 Task: Look for space in Saint Joseph, United States from 12th July, 2023 to 16th July, 2023 for 8 adults in price range Rs.10000 to Rs.16000. Place can be private room with 8 bedrooms having 8 beds and 8 bathrooms. Property type can be house, flat, guest house, hotel. Amenities needed are: wifi, TV, free parkinig on premises, gym, breakfast. Booking option can be shelf check-in. Required host language is English.
Action: Mouse moved to (615, 147)
Screenshot: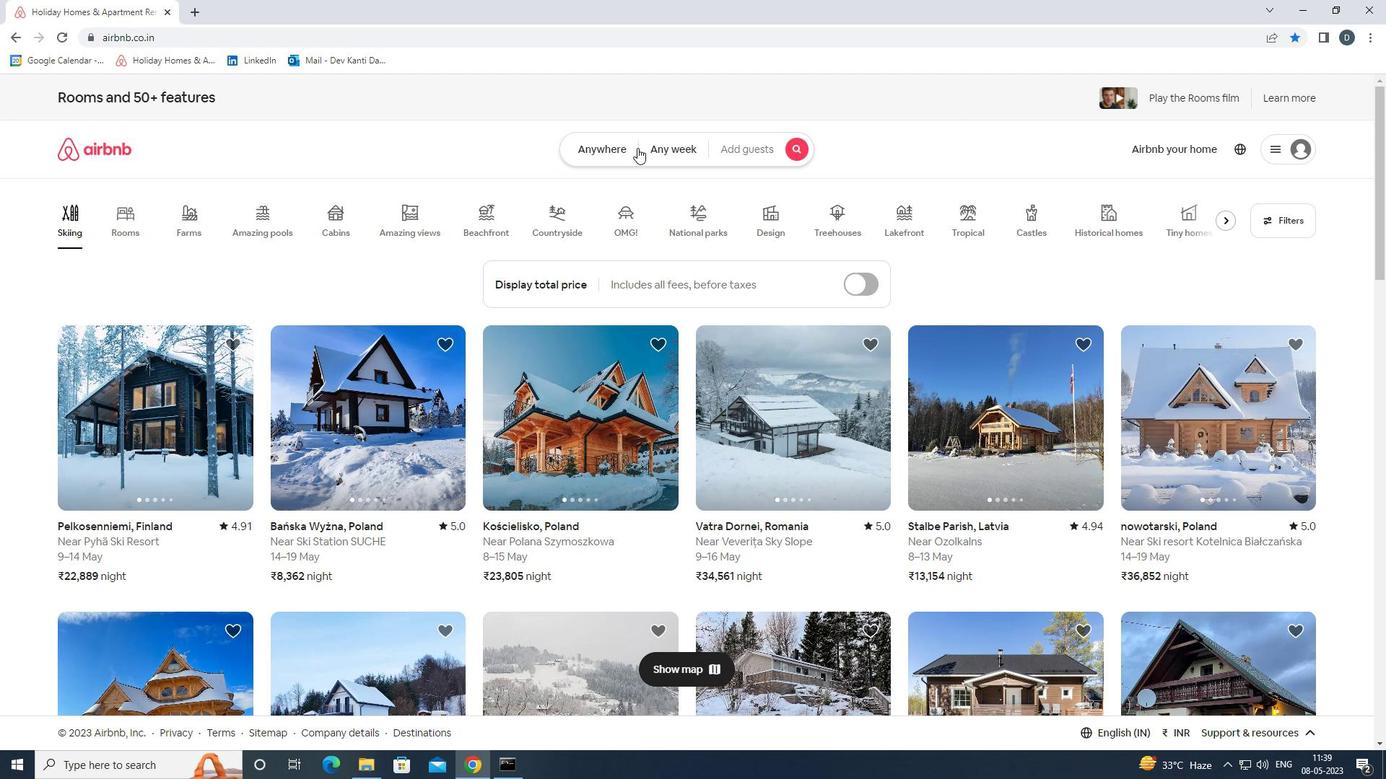 
Action: Mouse pressed left at (615, 147)
Screenshot: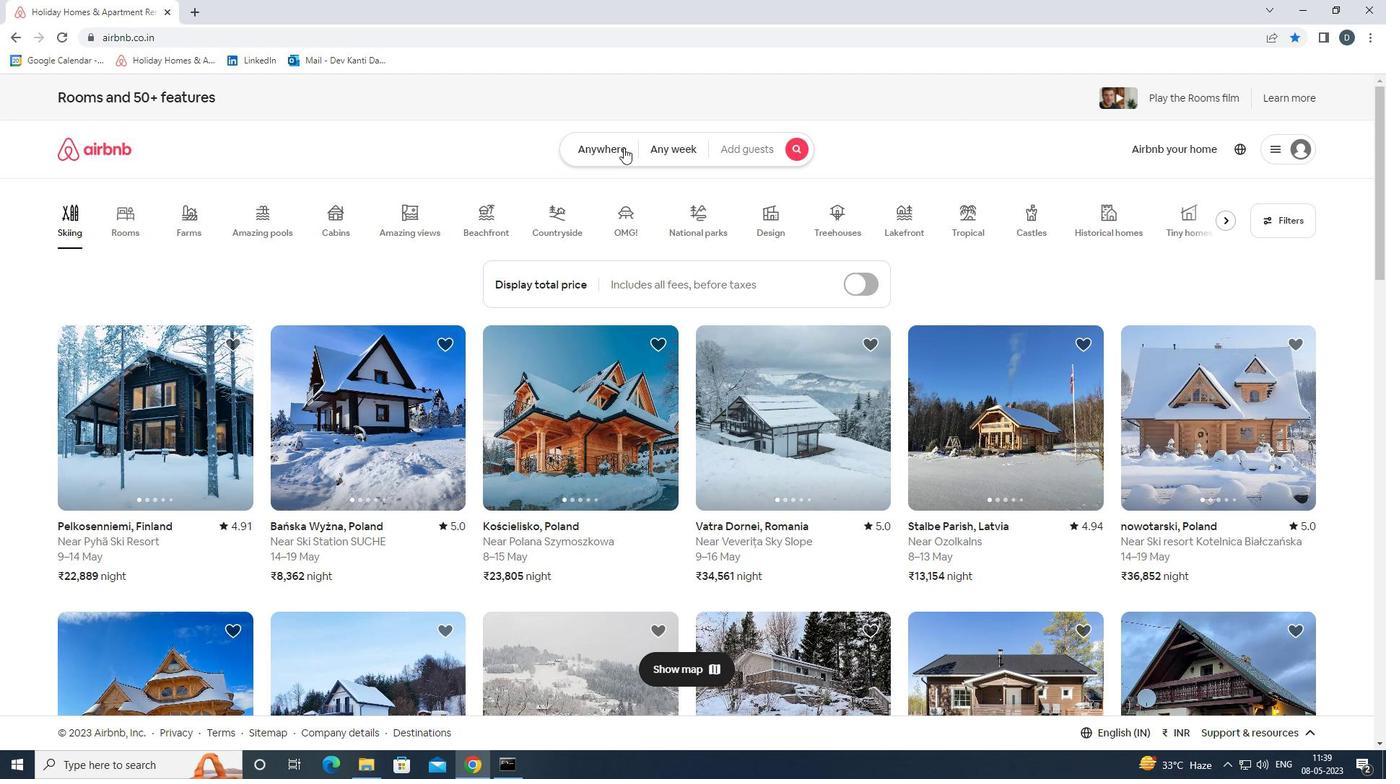
Action: Mouse moved to (560, 208)
Screenshot: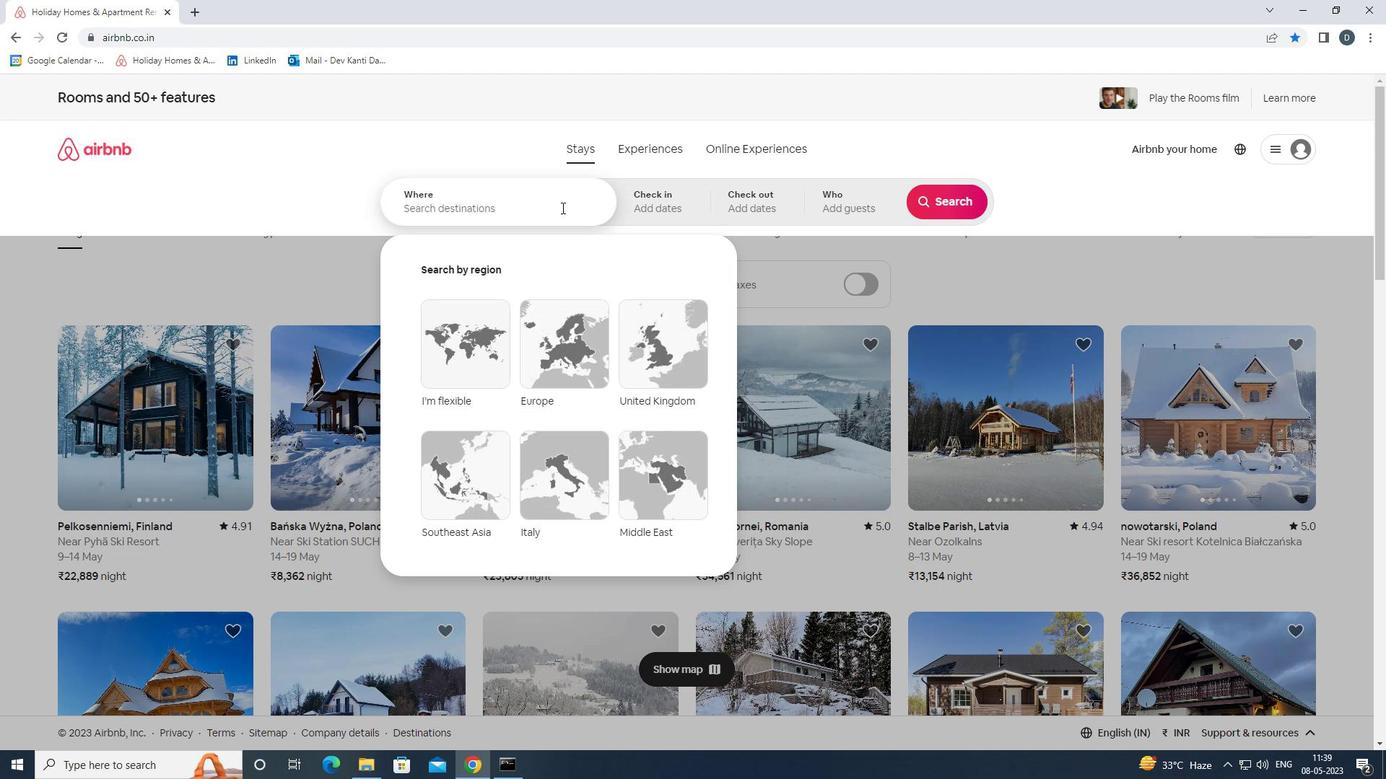 
Action: Mouse pressed left at (560, 208)
Screenshot: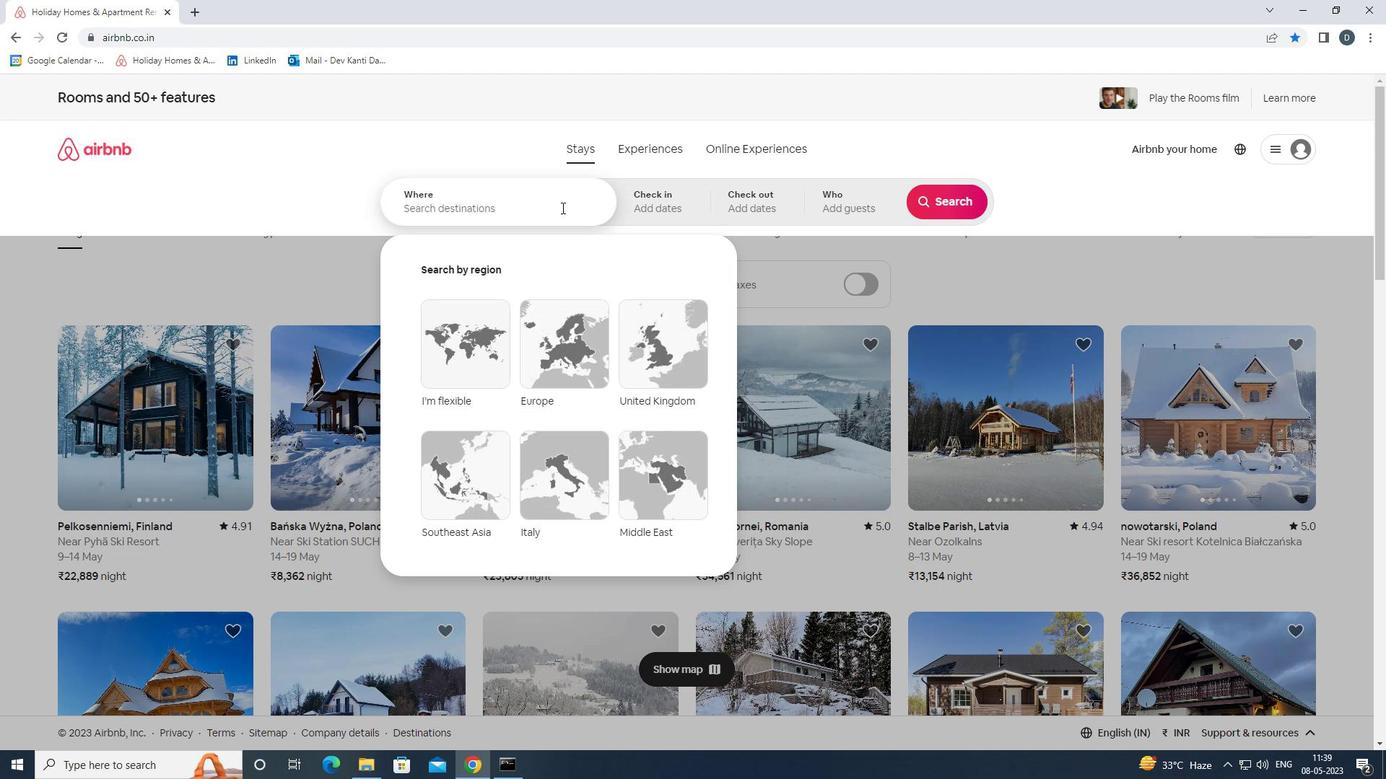 
Action: Mouse moved to (552, 210)
Screenshot: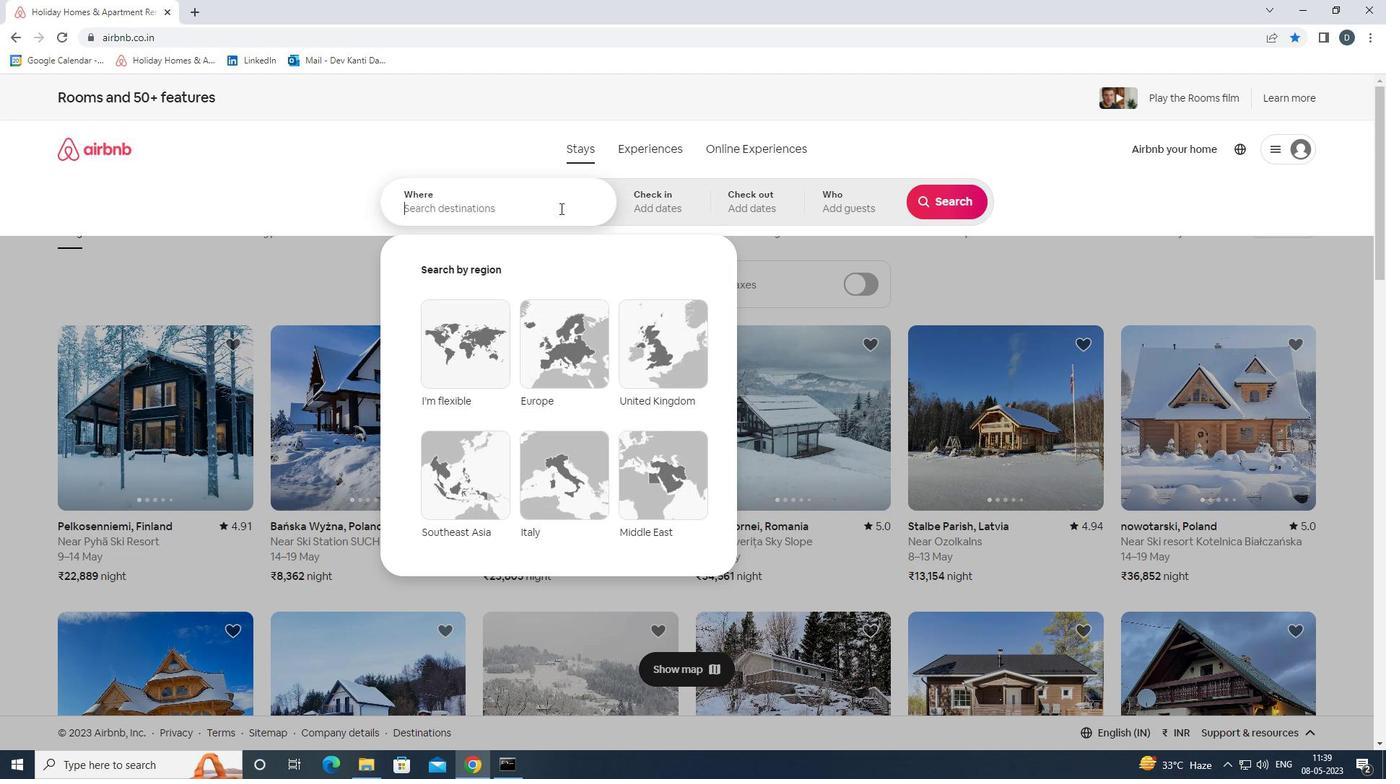 
Action: Key pressed <Key.shift>SAINT<Key.space><Key.shift>JOSEPH,<Key.shift><Key.shift><Key.shift><Key.shift><Key.shift><Key.shift>UNITED<Key.space><Key.shift>STATES<Key.enter>
Screenshot: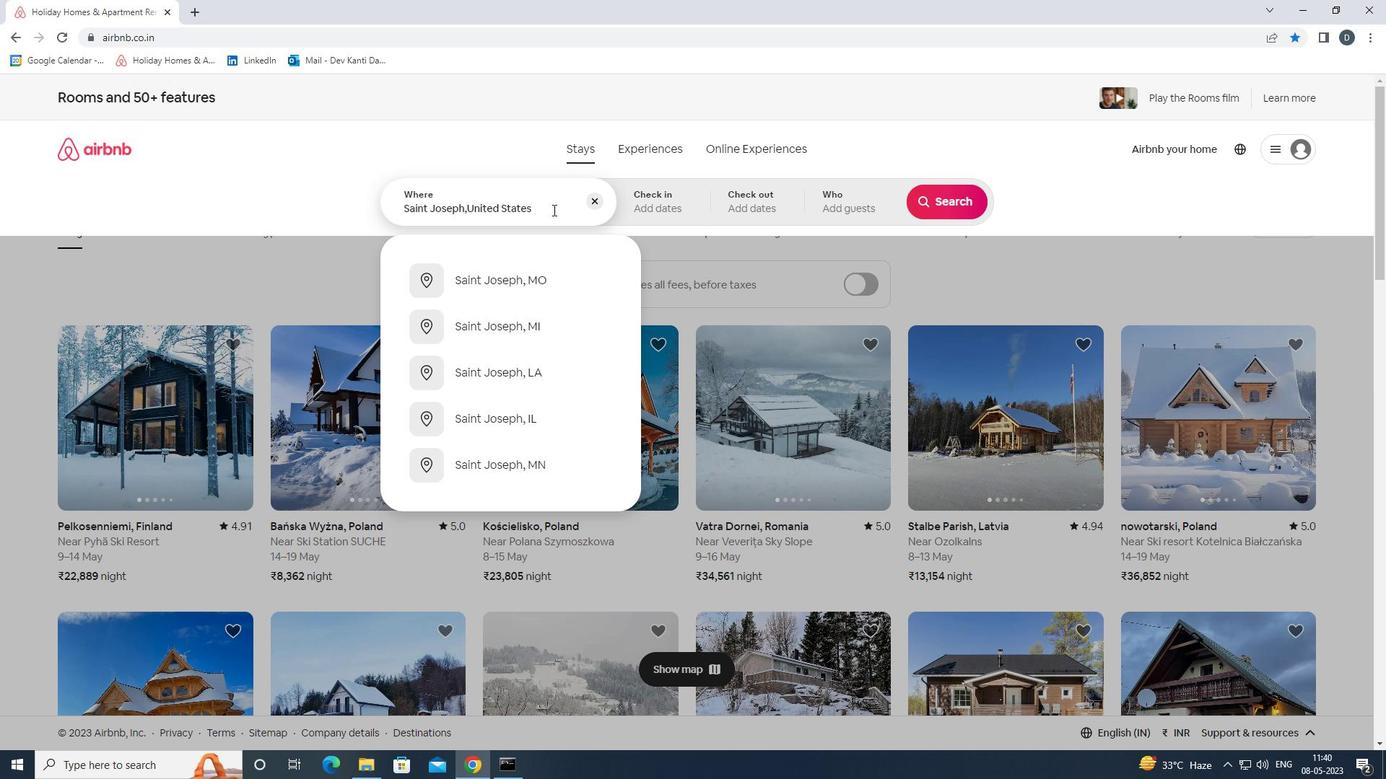 
Action: Mouse moved to (939, 318)
Screenshot: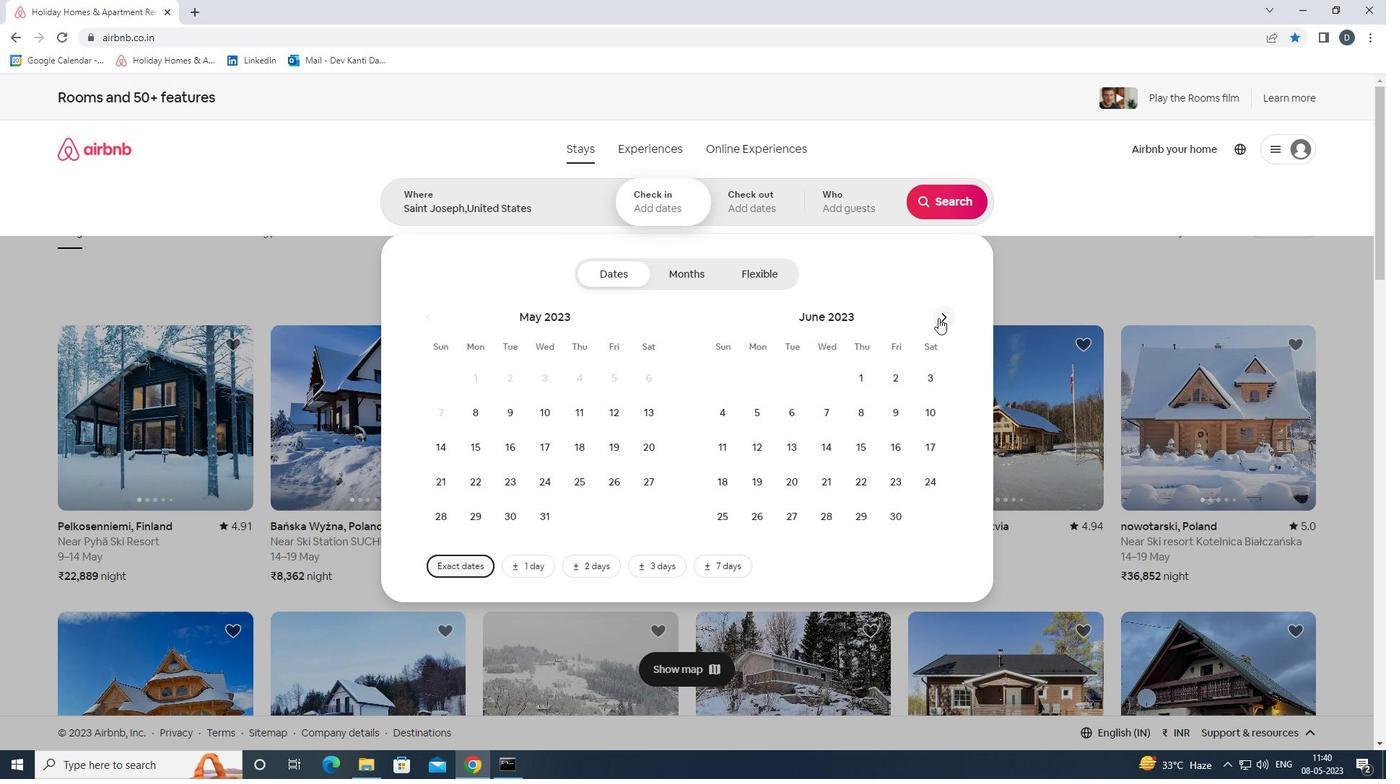 
Action: Mouse pressed left at (939, 318)
Screenshot: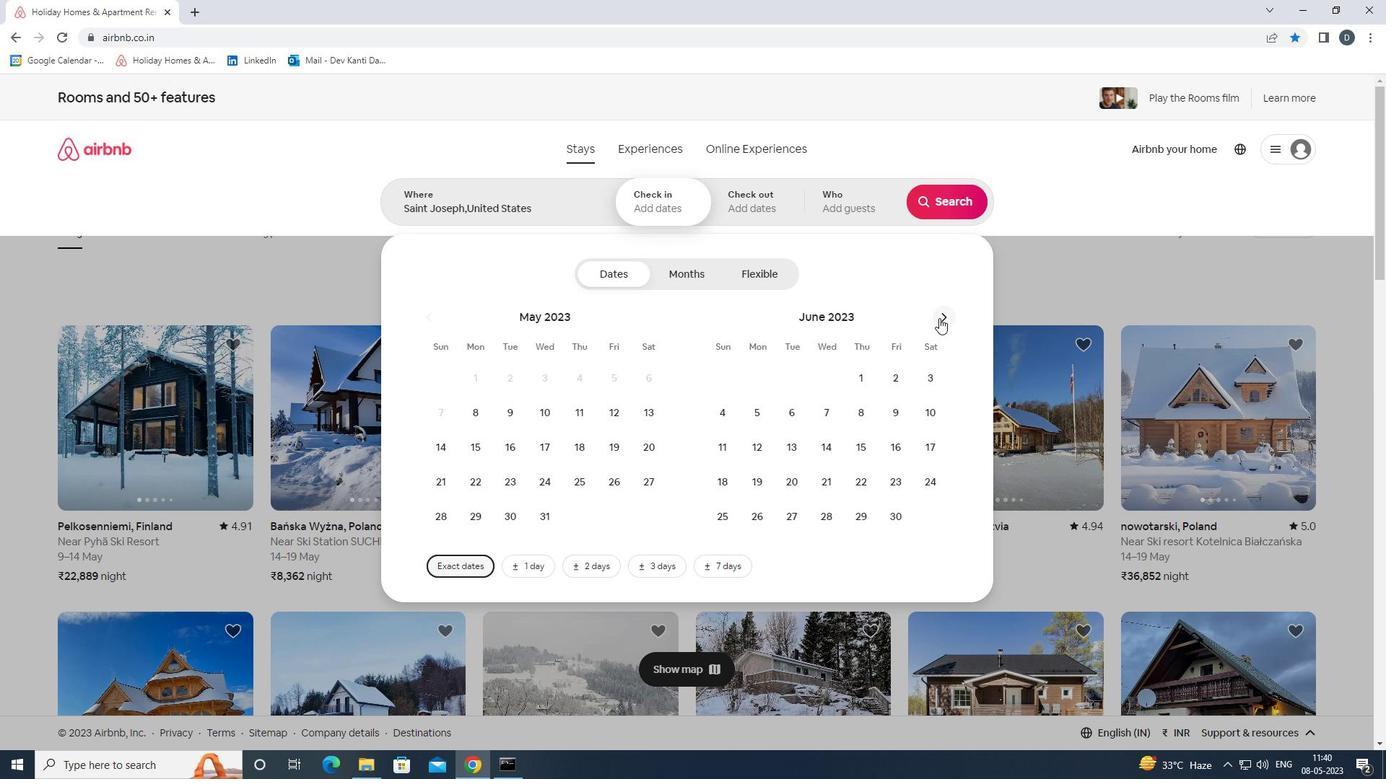 
Action: Mouse moved to (833, 446)
Screenshot: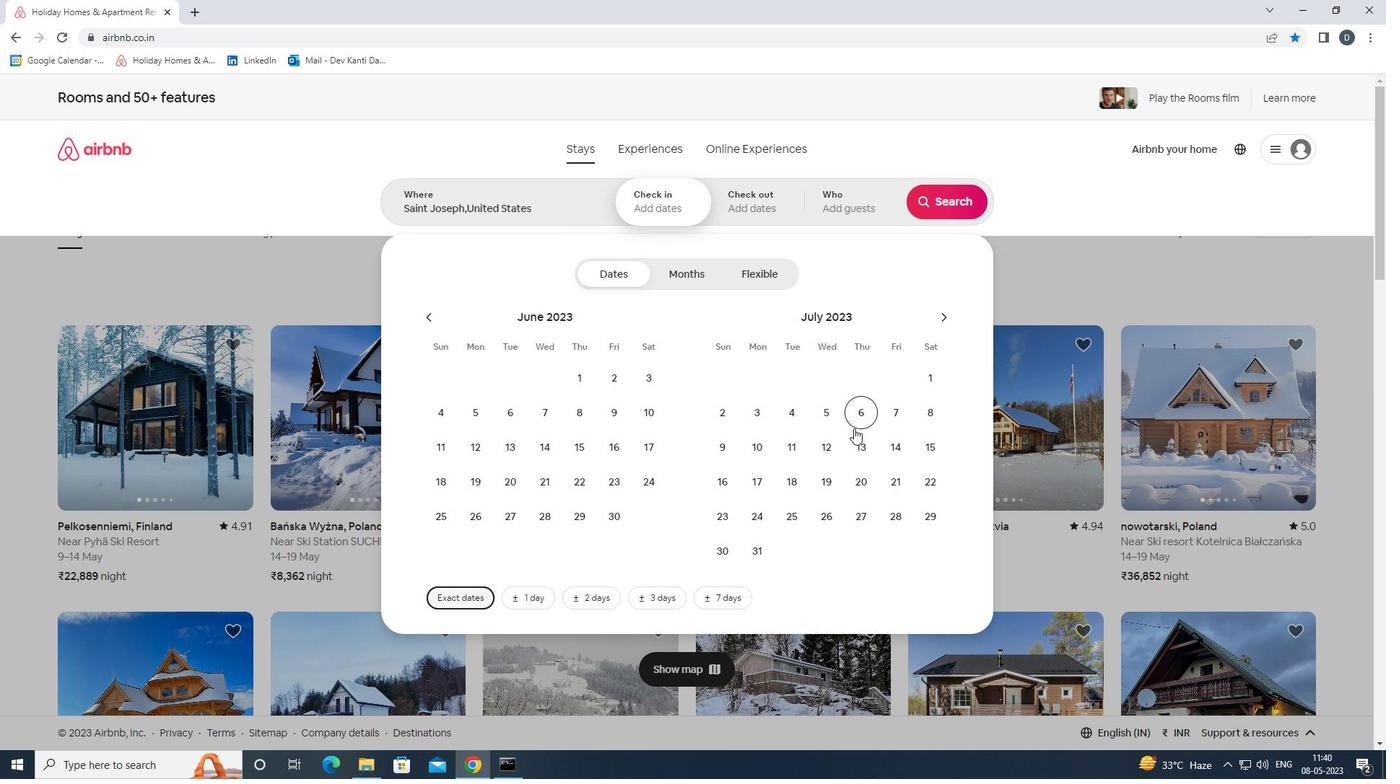 
Action: Mouse pressed left at (833, 446)
Screenshot: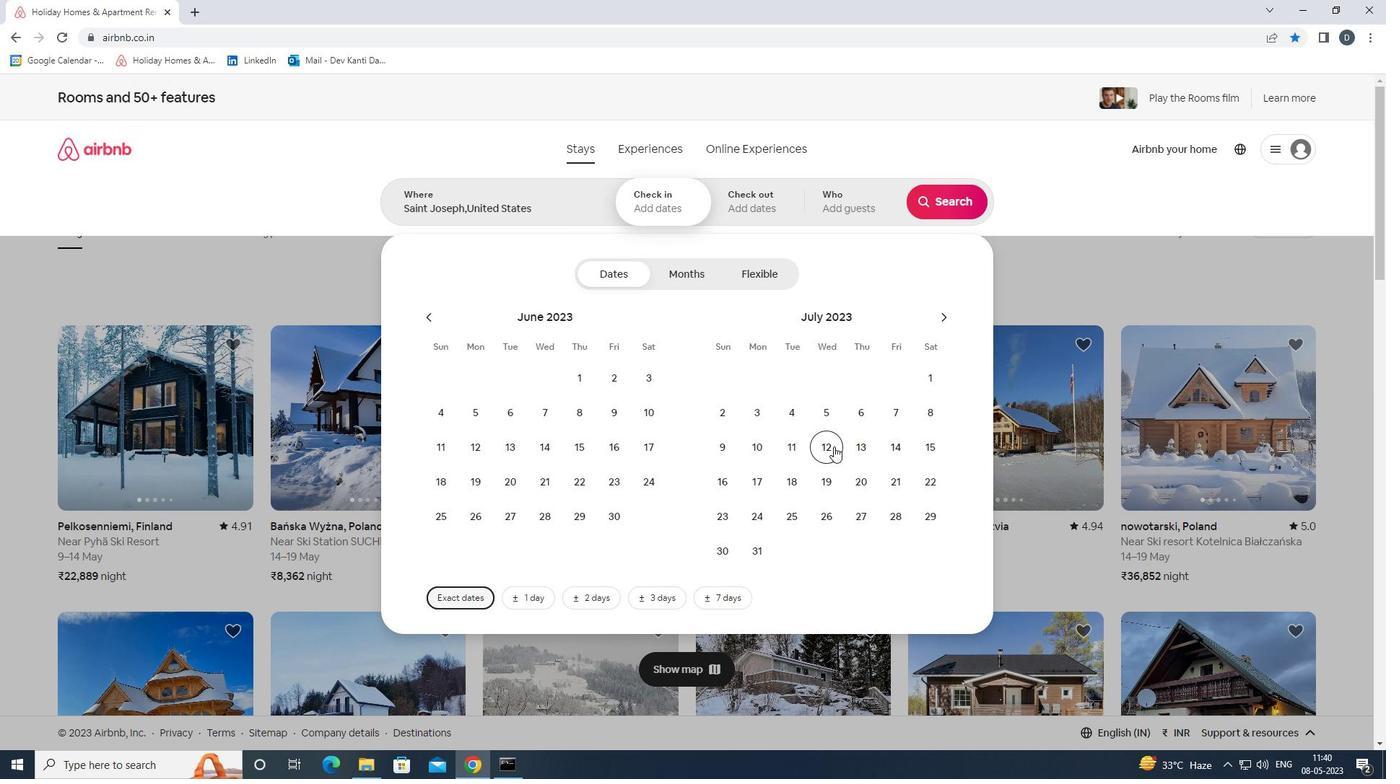 
Action: Mouse moved to (732, 480)
Screenshot: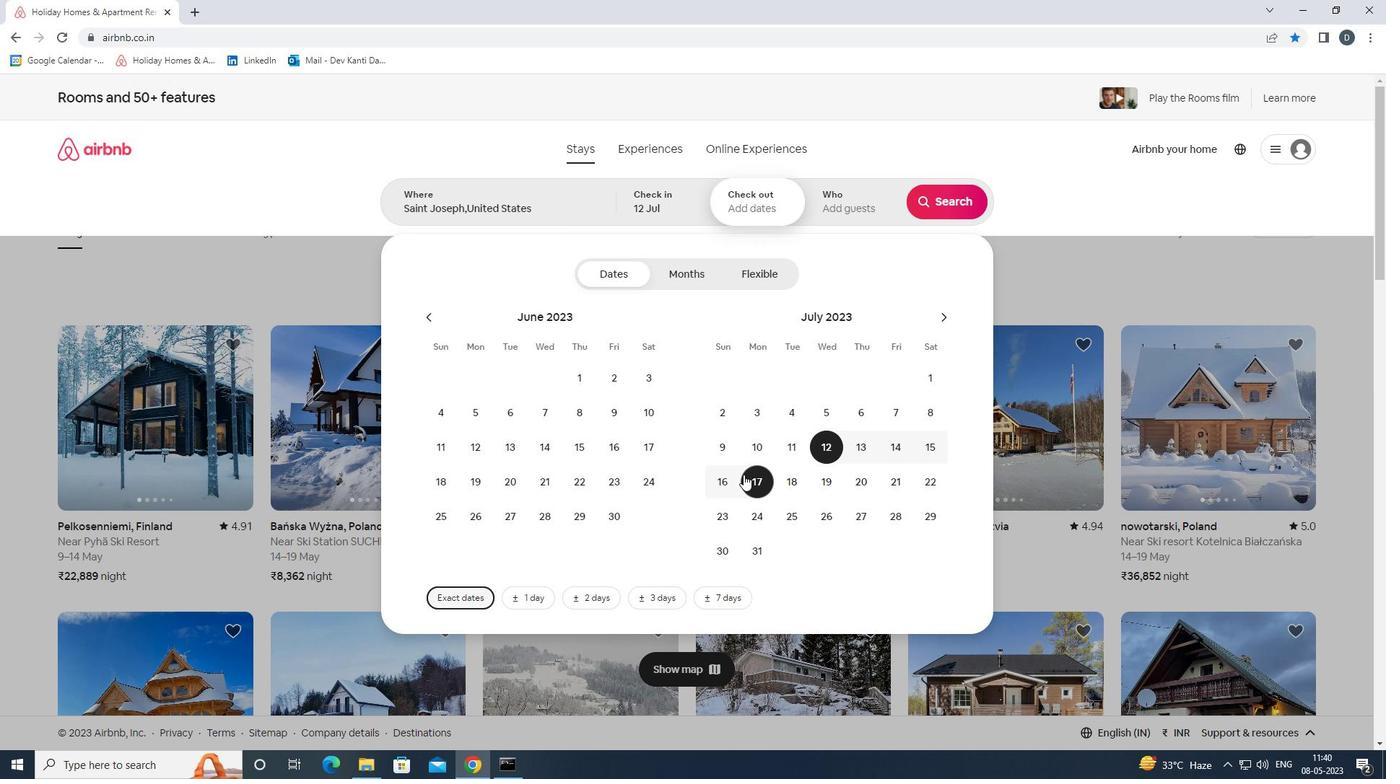 
Action: Mouse pressed left at (732, 480)
Screenshot: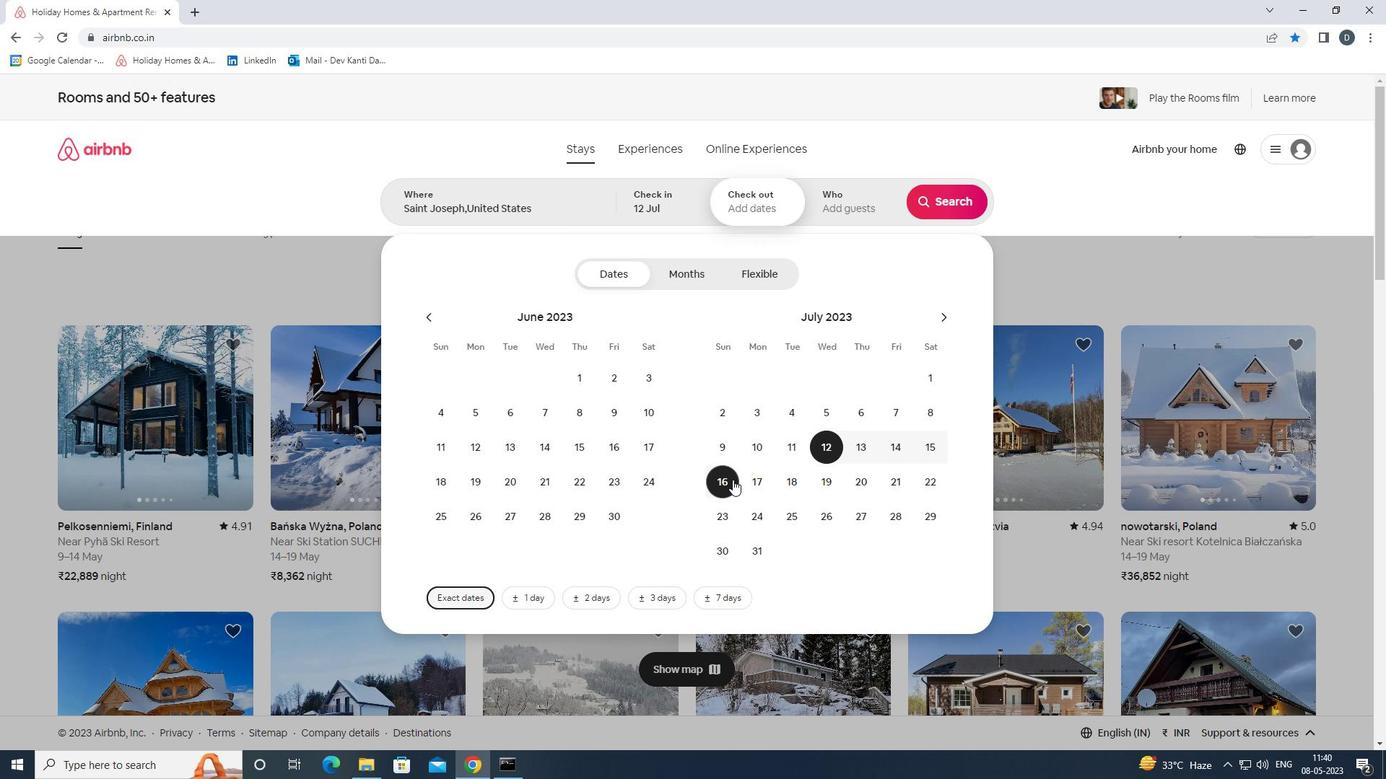 
Action: Mouse moved to (843, 205)
Screenshot: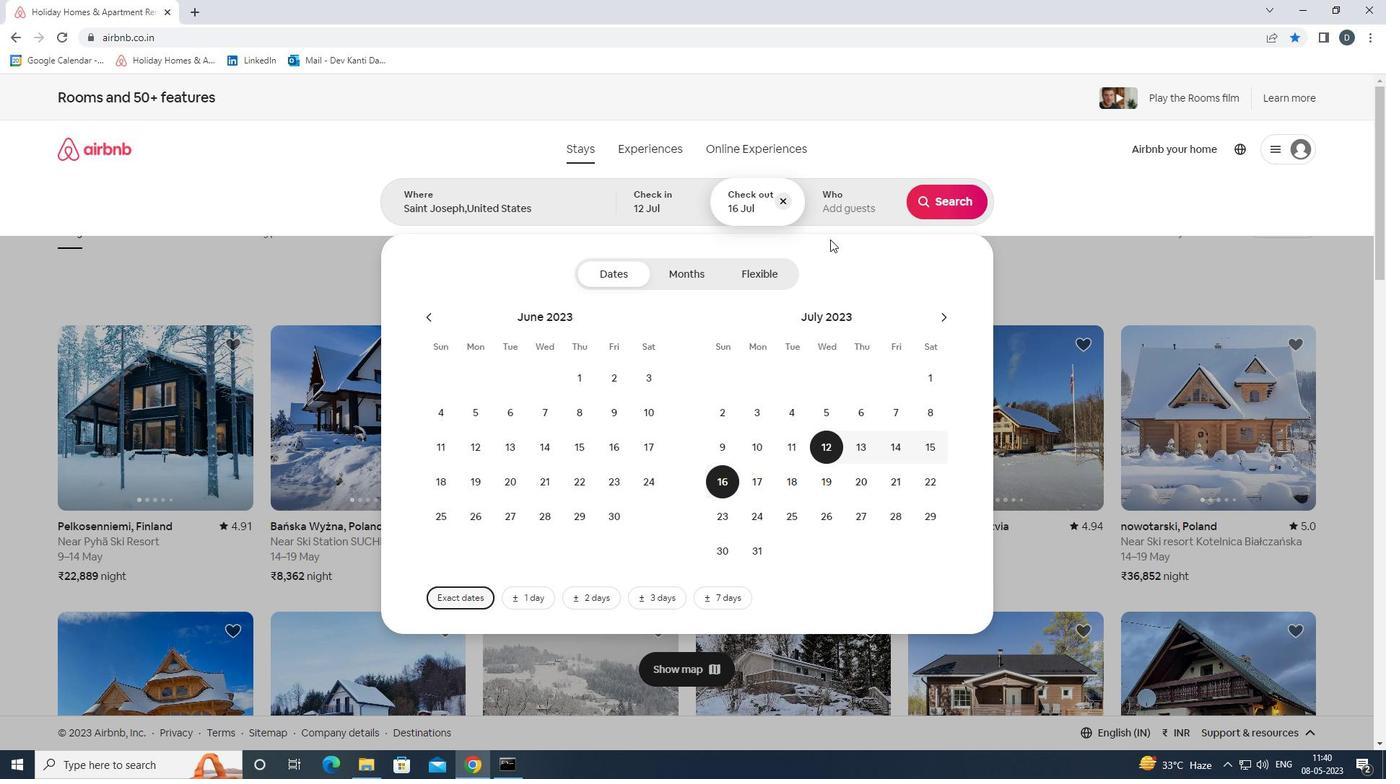 
Action: Mouse pressed left at (843, 205)
Screenshot: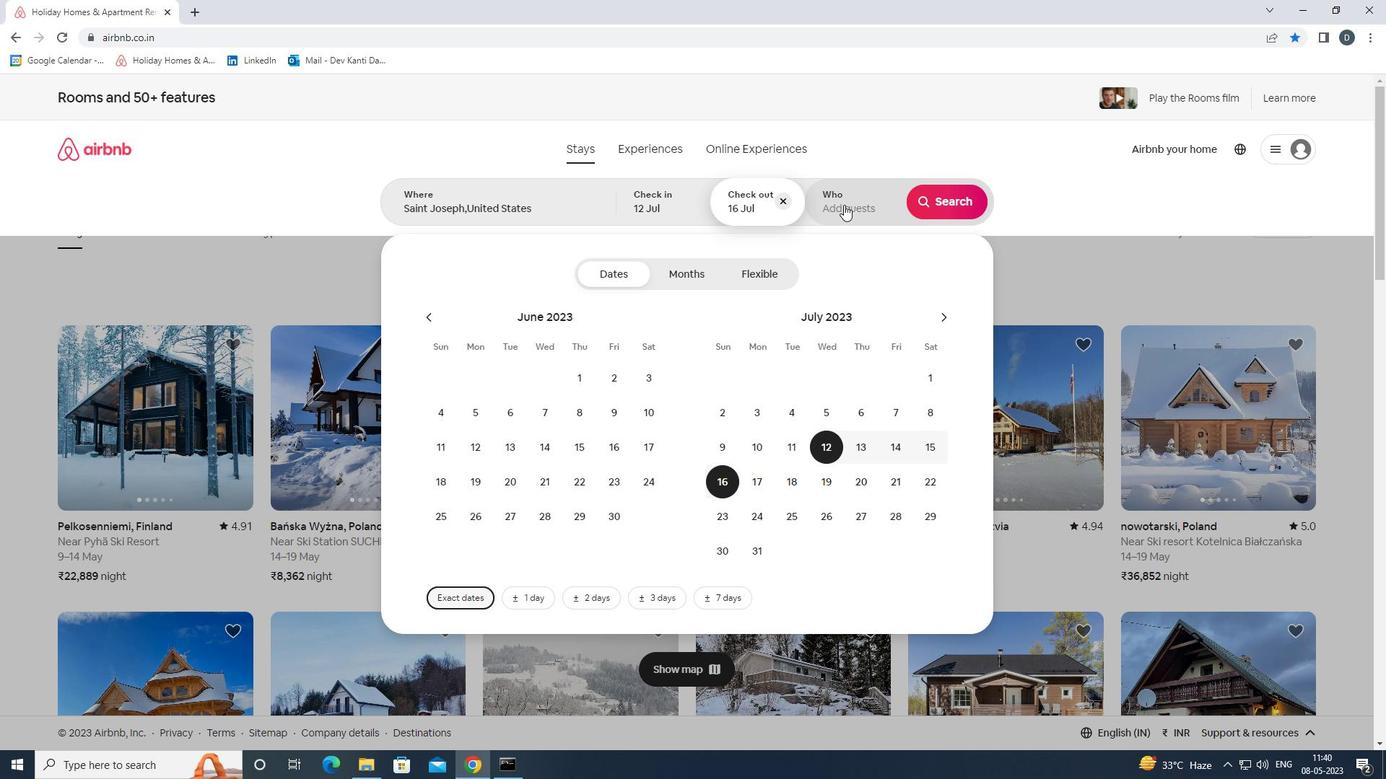 
Action: Mouse moved to (950, 280)
Screenshot: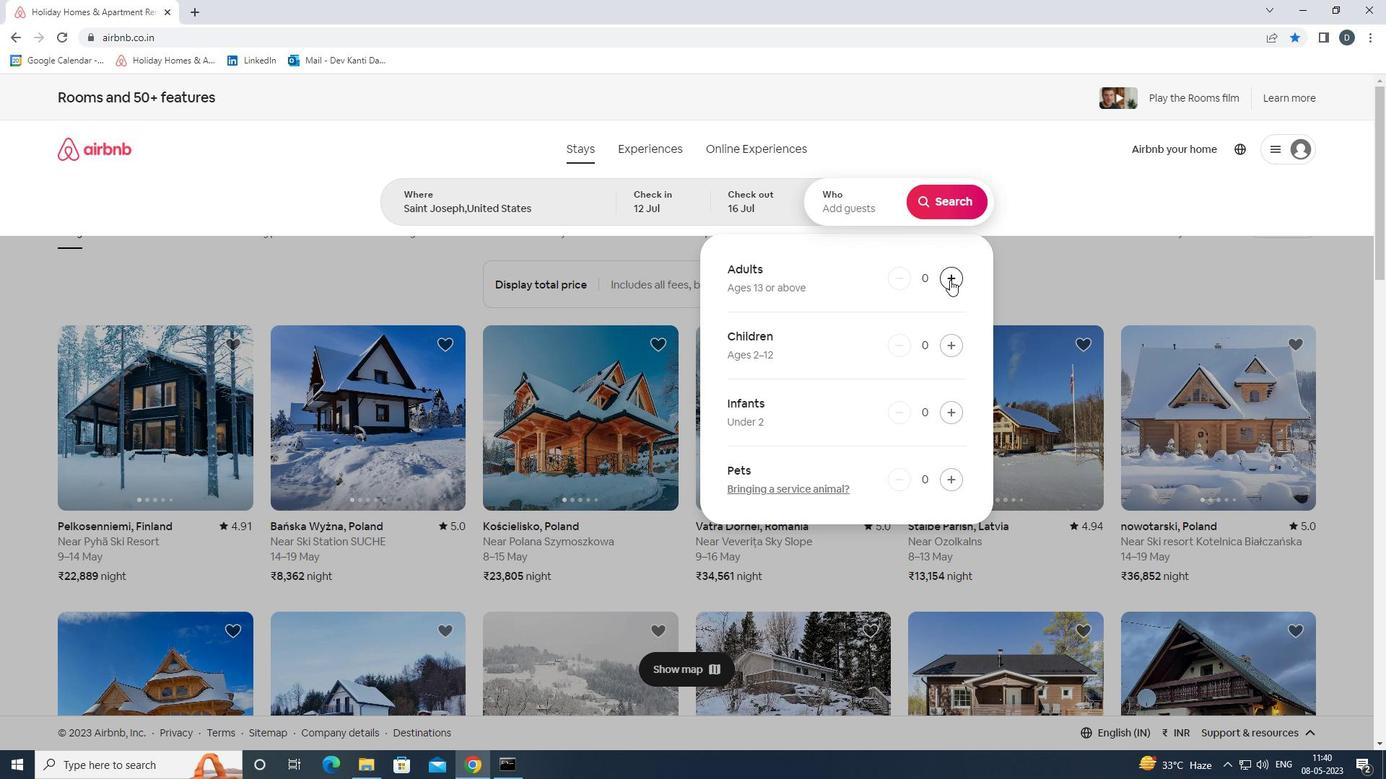 
Action: Mouse pressed left at (950, 280)
Screenshot: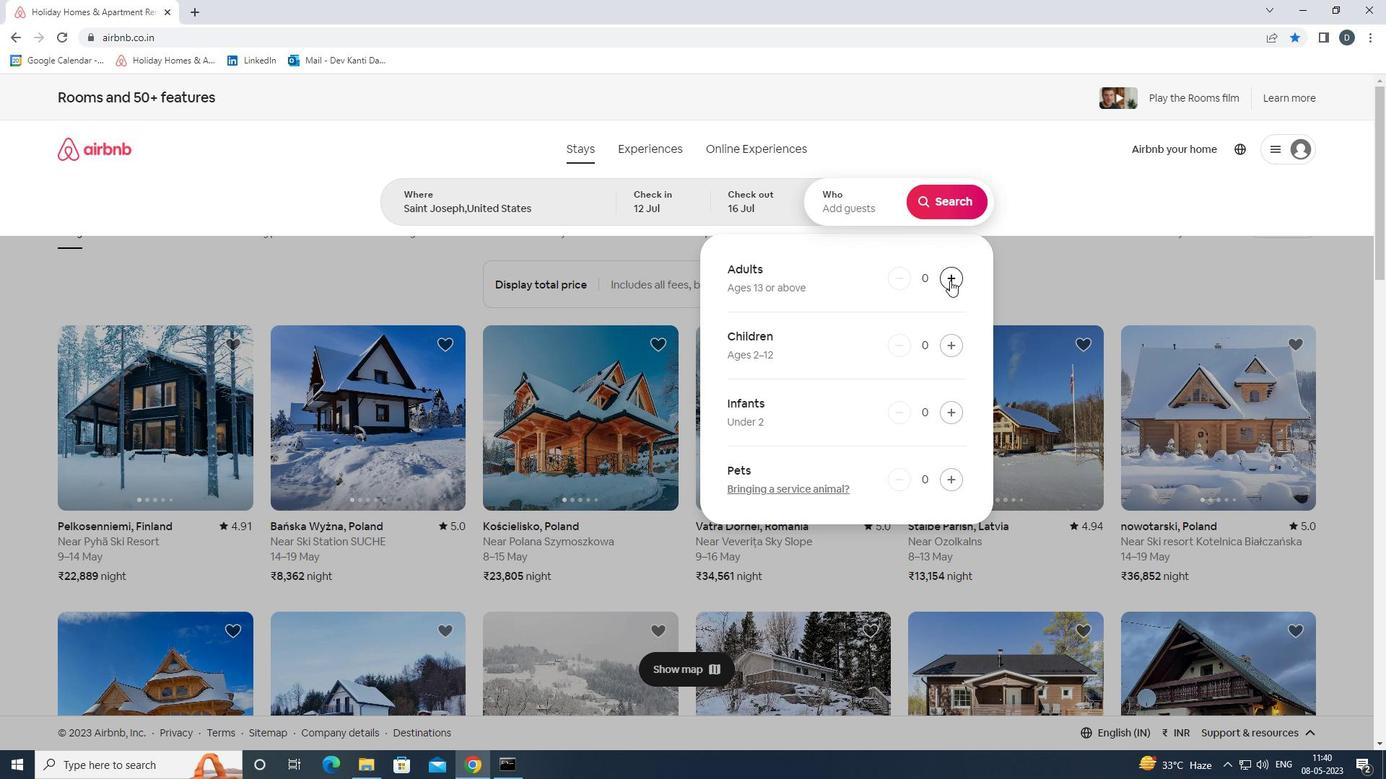 
Action: Mouse pressed left at (950, 280)
Screenshot: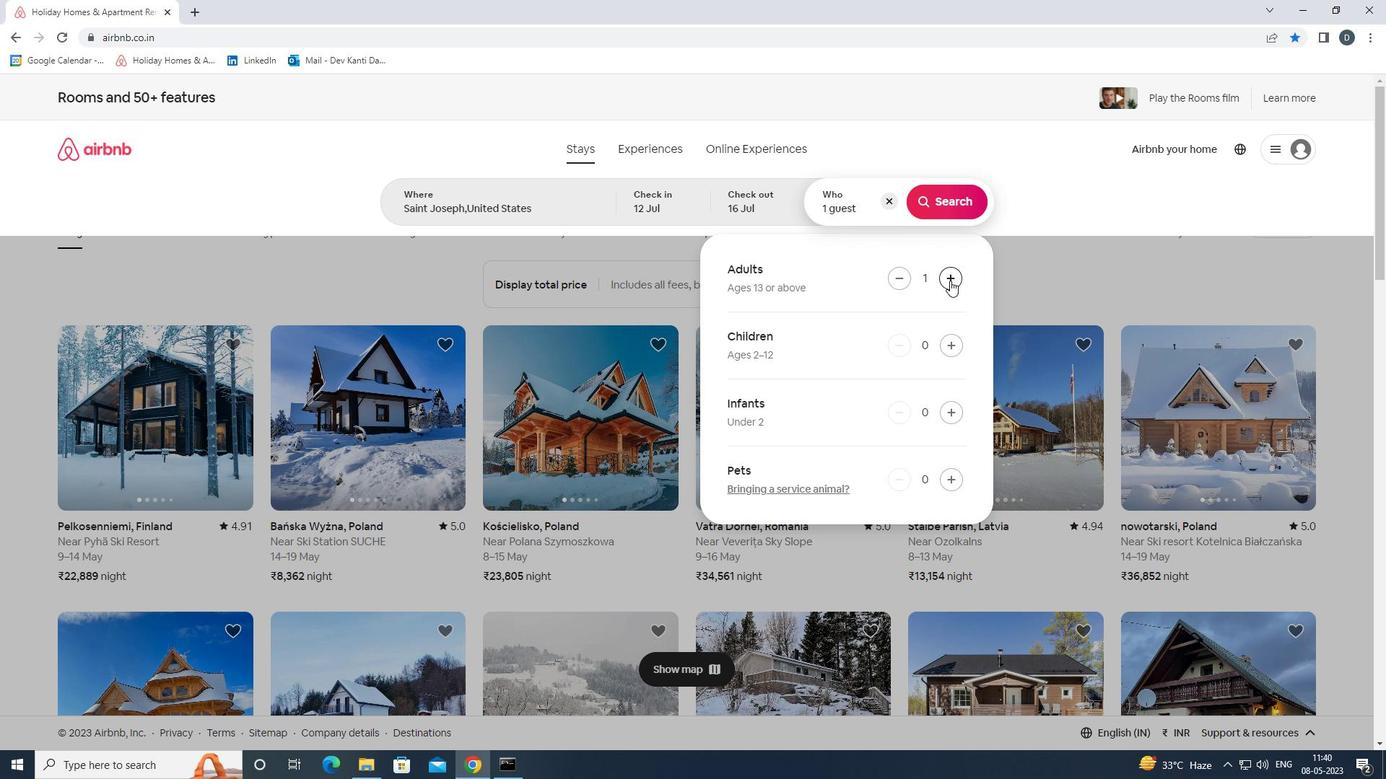
Action: Mouse pressed left at (950, 280)
Screenshot: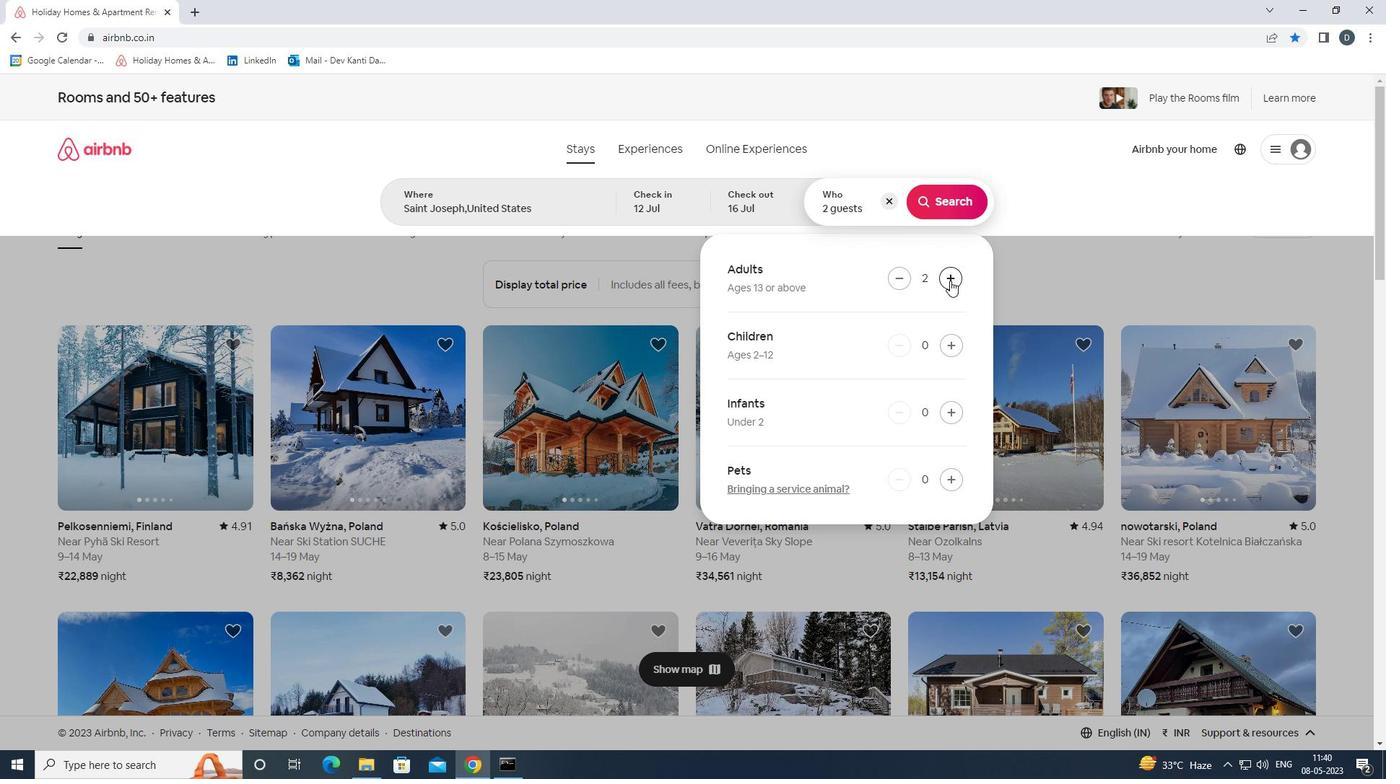 
Action: Mouse moved to (952, 281)
Screenshot: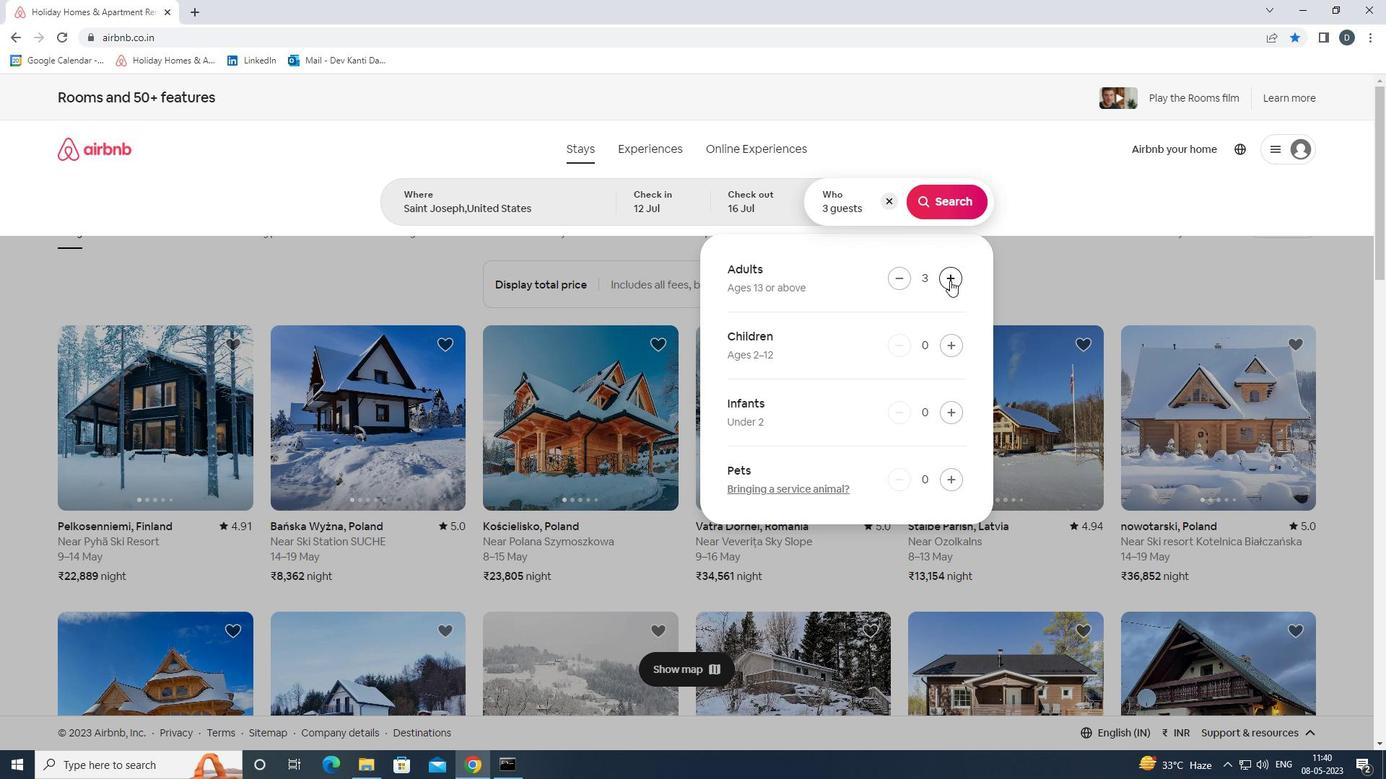 
Action: Mouse pressed left at (952, 281)
Screenshot: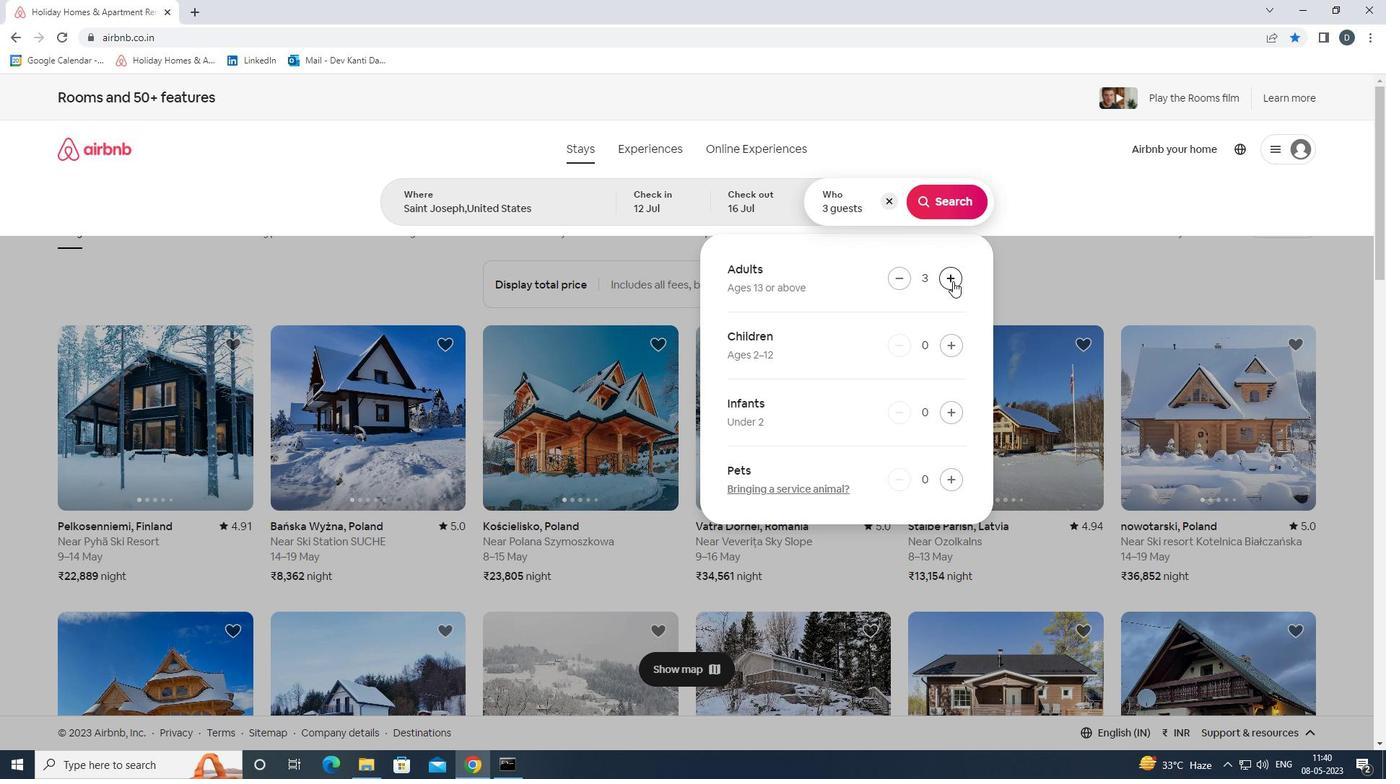 
Action: Mouse moved to (952, 281)
Screenshot: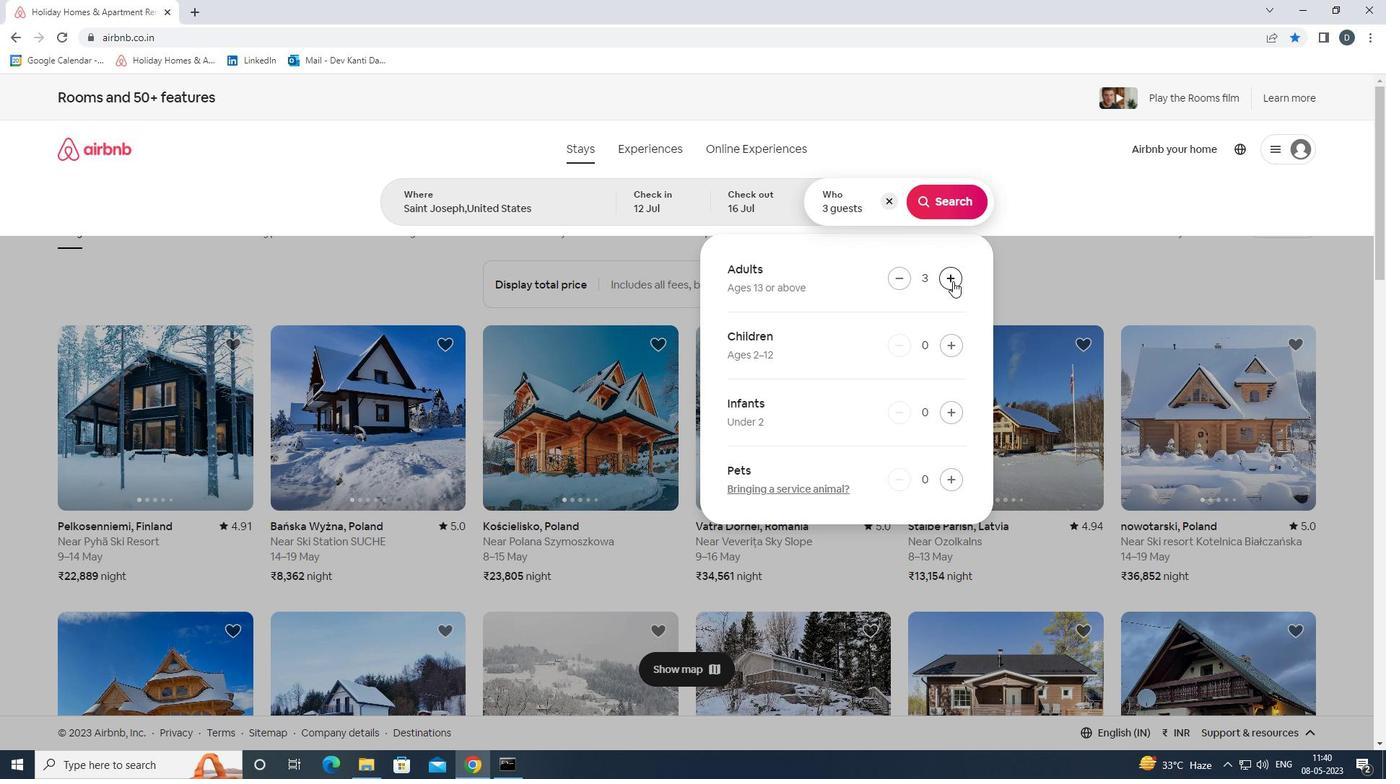 
Action: Mouse pressed left at (952, 281)
Screenshot: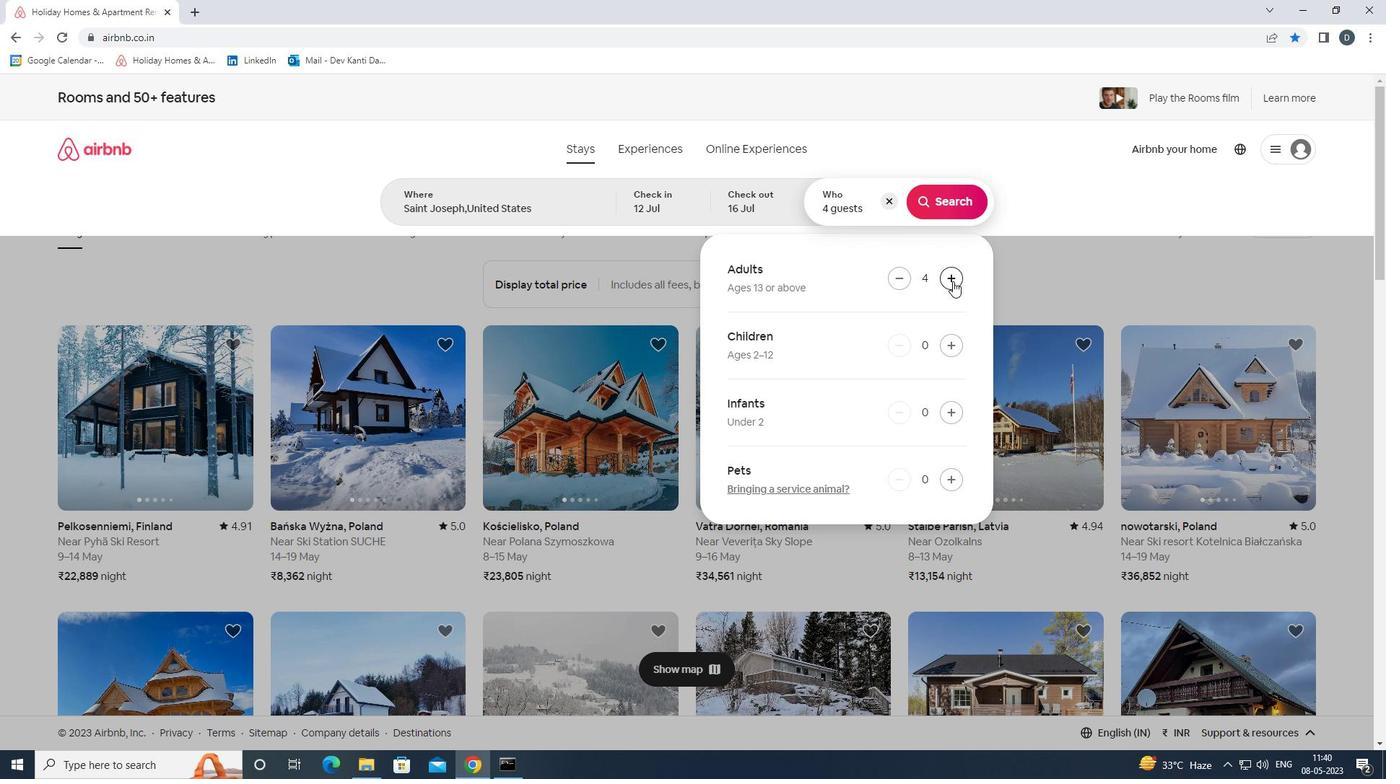 
Action: Mouse pressed left at (952, 281)
Screenshot: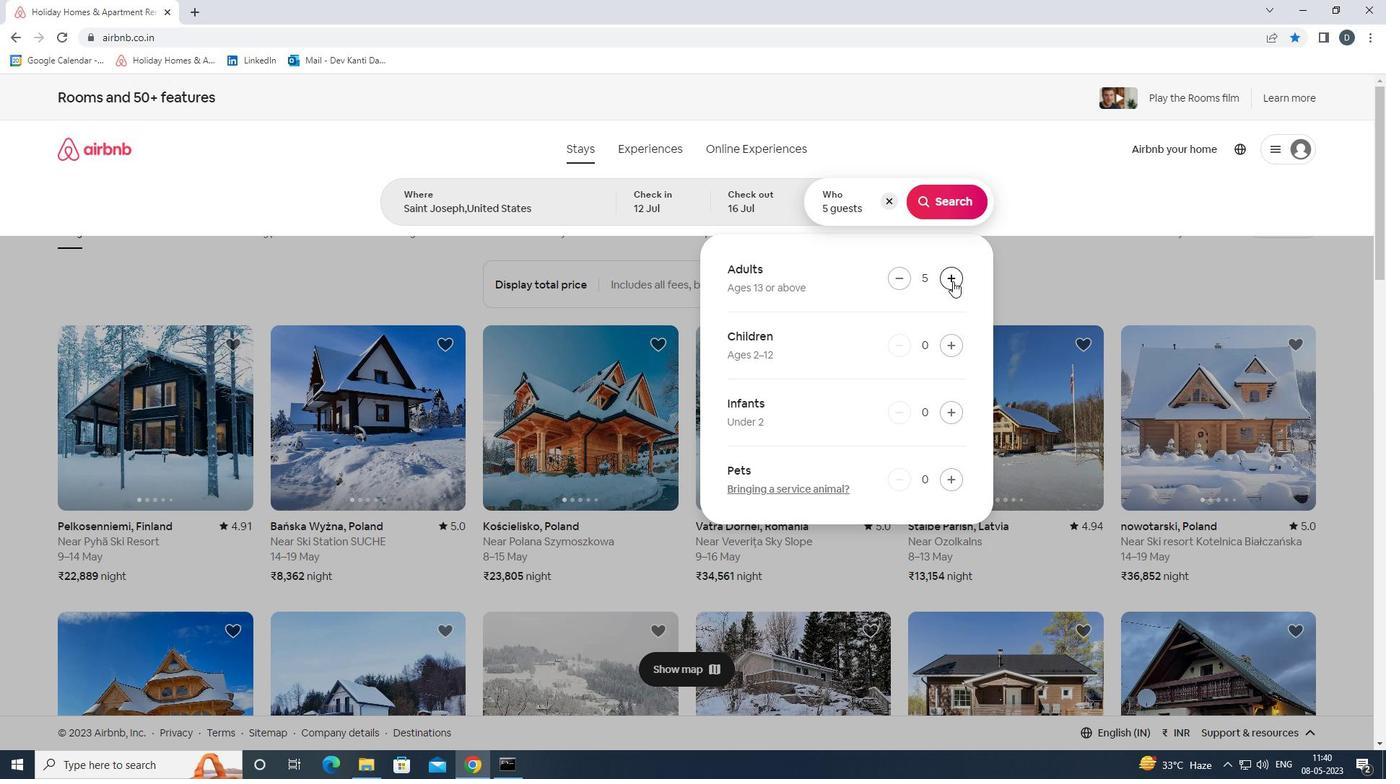 
Action: Mouse pressed left at (952, 281)
Screenshot: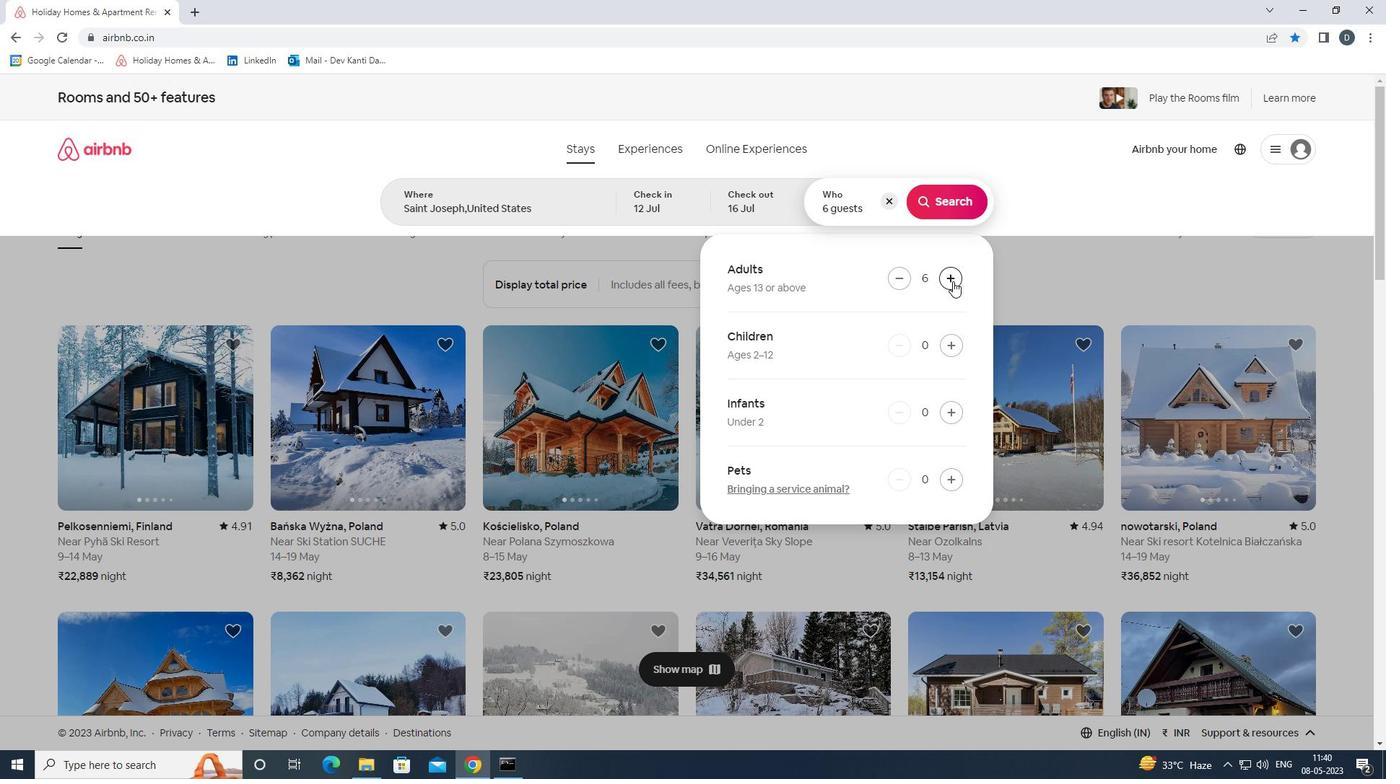 
Action: Mouse pressed left at (952, 281)
Screenshot: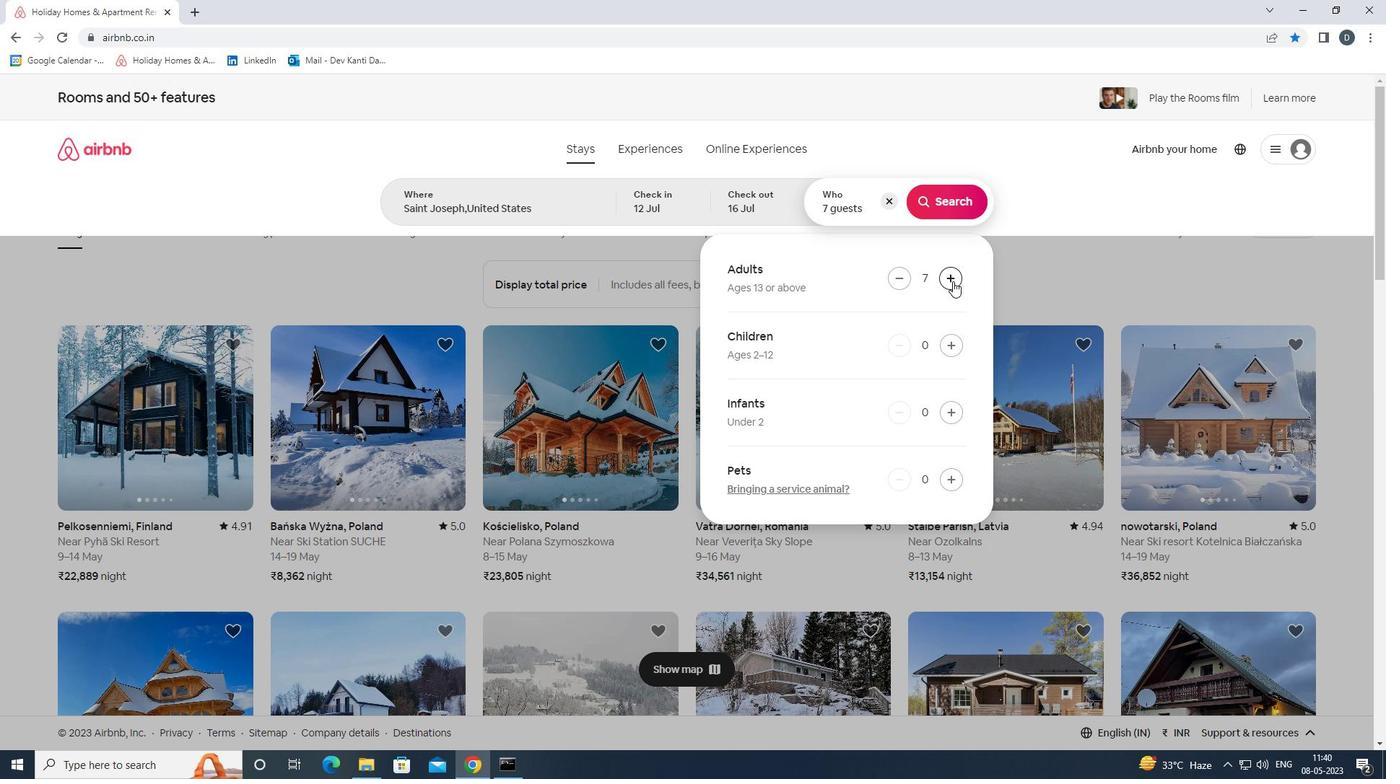 
Action: Mouse moved to (947, 212)
Screenshot: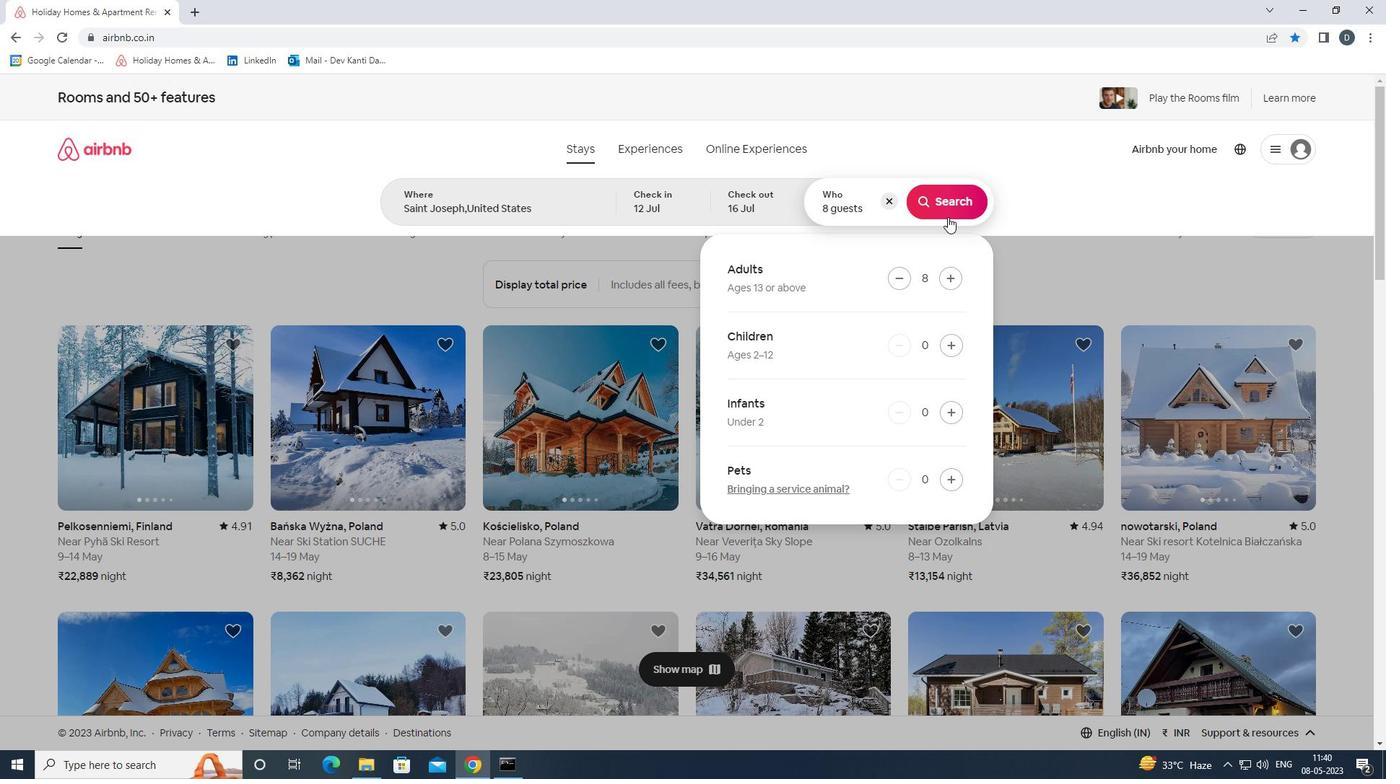 
Action: Mouse pressed left at (947, 212)
Screenshot: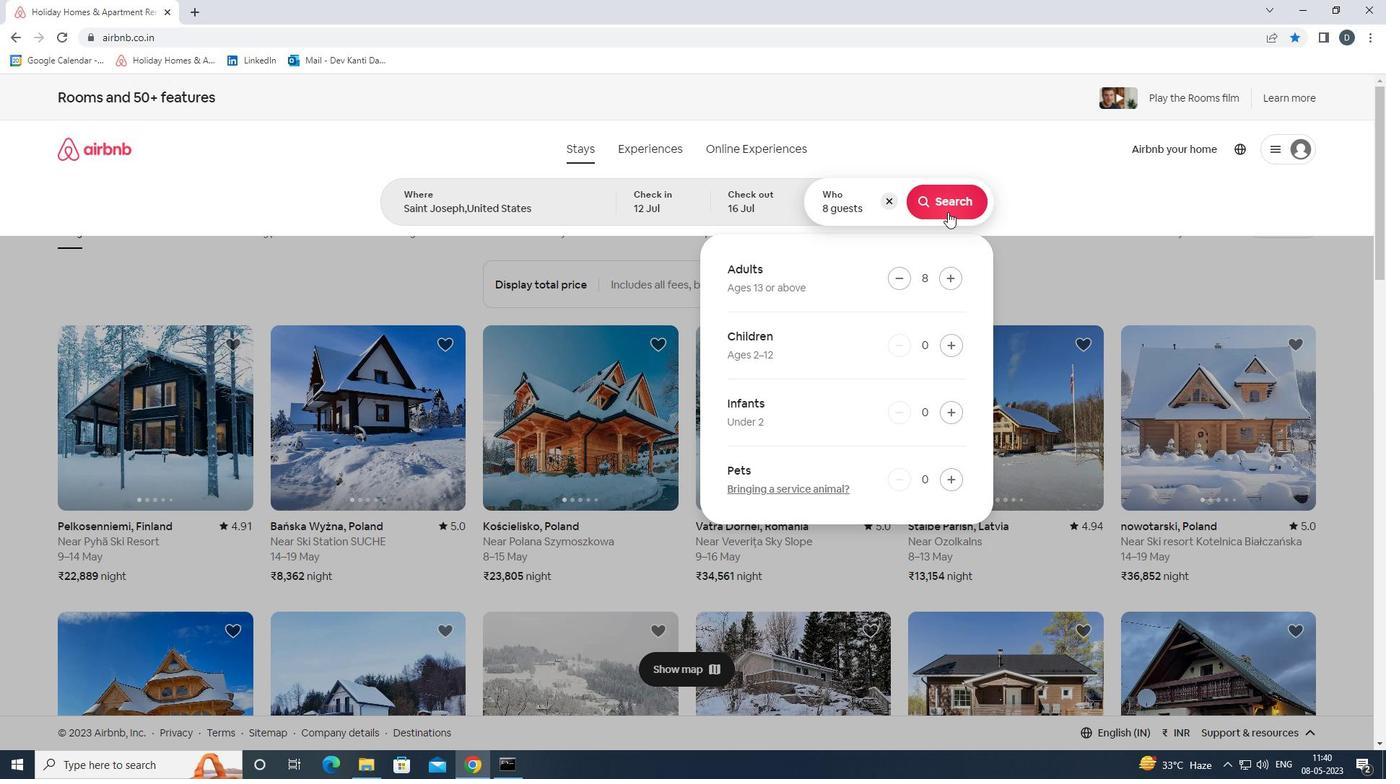 
Action: Mouse moved to (1324, 166)
Screenshot: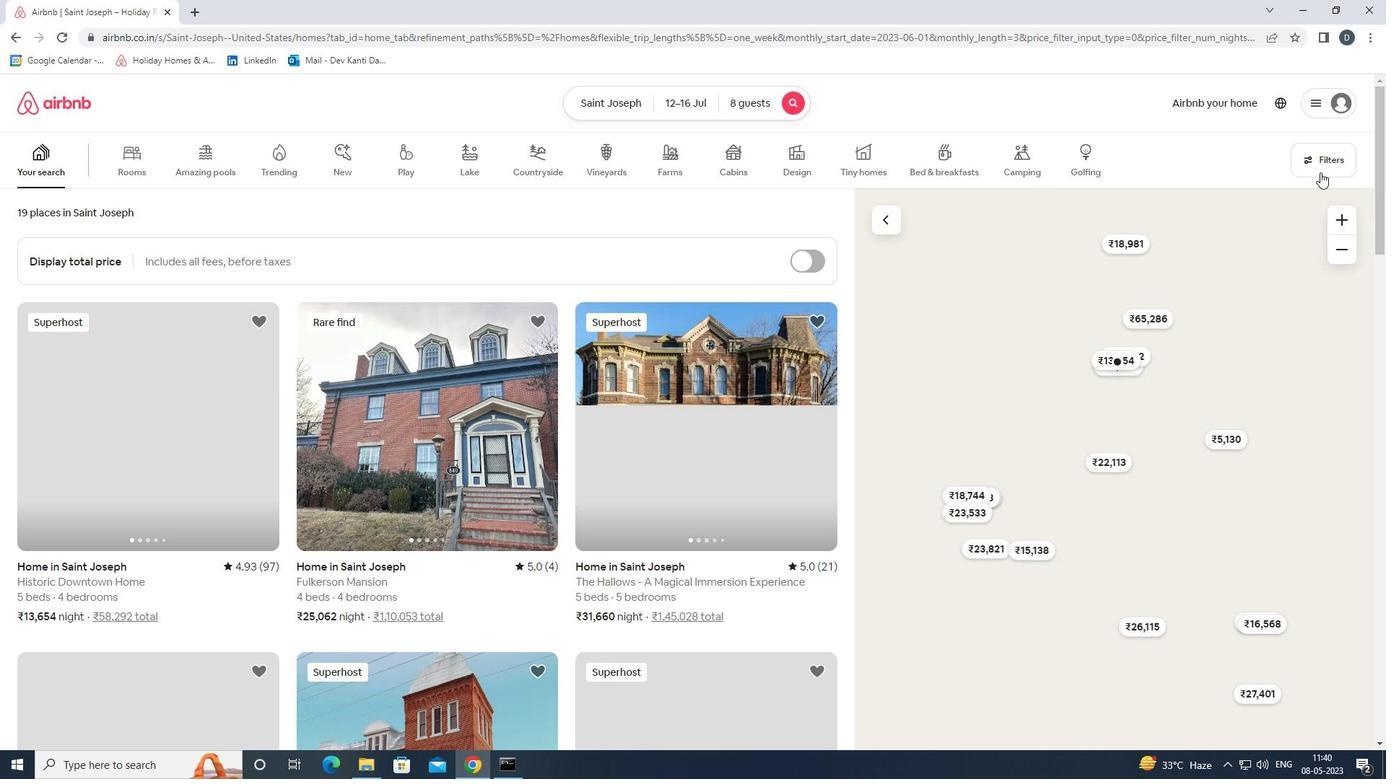
Action: Mouse pressed left at (1324, 166)
Screenshot: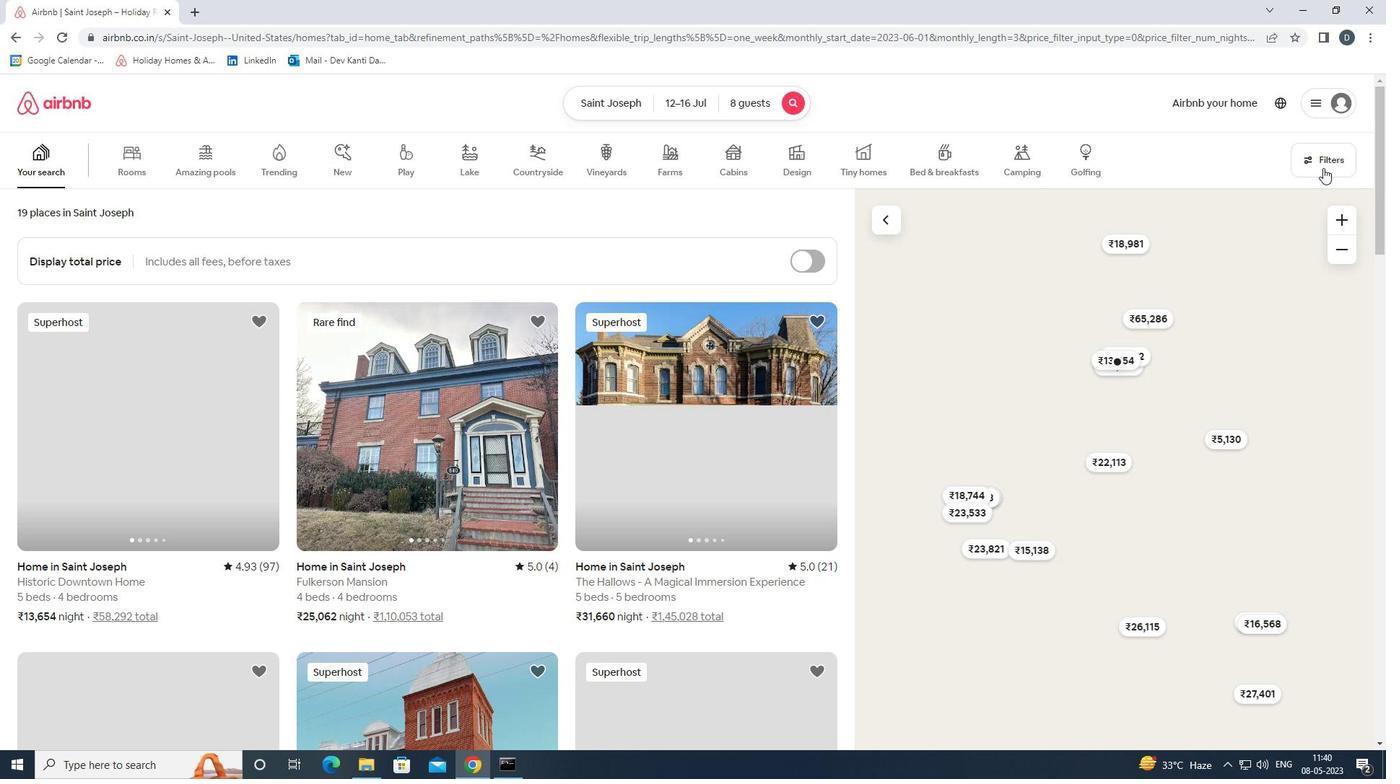 
Action: Mouse moved to (643, 507)
Screenshot: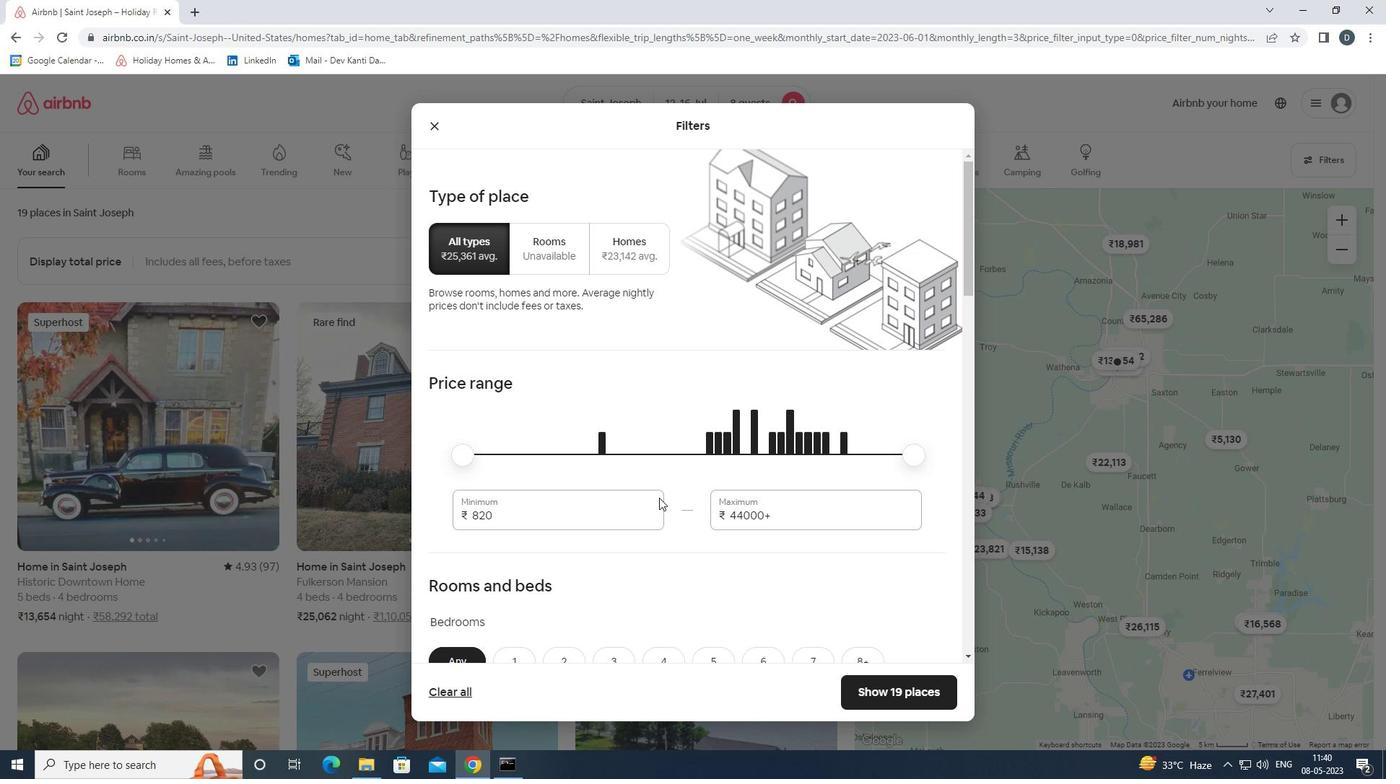
Action: Mouse pressed left at (643, 507)
Screenshot: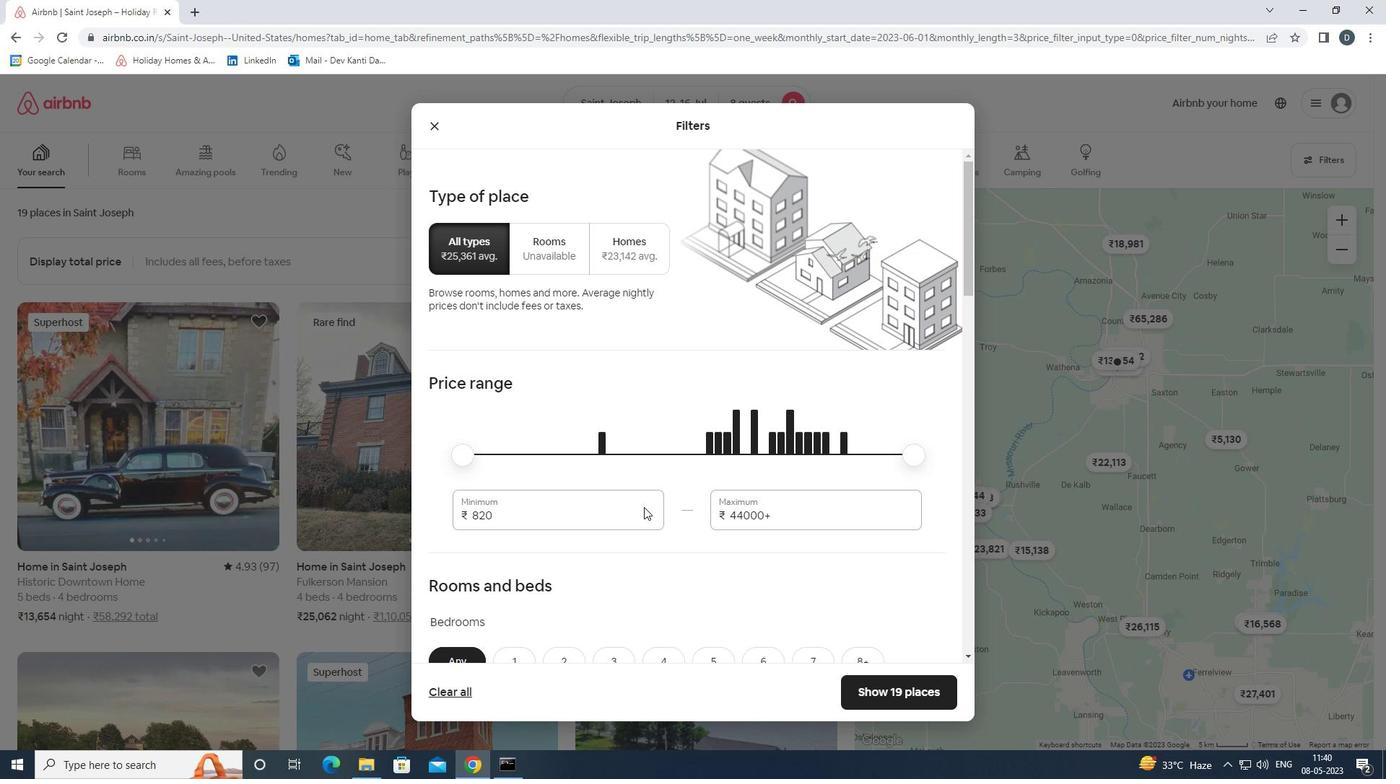 
Action: Mouse pressed left at (643, 507)
Screenshot: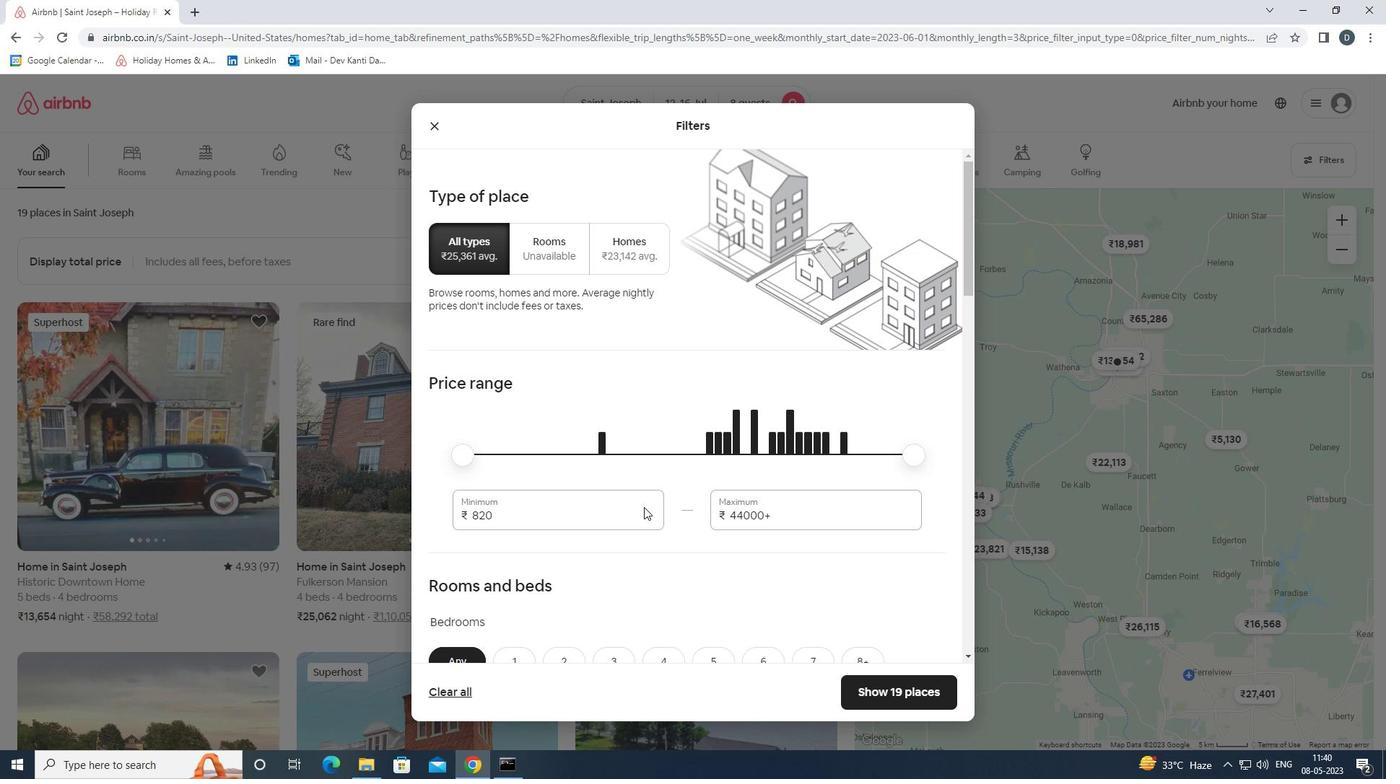 
Action: Mouse moved to (643, 516)
Screenshot: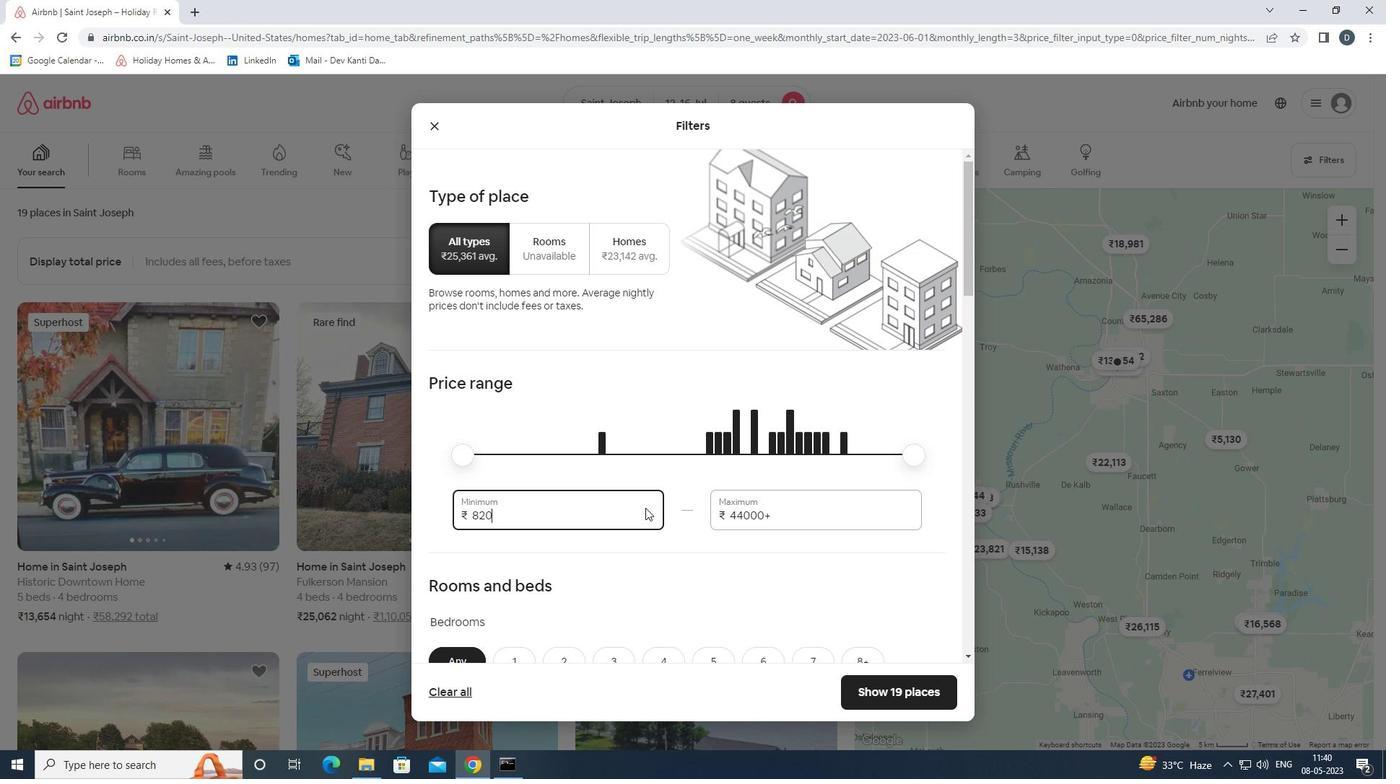
Action: Mouse pressed left at (643, 516)
Screenshot: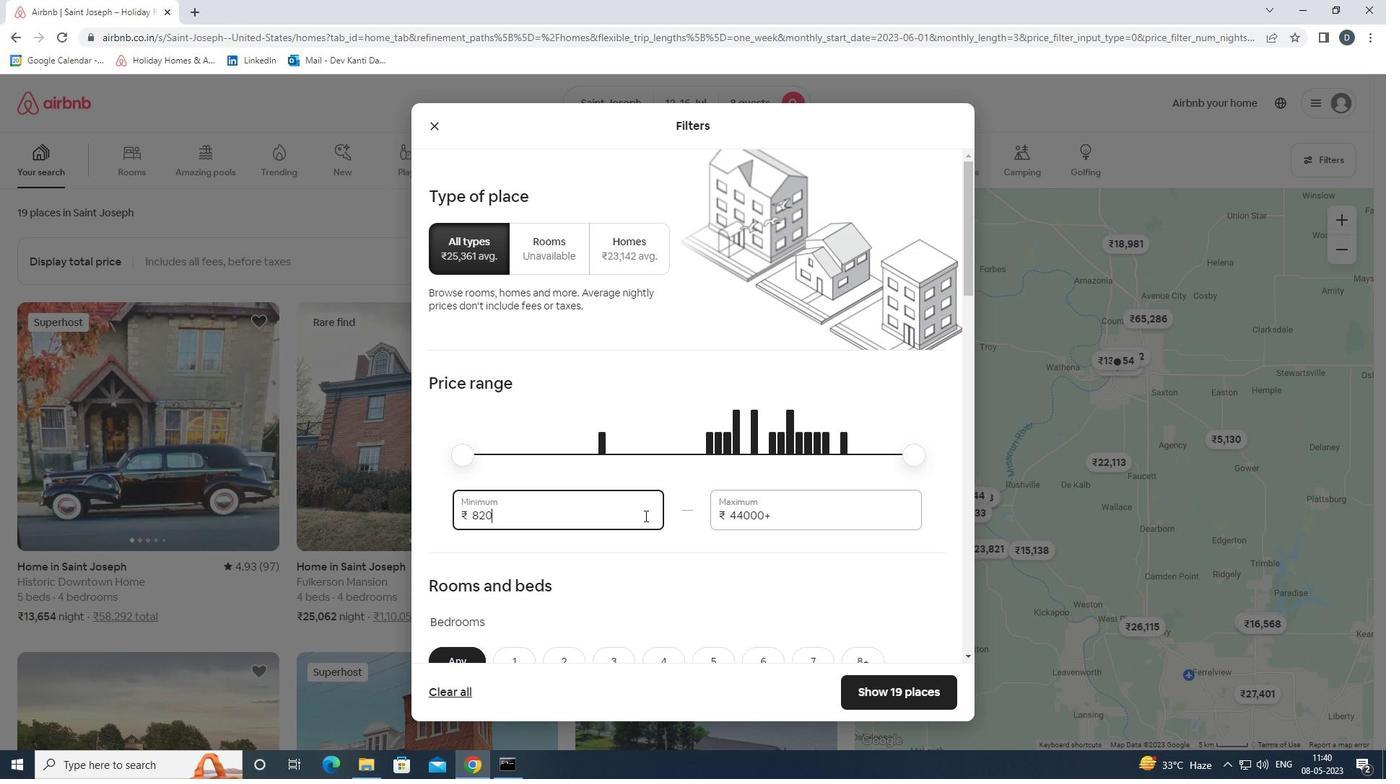 
Action: Mouse pressed left at (643, 516)
Screenshot: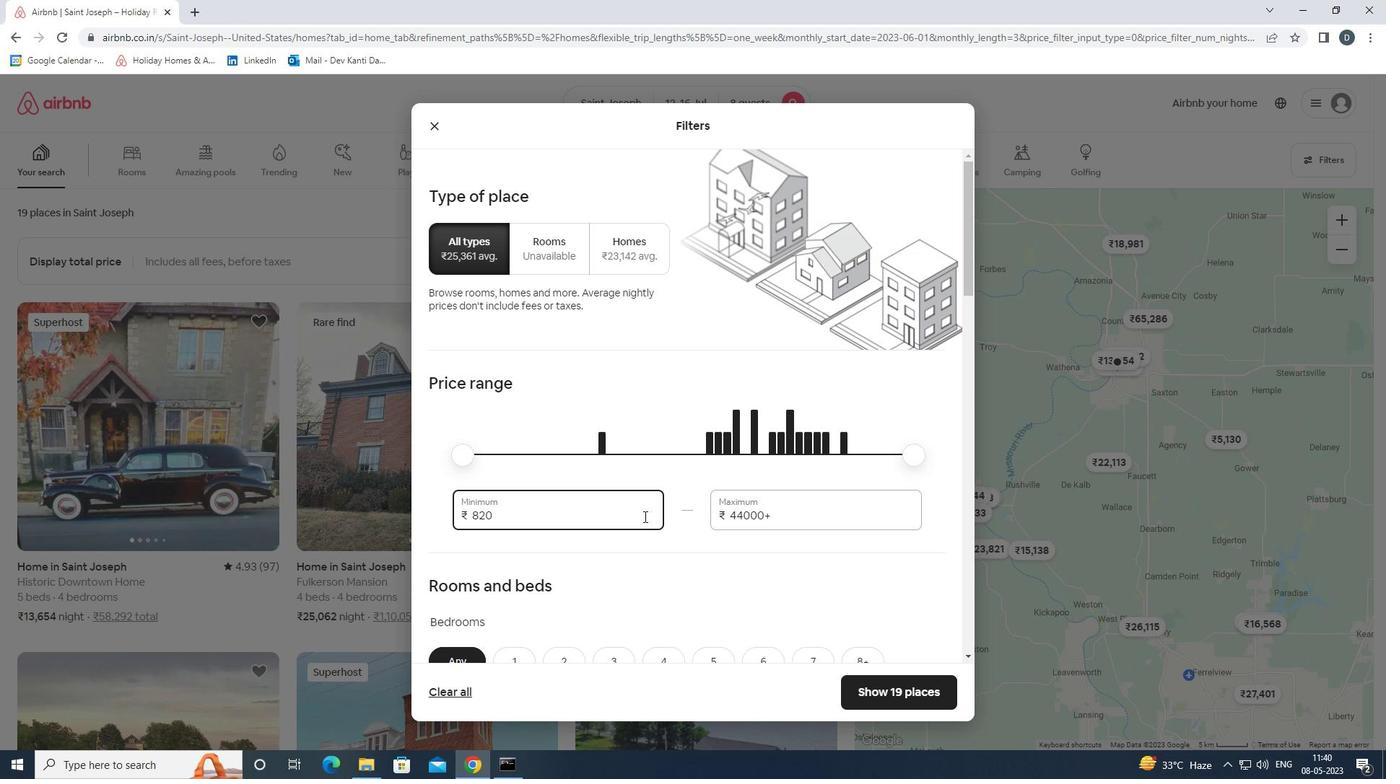 
Action: Mouse moved to (656, 513)
Screenshot: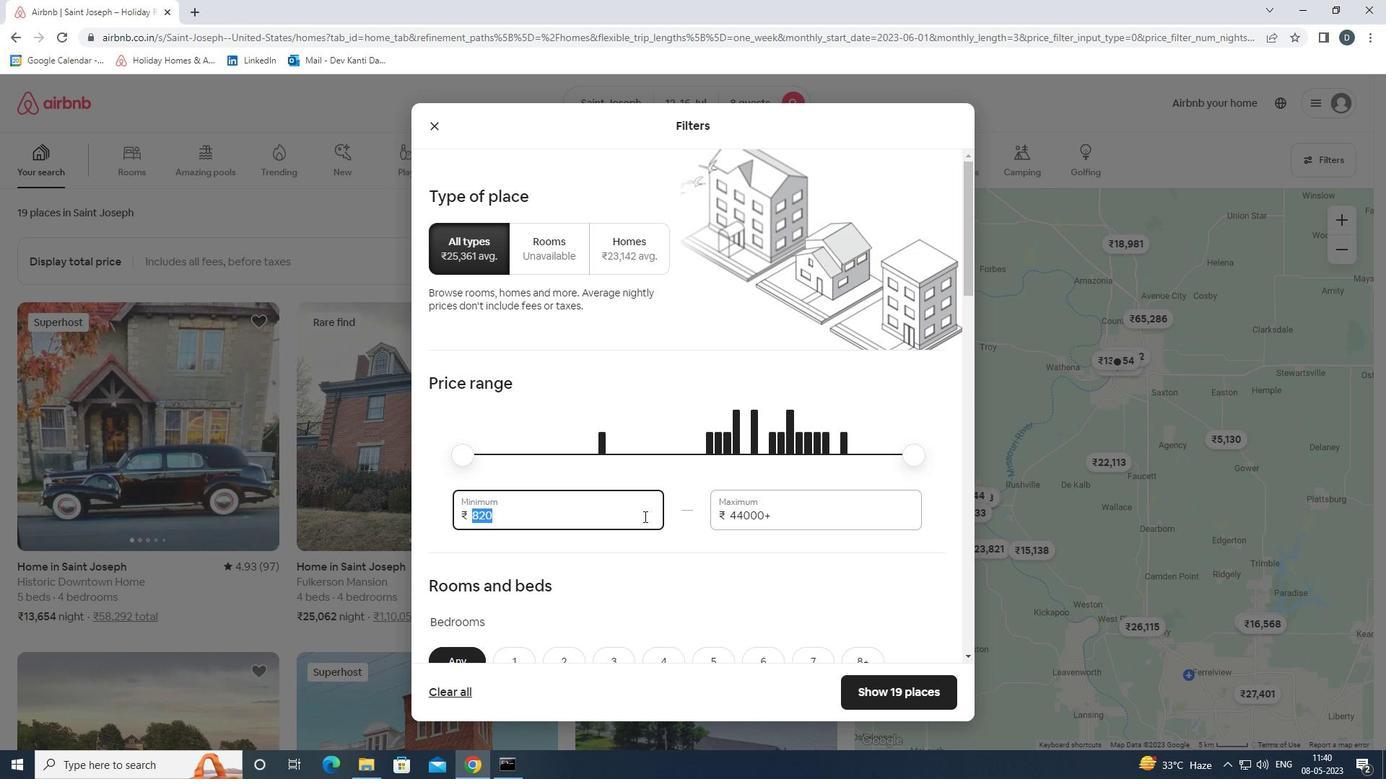 
Action: Key pressed 10000<Key.tab>16000
Screenshot: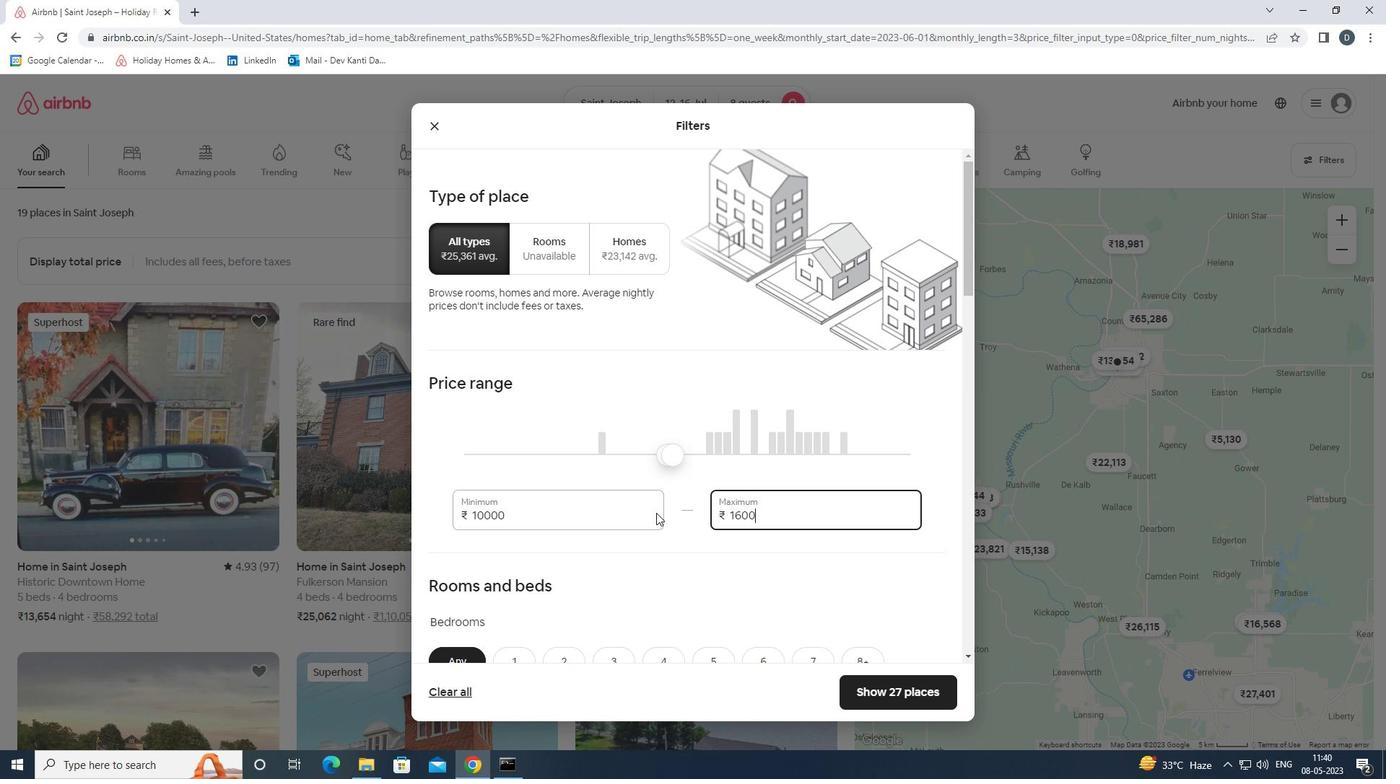 
Action: Mouse scrolled (656, 512) with delta (0, 0)
Screenshot: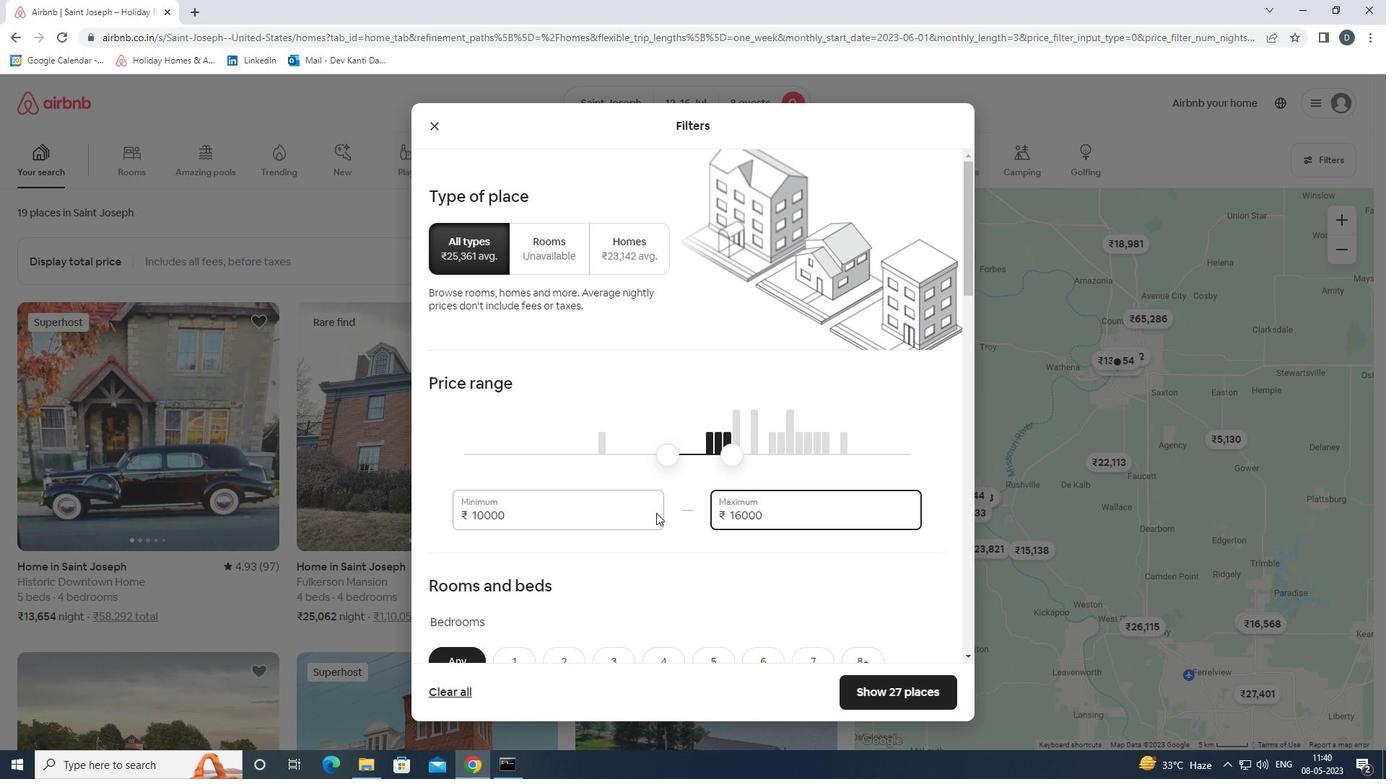 
Action: Mouse scrolled (656, 512) with delta (0, 0)
Screenshot: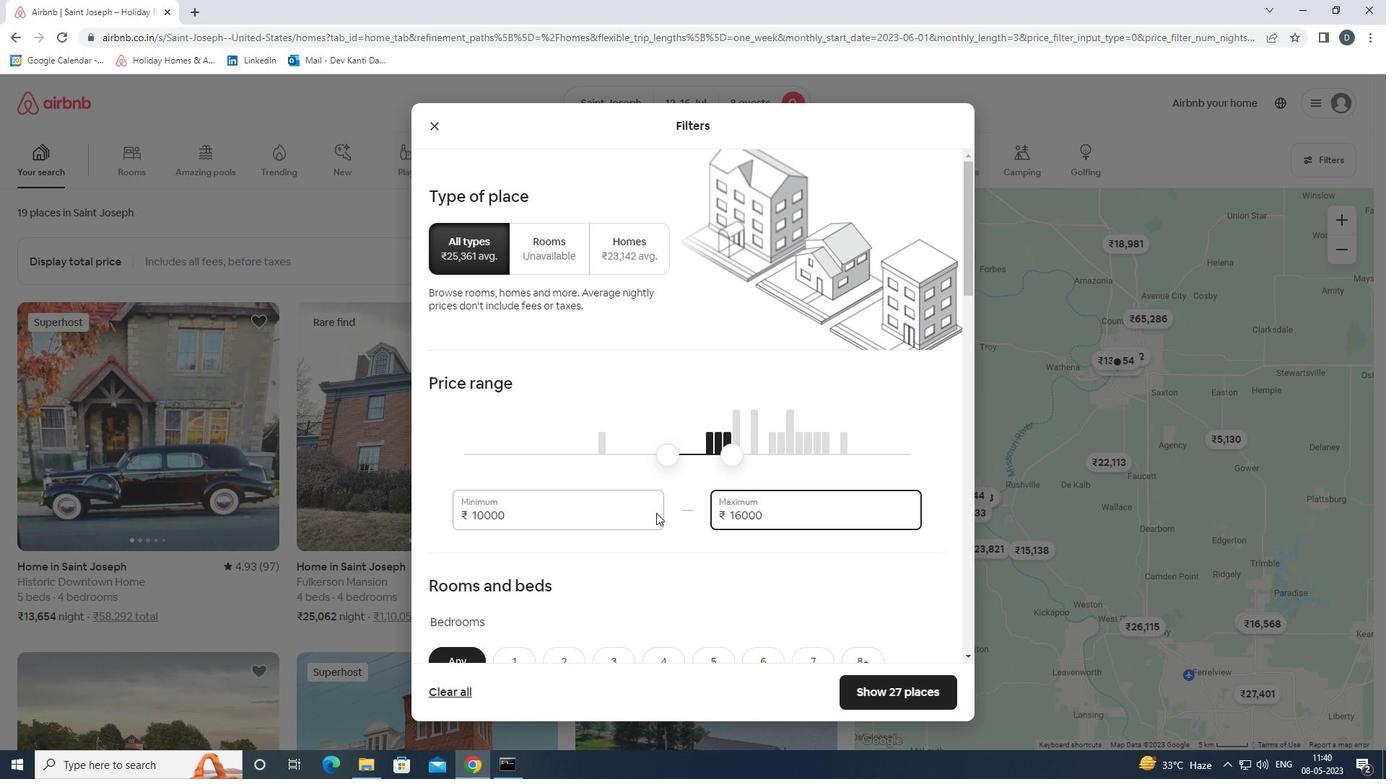 
Action: Mouse scrolled (656, 512) with delta (0, 0)
Screenshot: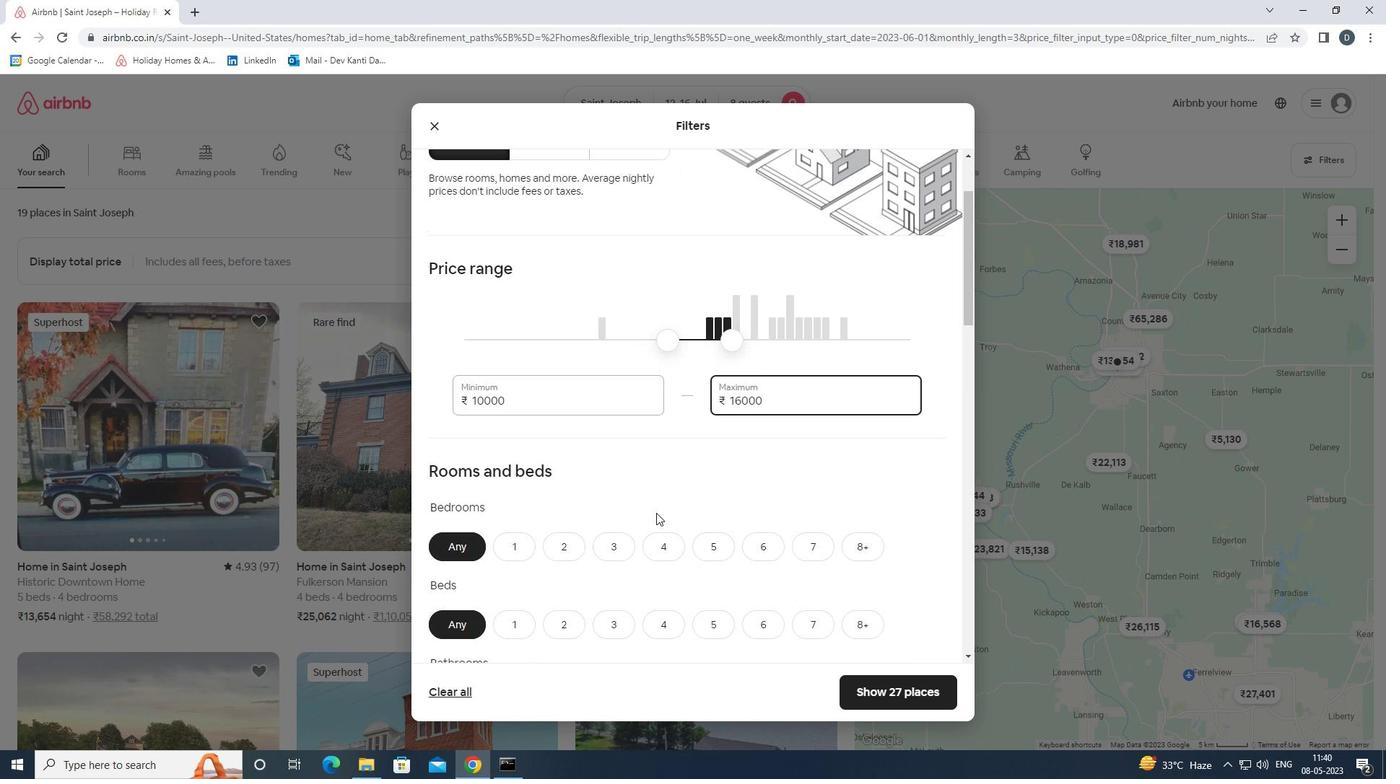
Action: Mouse moved to (866, 446)
Screenshot: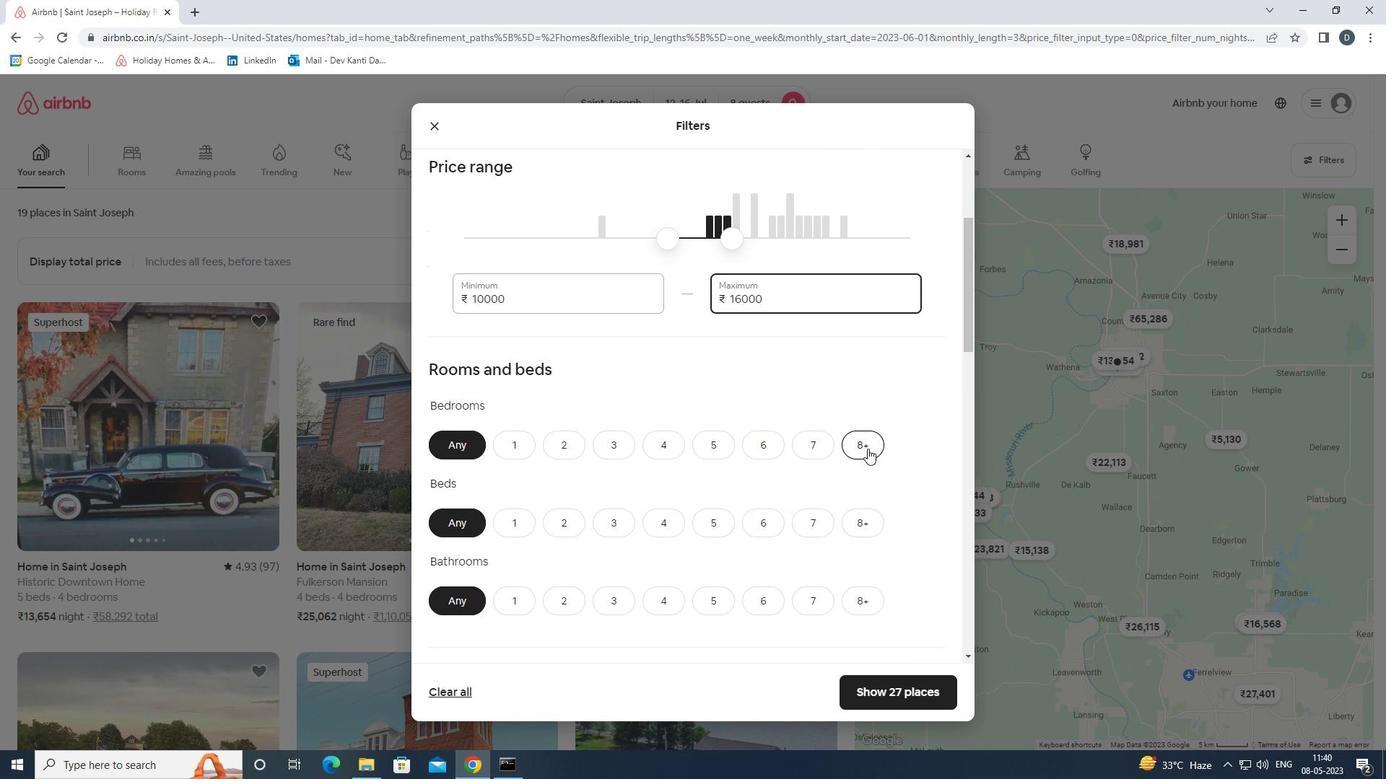
Action: Mouse pressed left at (866, 446)
Screenshot: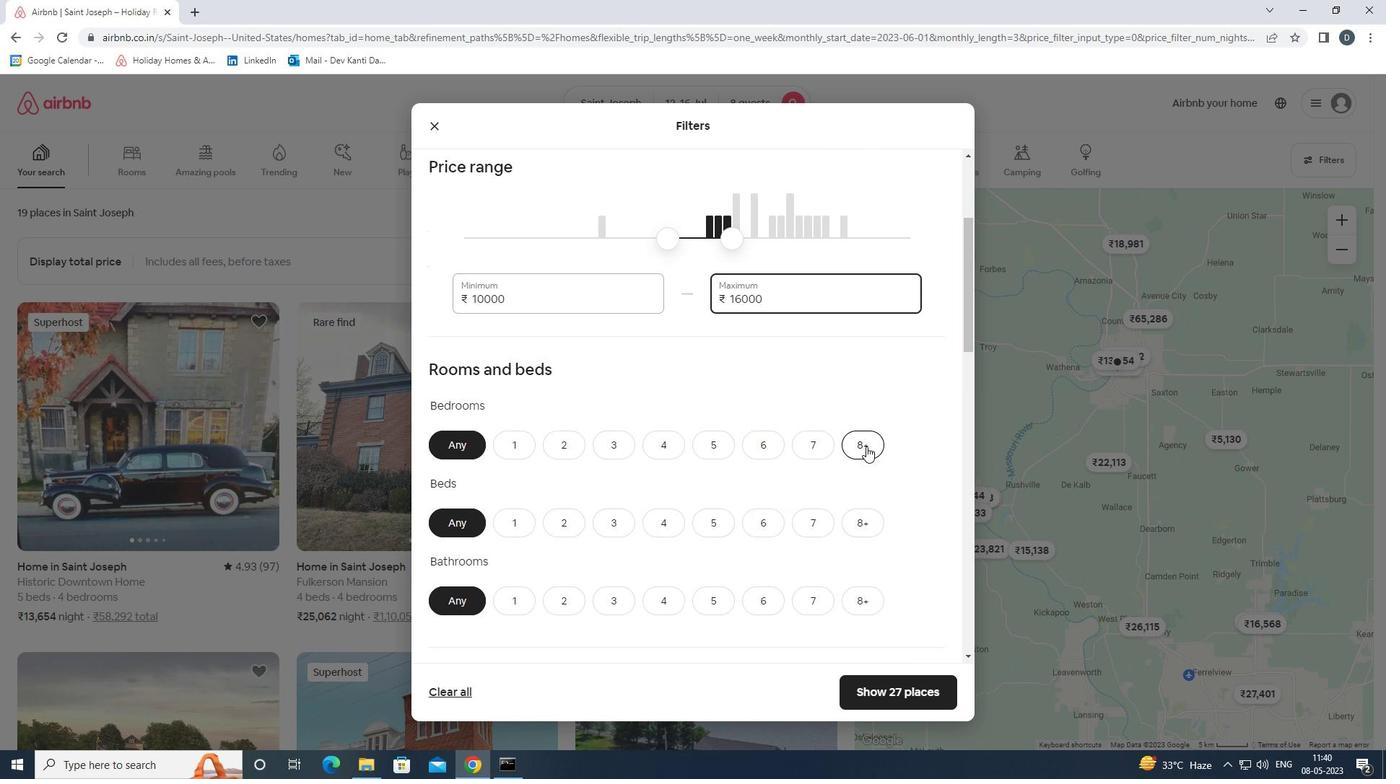 
Action: Mouse moved to (866, 516)
Screenshot: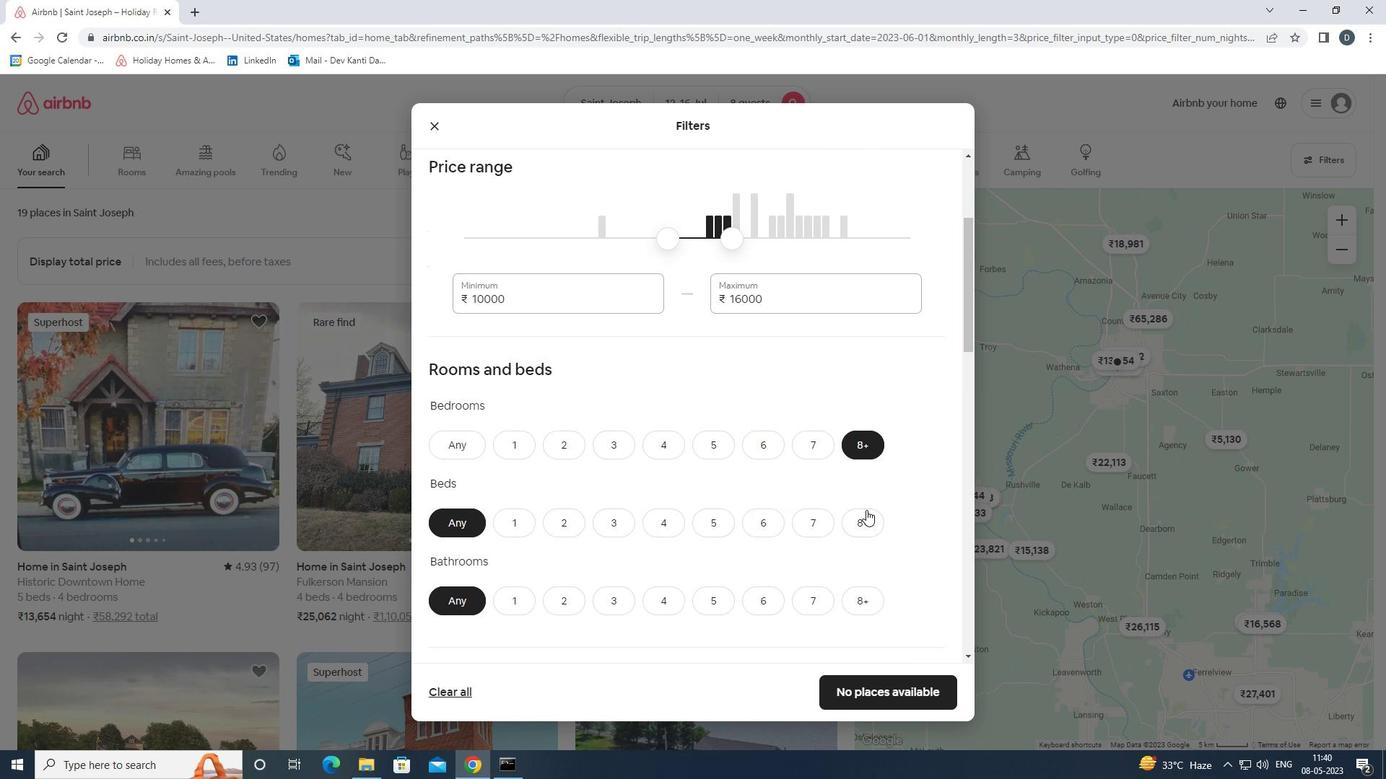 
Action: Mouse pressed left at (866, 516)
Screenshot: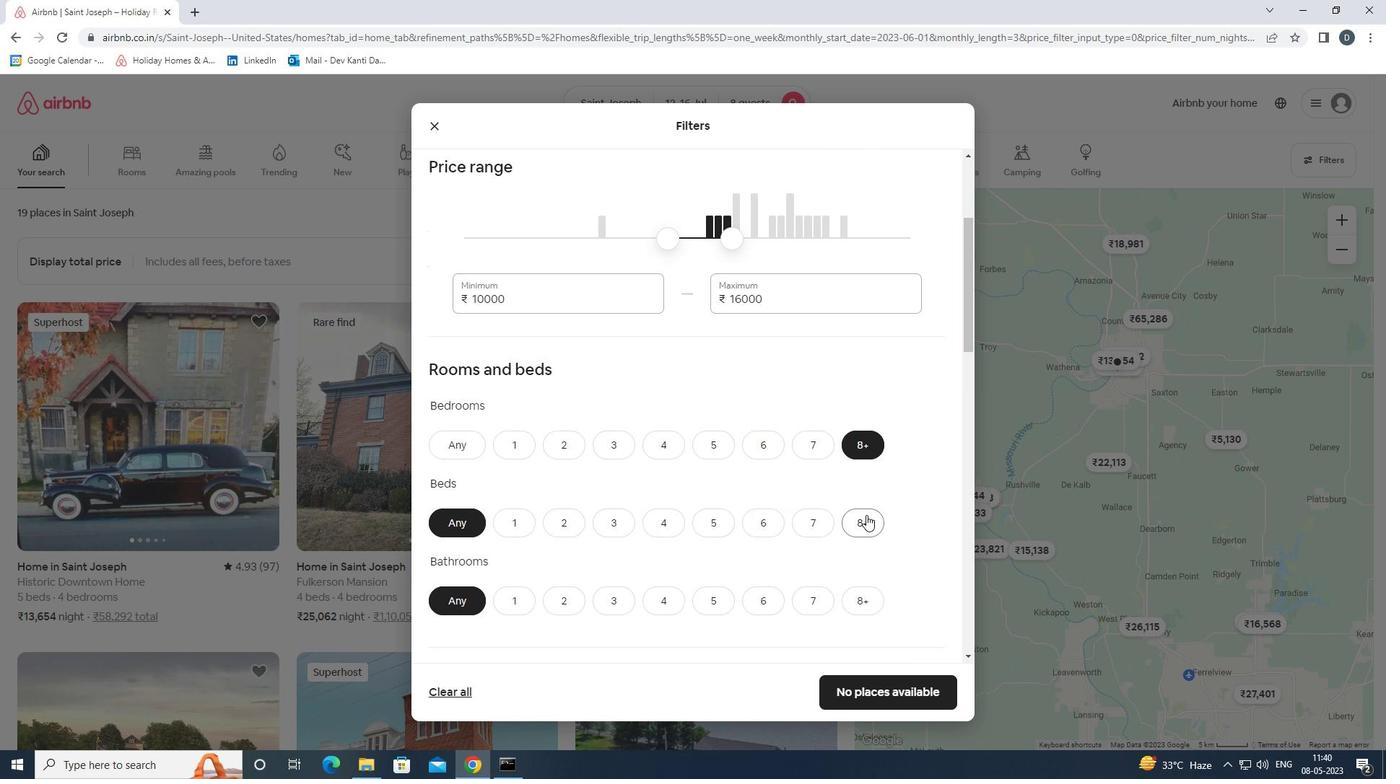 
Action: Mouse moved to (860, 604)
Screenshot: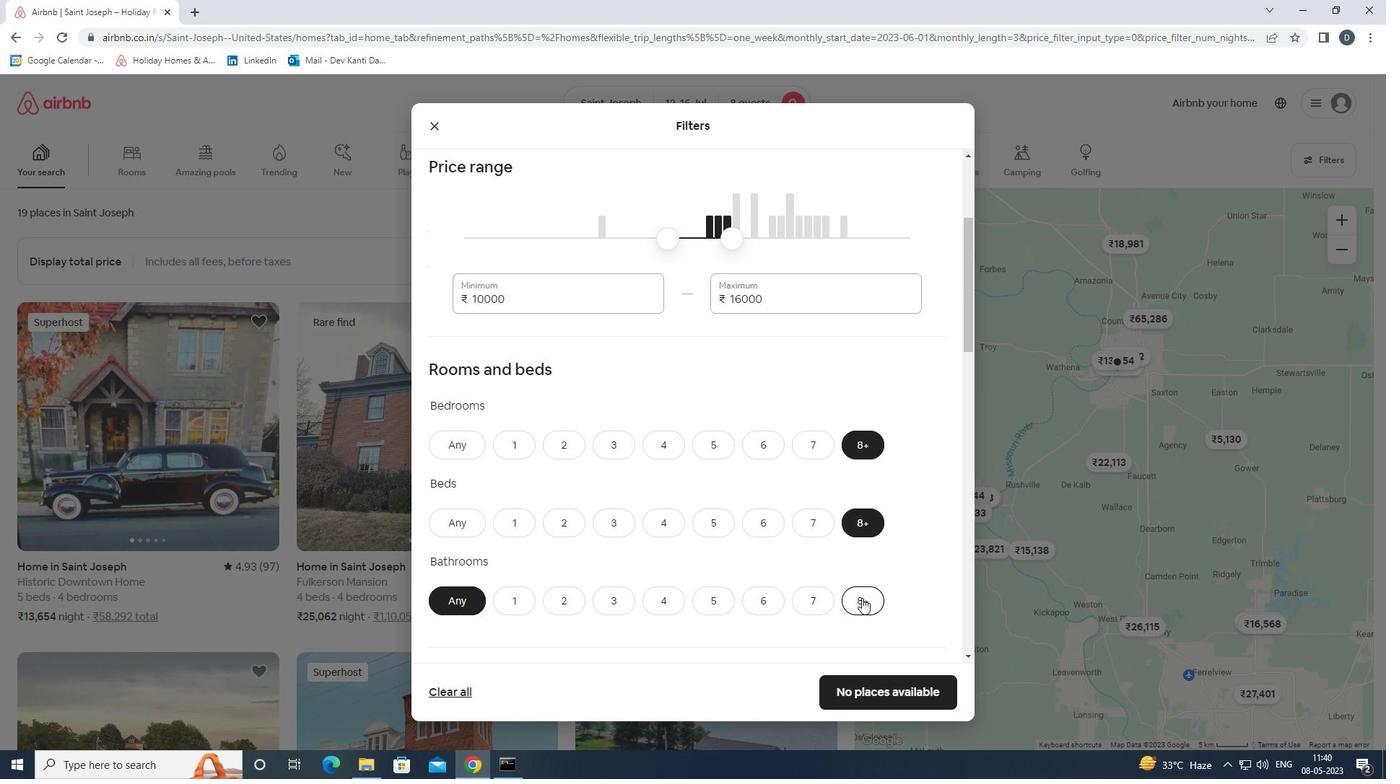 
Action: Mouse pressed left at (860, 604)
Screenshot: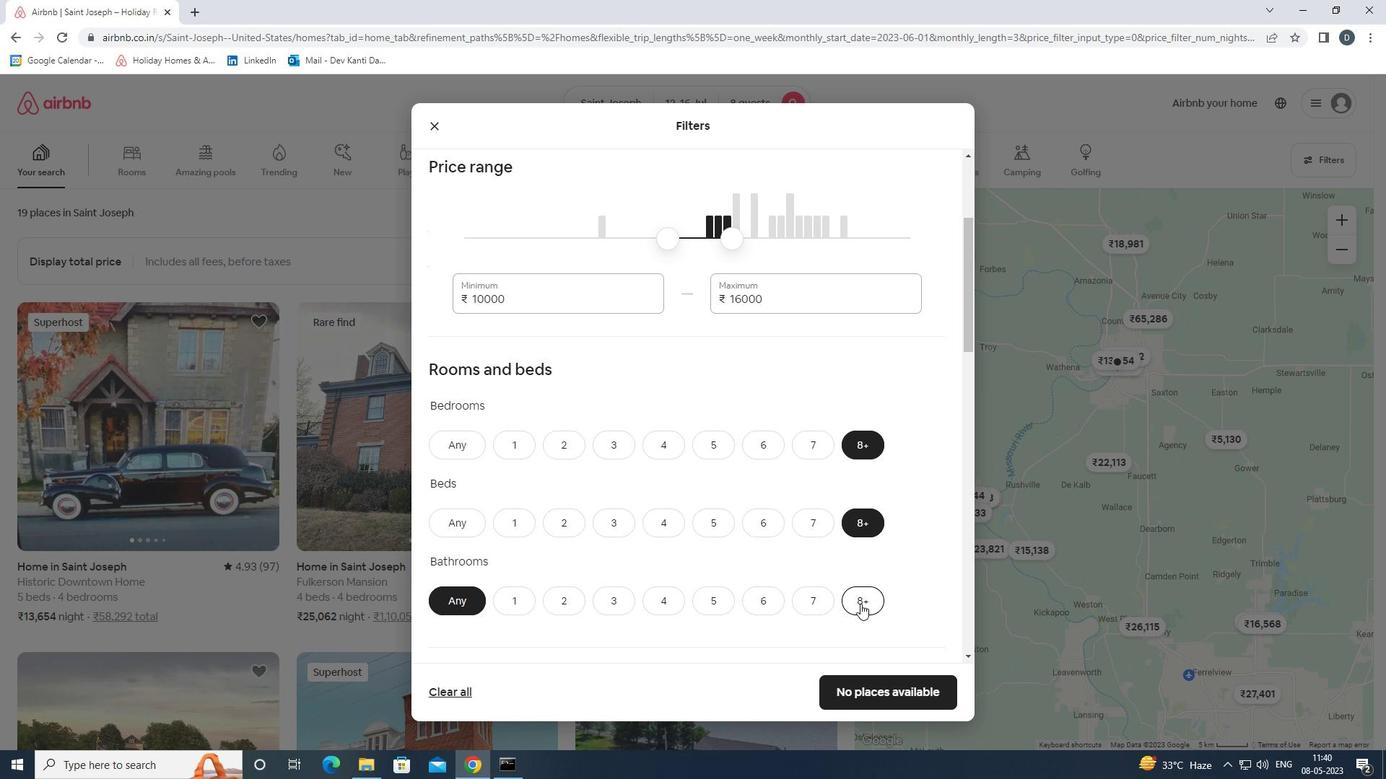 
Action: Mouse moved to (868, 558)
Screenshot: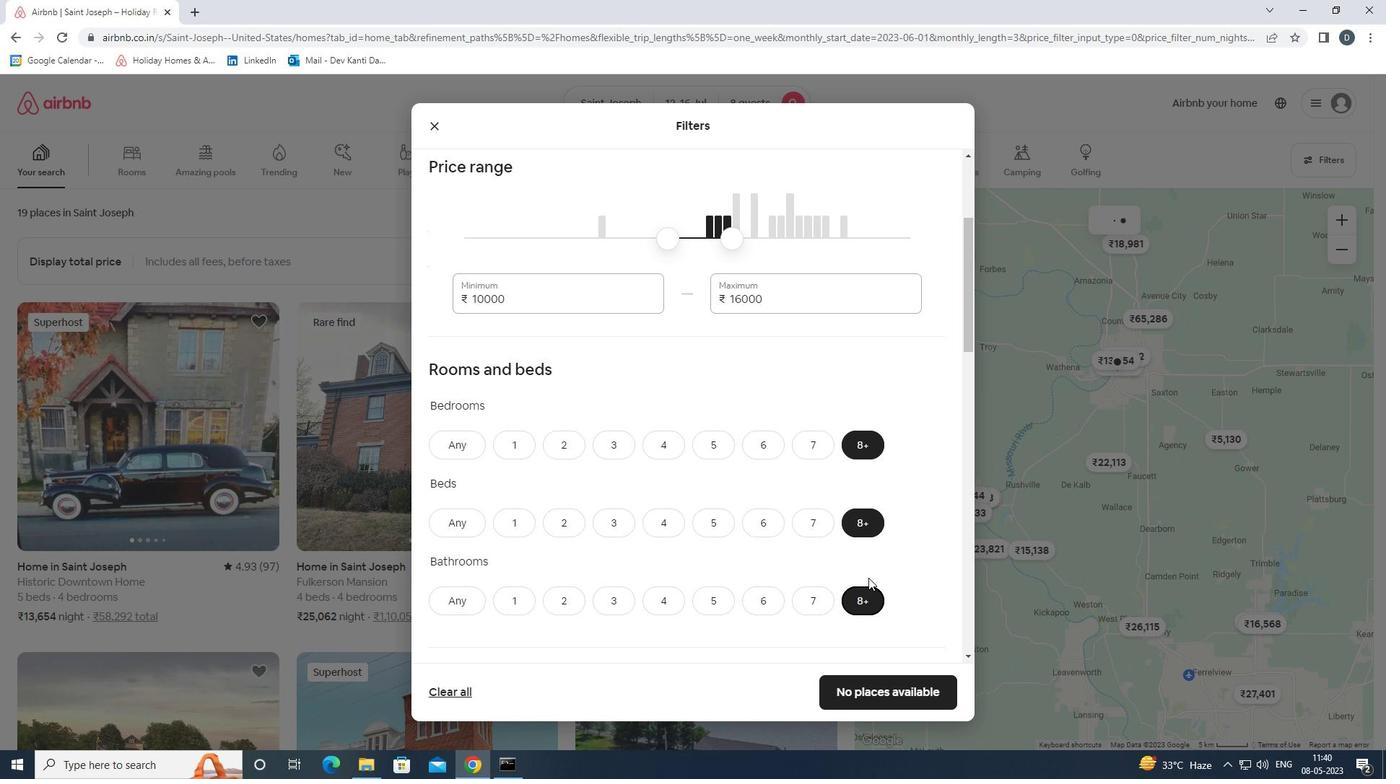 
Action: Mouse scrolled (868, 557) with delta (0, 0)
Screenshot: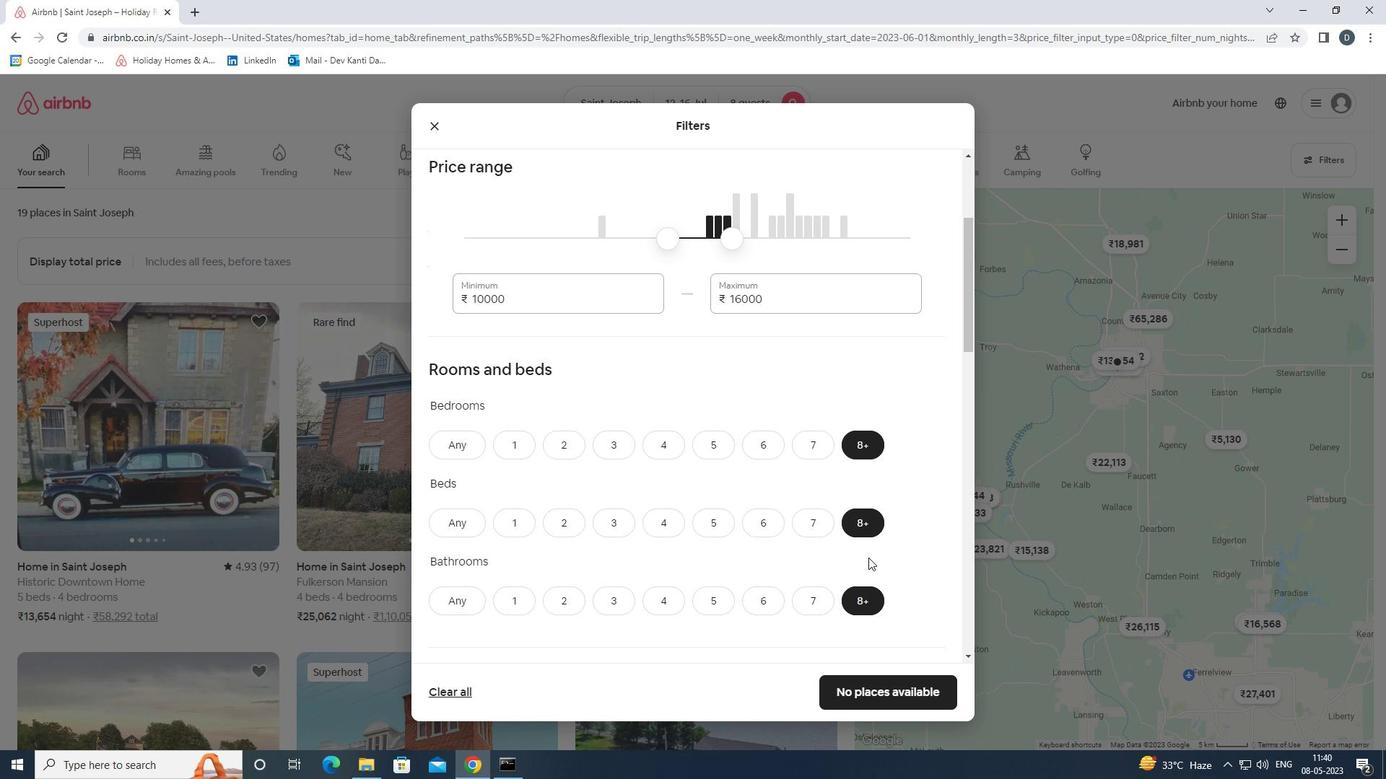 
Action: Mouse moved to (866, 558)
Screenshot: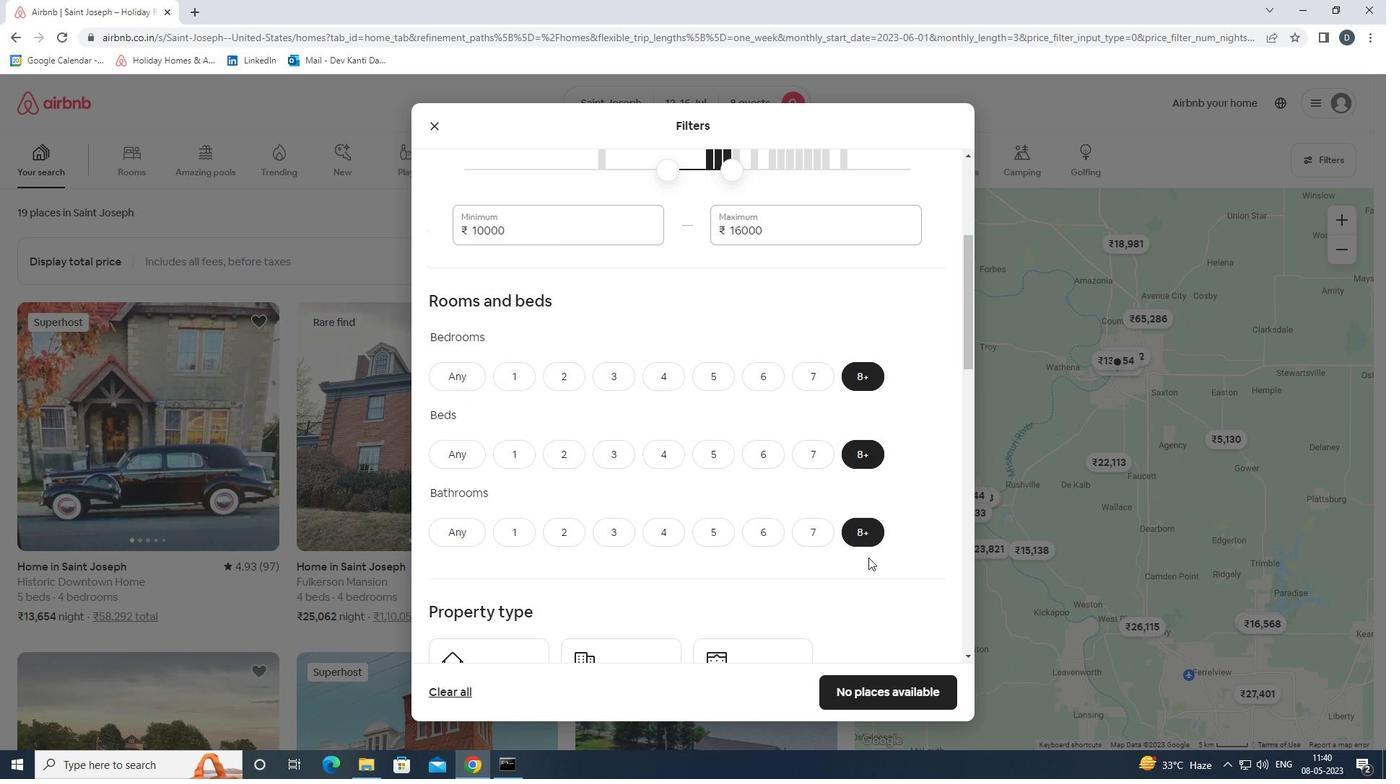 
Action: Mouse scrolled (866, 558) with delta (0, 0)
Screenshot: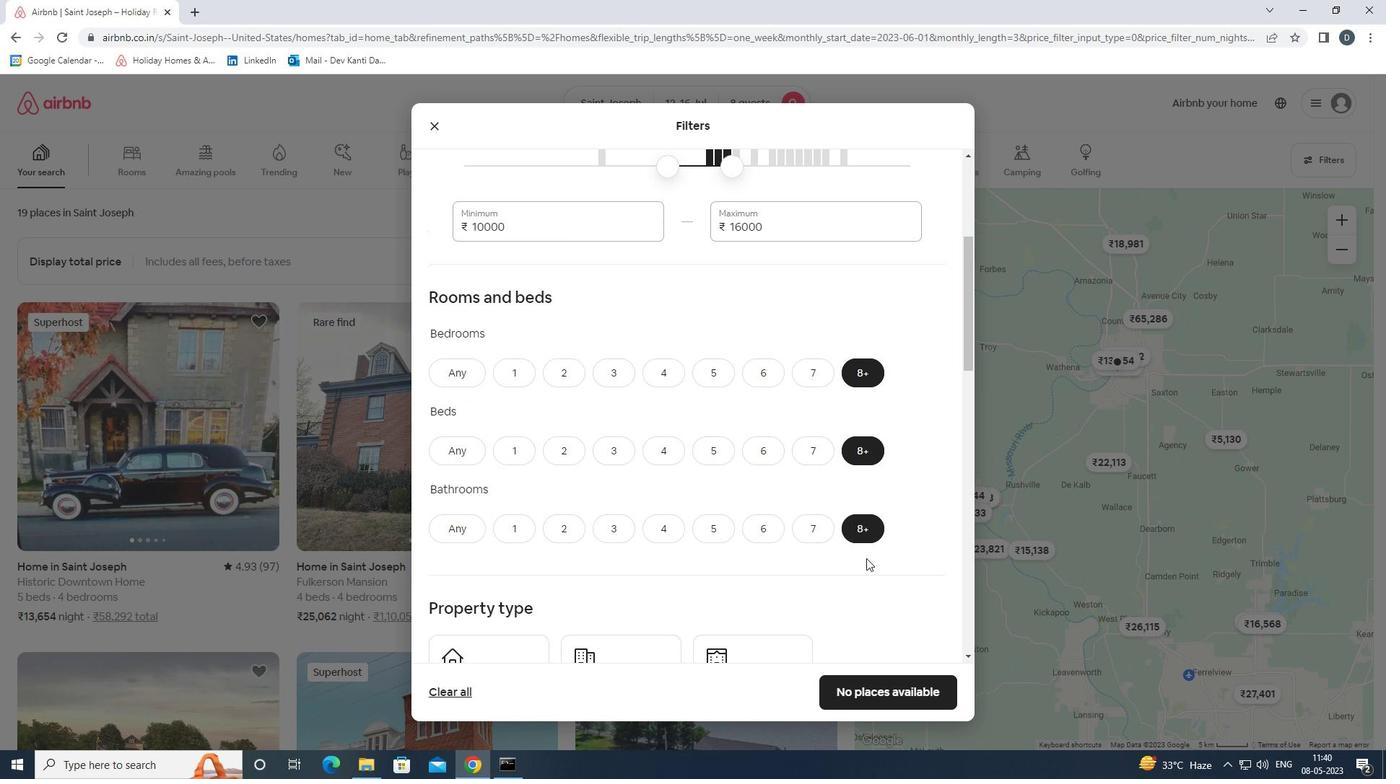 
Action: Mouse scrolled (866, 558) with delta (0, 0)
Screenshot: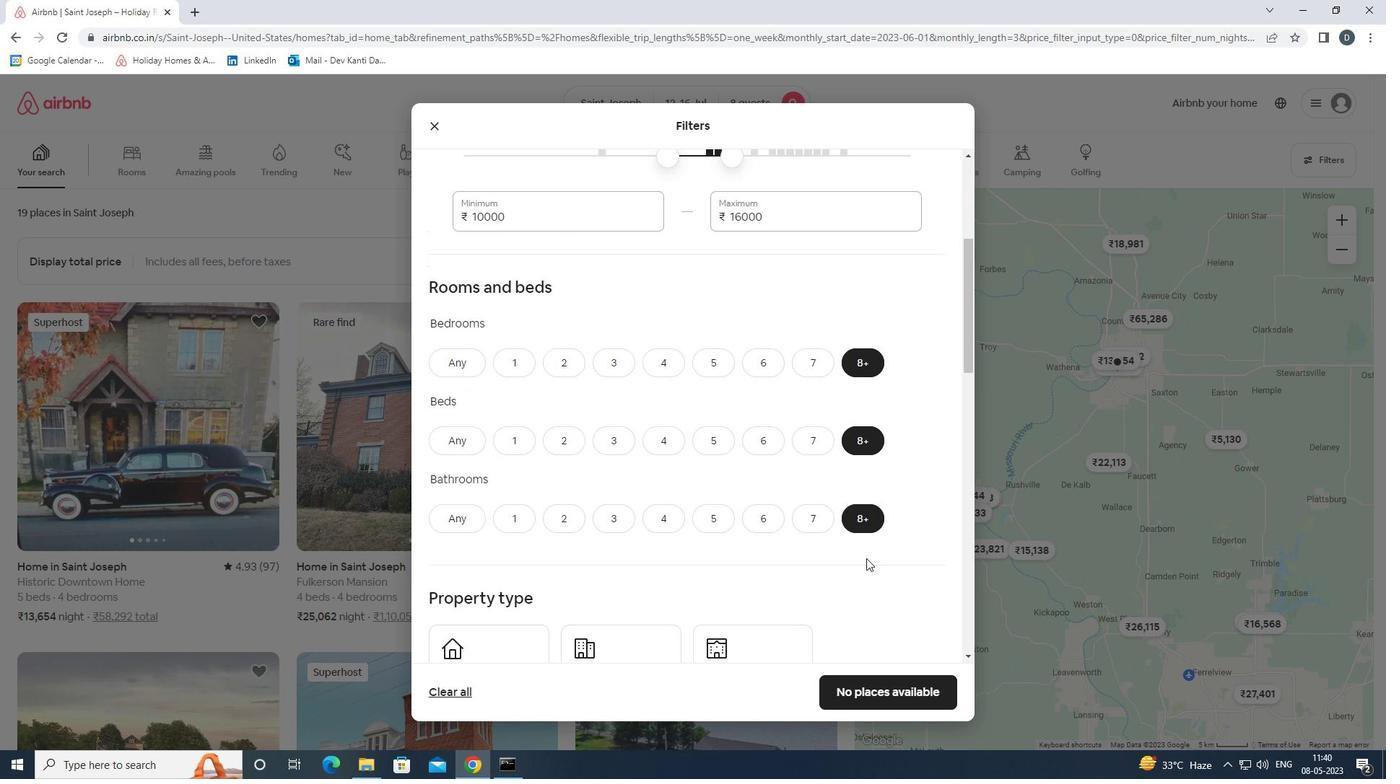
Action: Mouse moved to (866, 558)
Screenshot: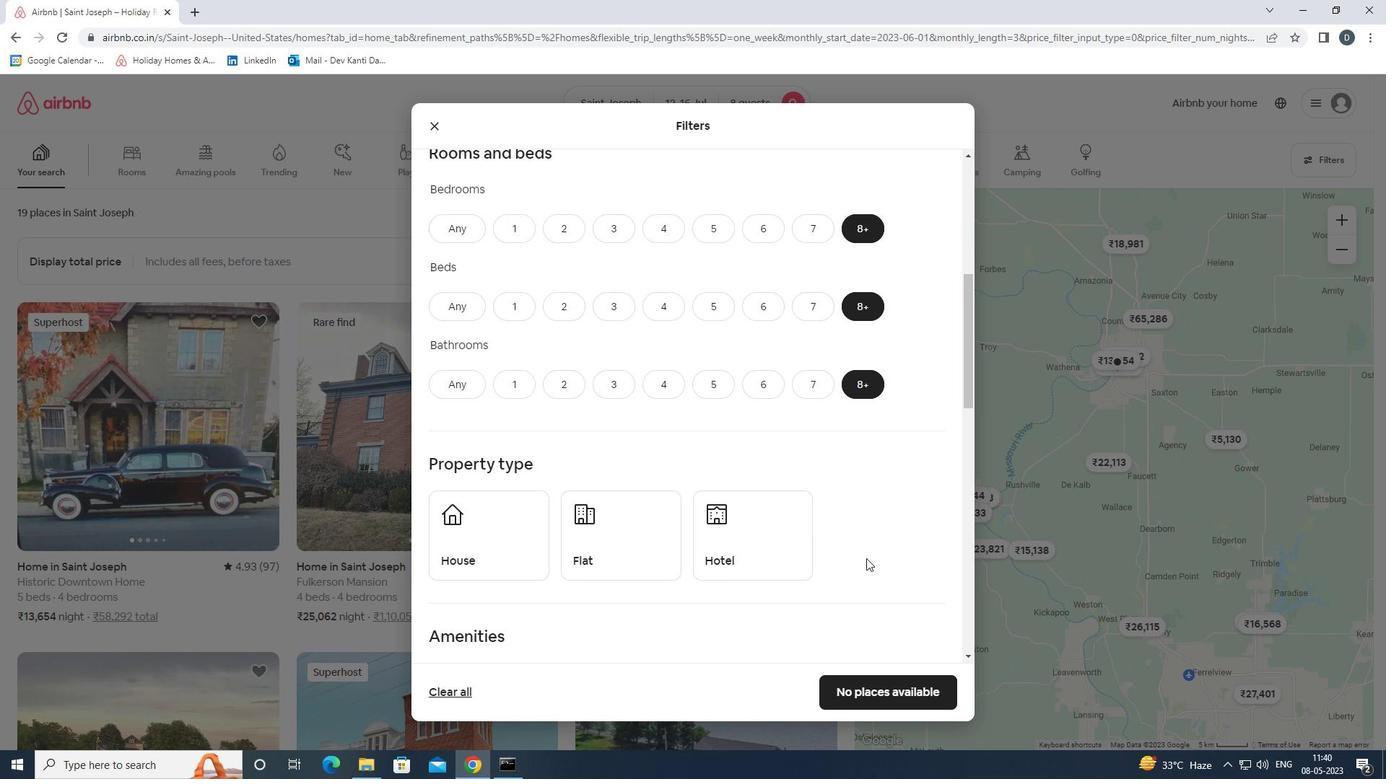 
Action: Mouse scrolled (866, 558) with delta (0, 0)
Screenshot: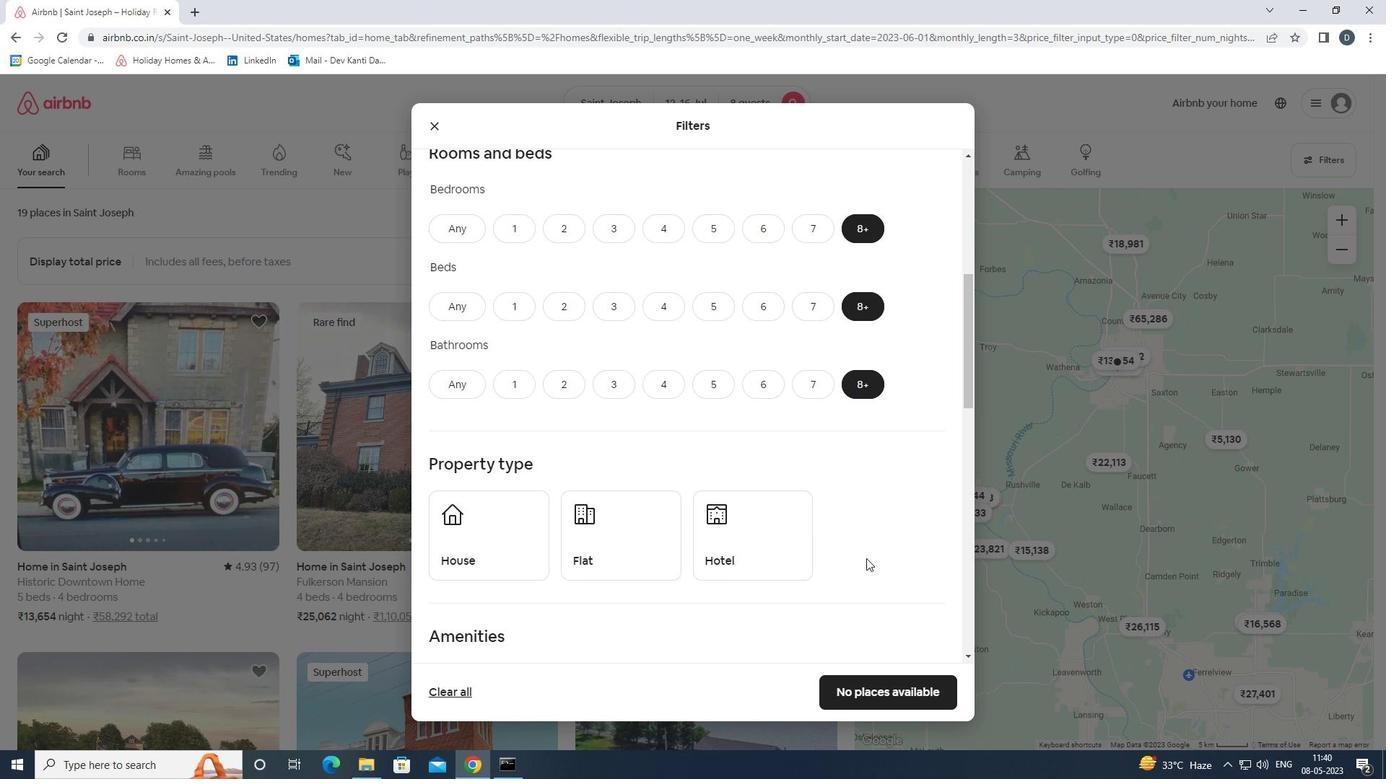 
Action: Mouse moved to (501, 487)
Screenshot: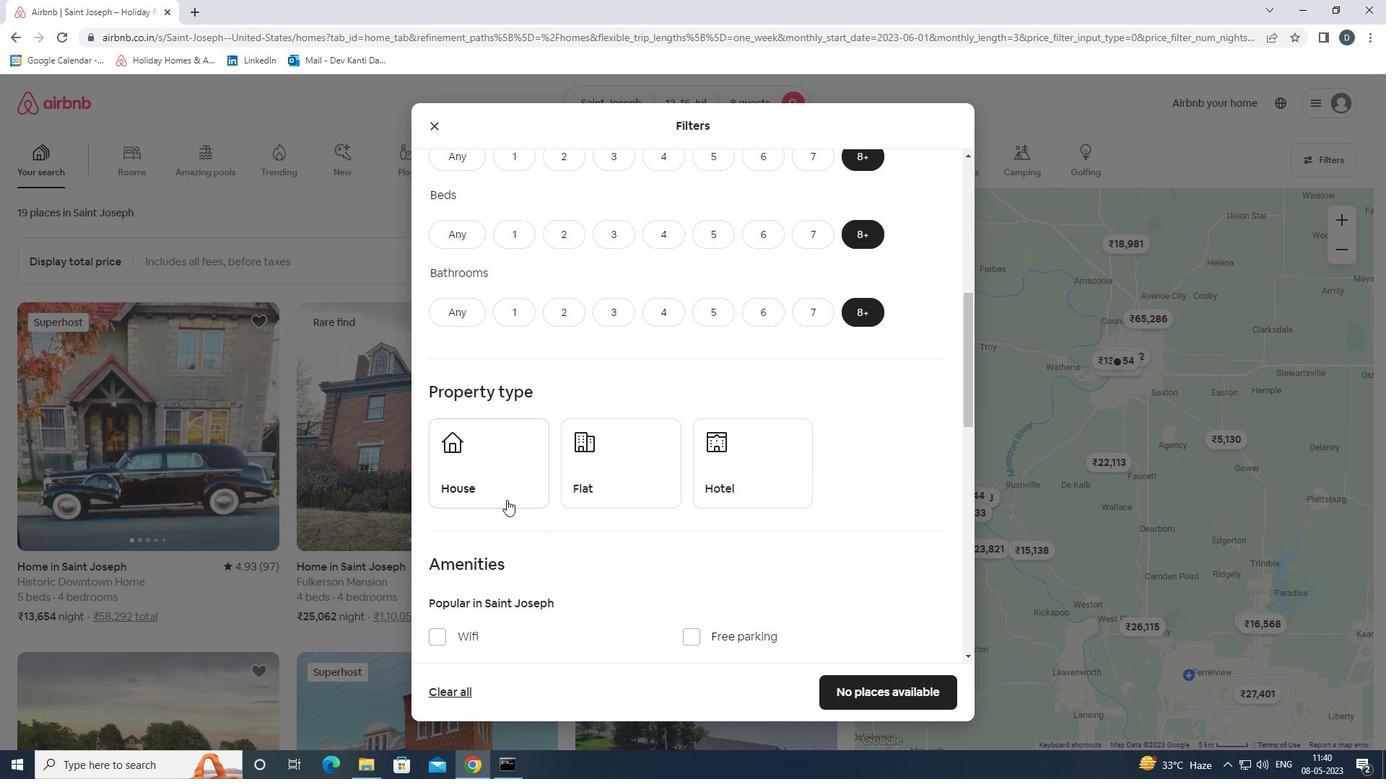 
Action: Mouse pressed left at (501, 487)
Screenshot: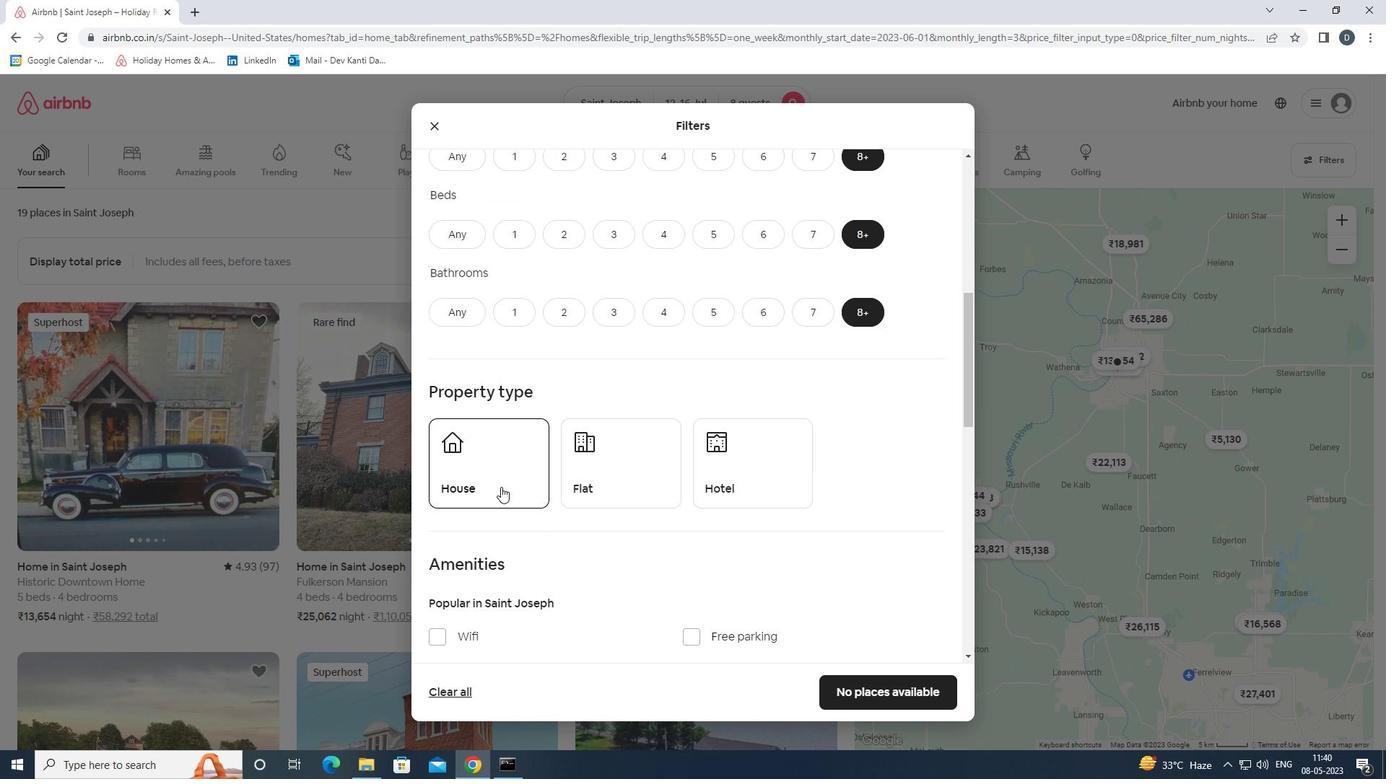 
Action: Mouse moved to (601, 477)
Screenshot: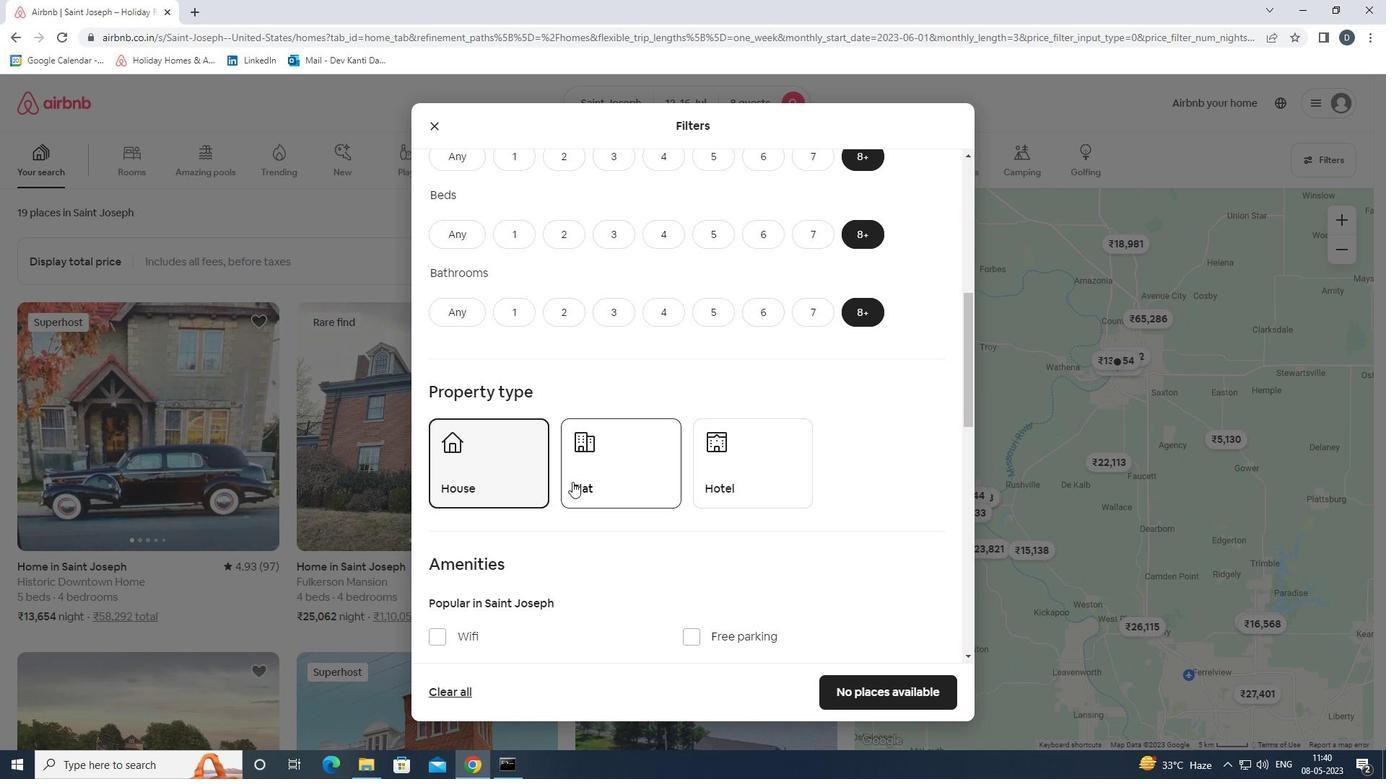 
Action: Mouse pressed left at (601, 477)
Screenshot: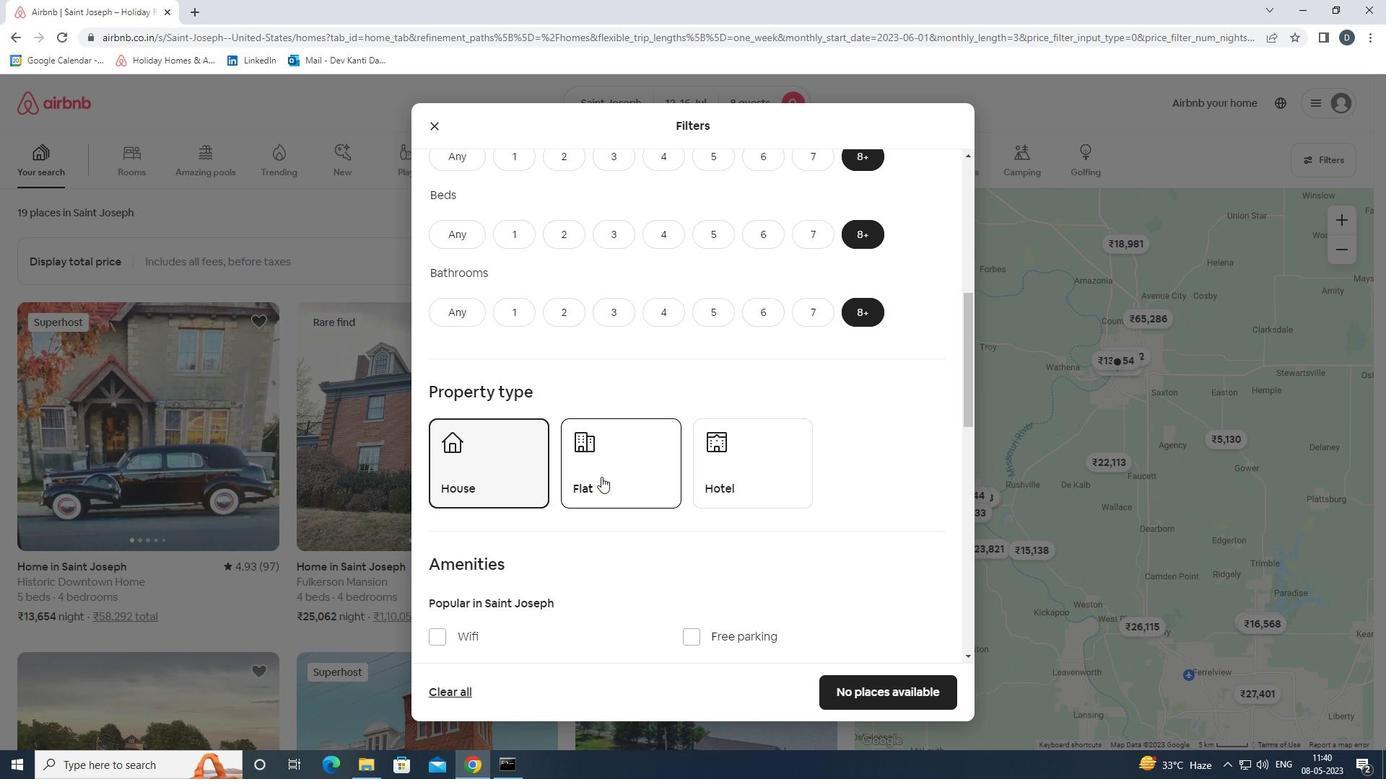 
Action: Mouse moved to (740, 468)
Screenshot: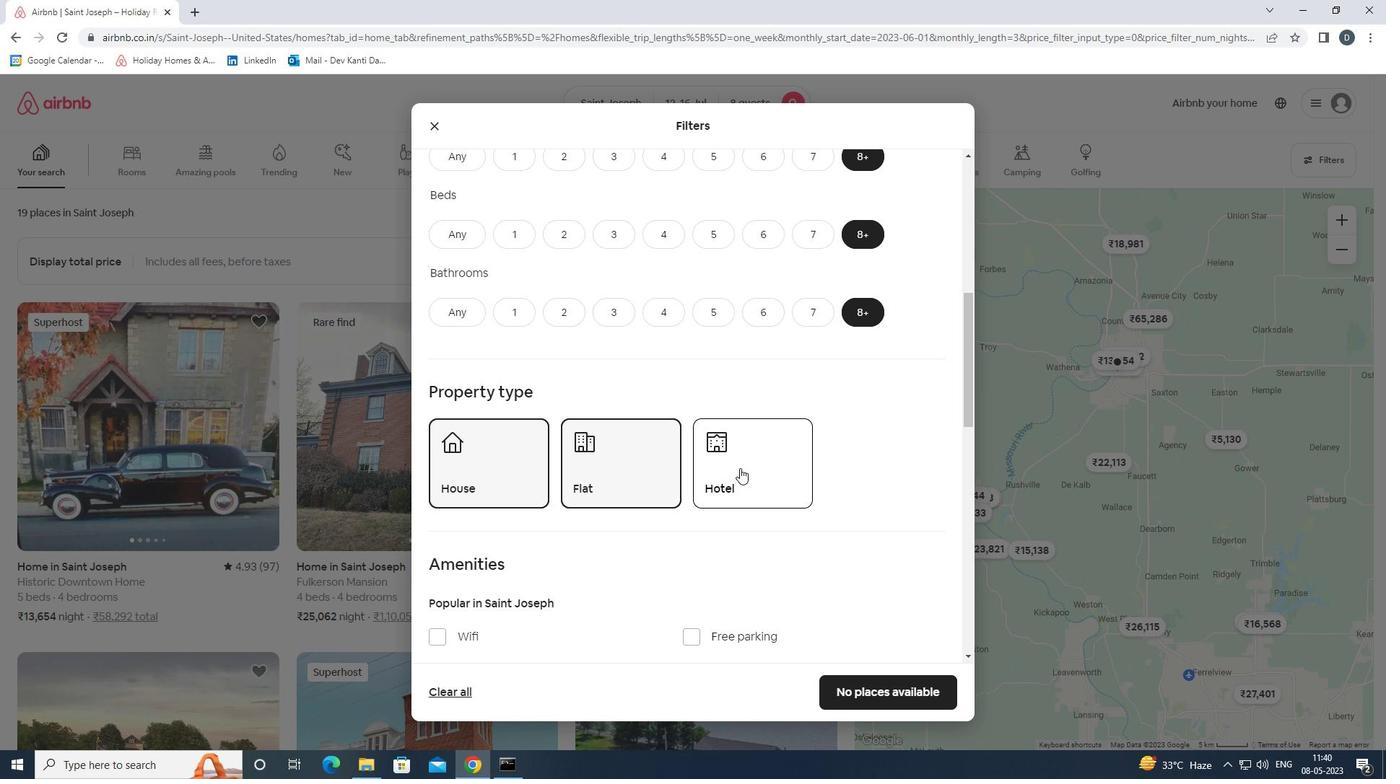 
Action: Mouse pressed left at (740, 468)
Screenshot: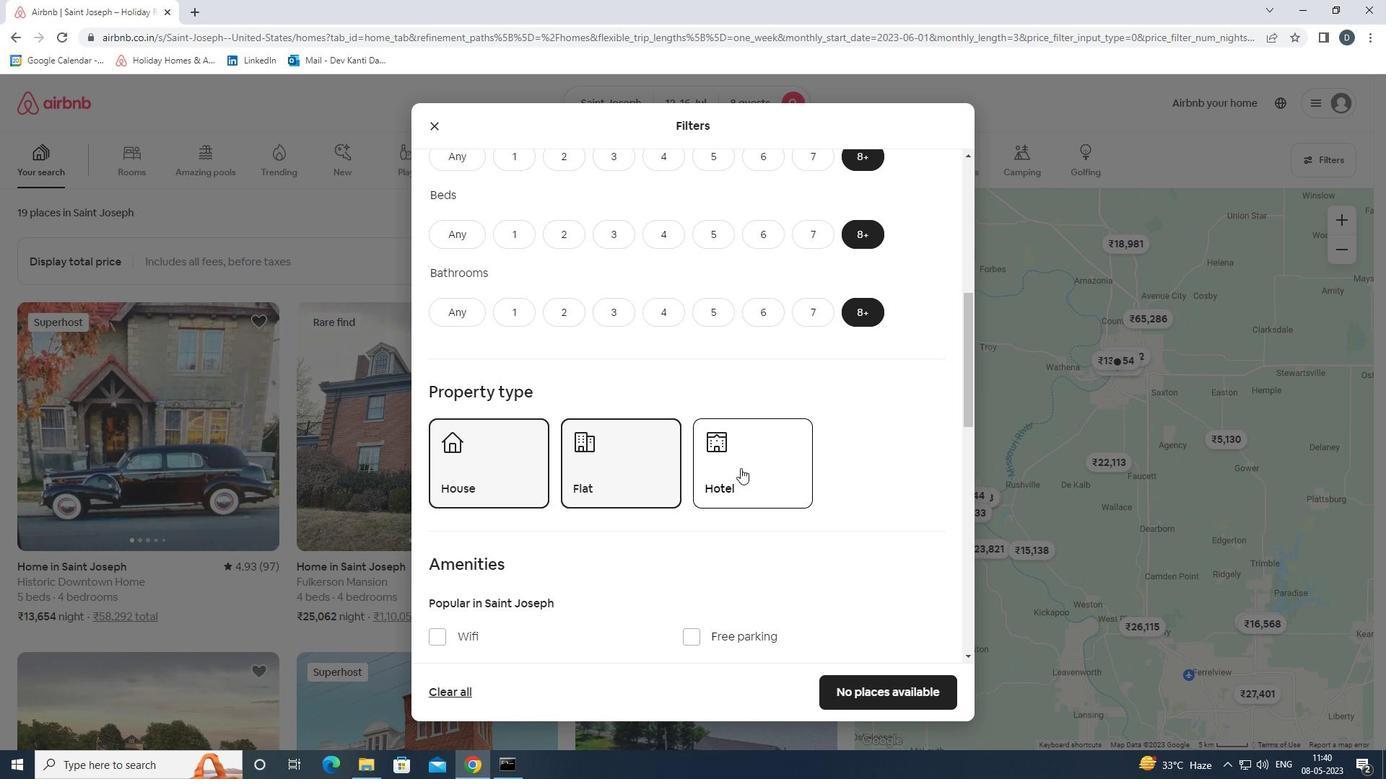 
Action: Mouse scrolled (740, 467) with delta (0, 0)
Screenshot: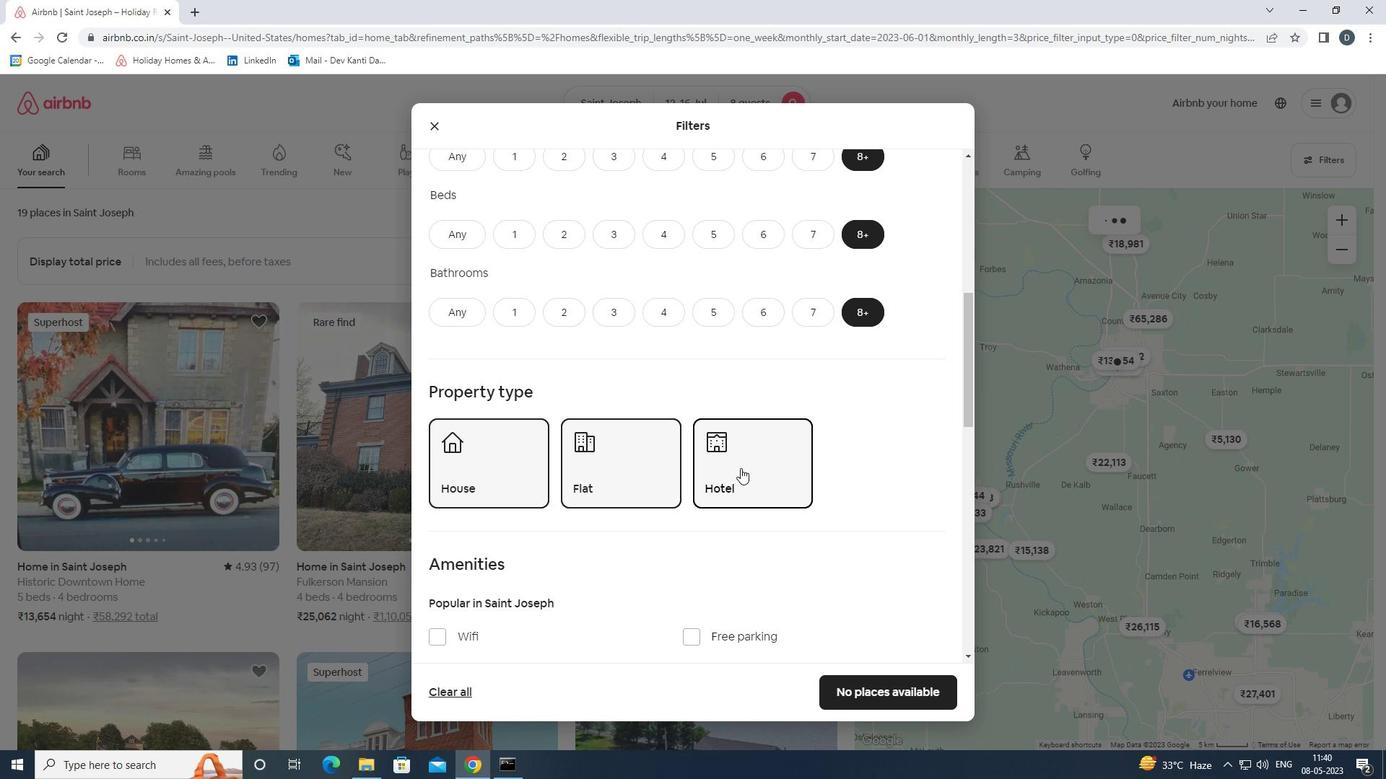 
Action: Mouse scrolled (740, 467) with delta (0, 0)
Screenshot: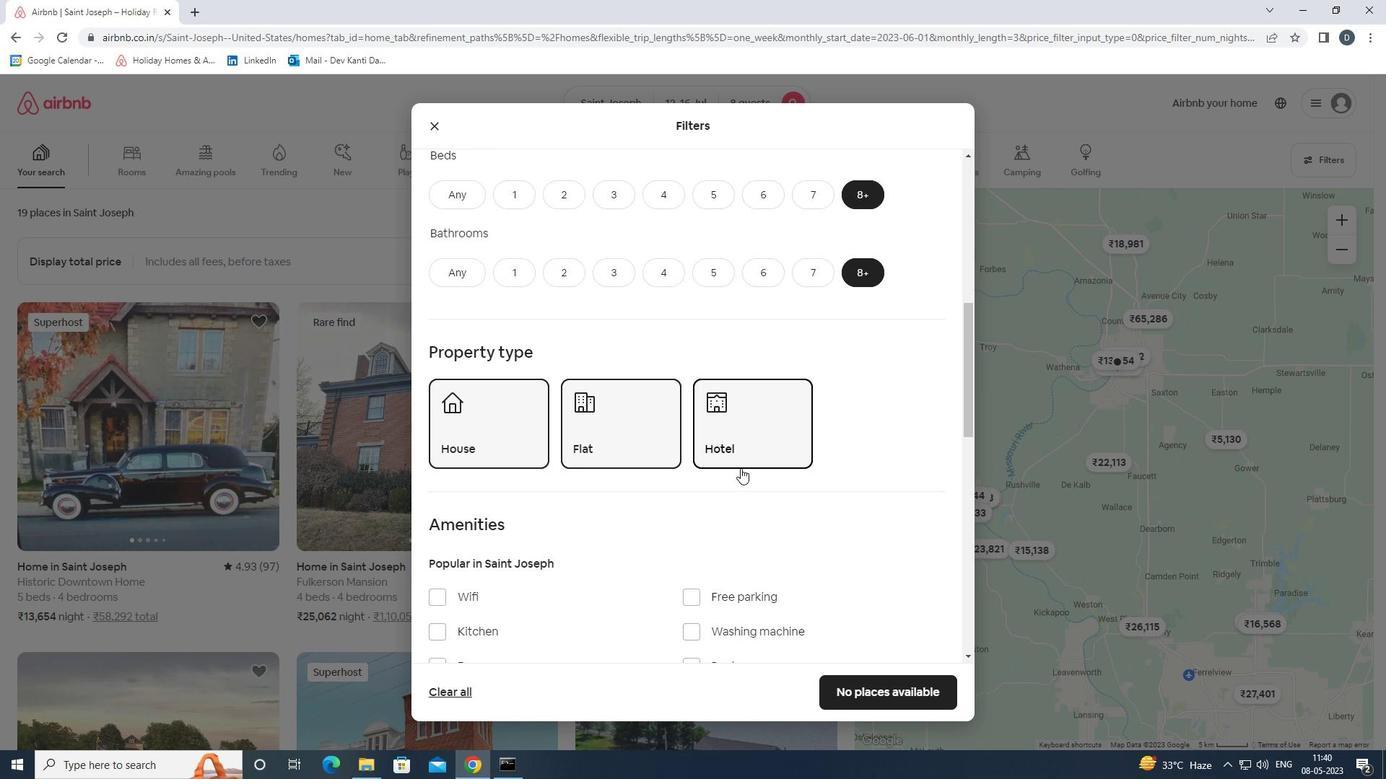 
Action: Mouse moved to (740, 468)
Screenshot: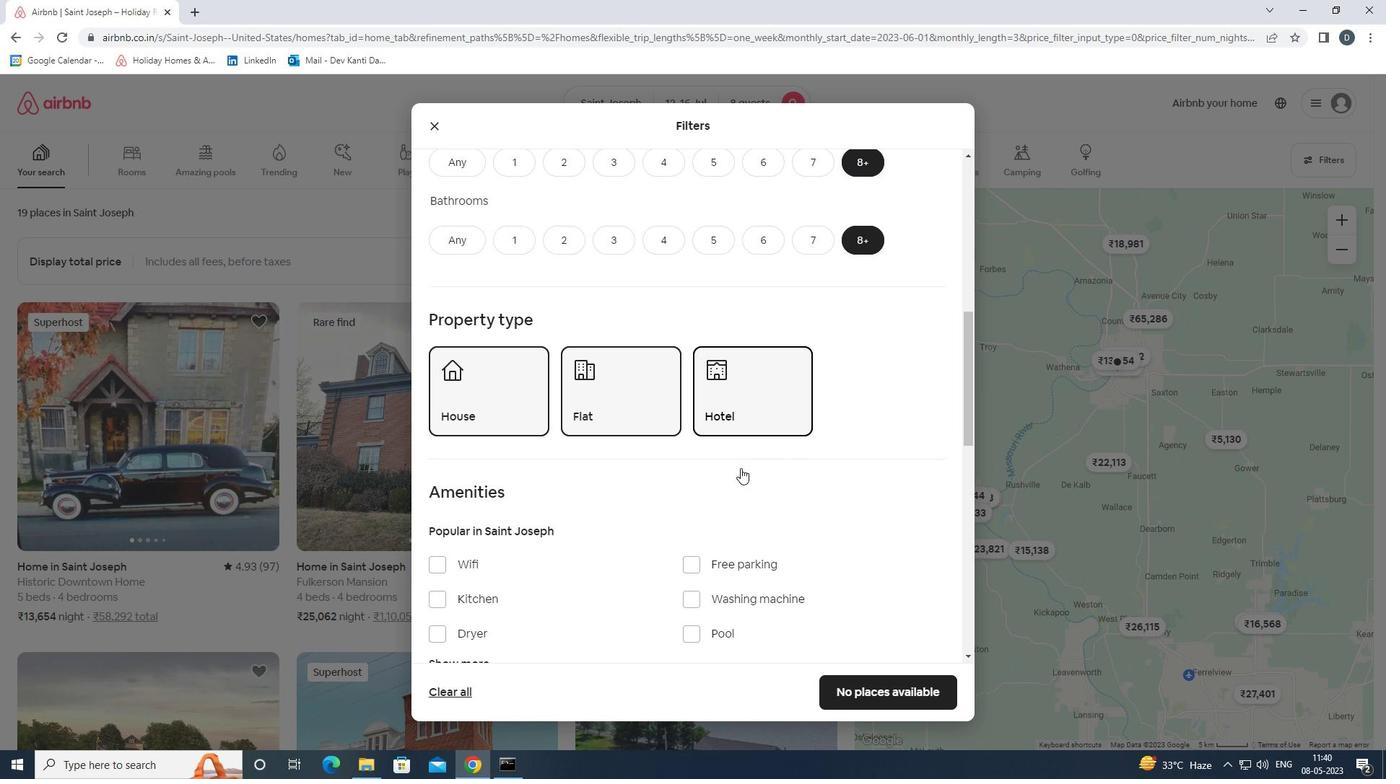 
Action: Mouse scrolled (740, 467) with delta (0, 0)
Screenshot: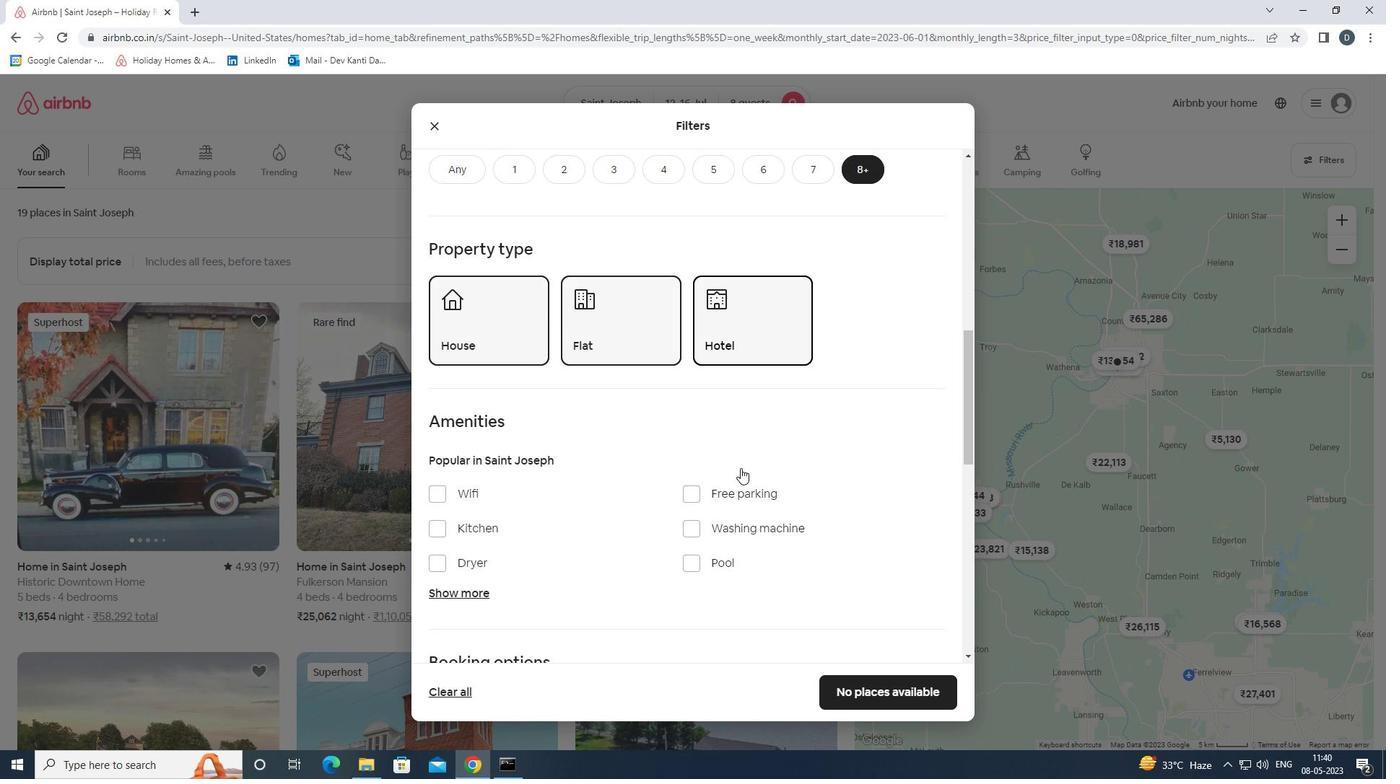
Action: Mouse moved to (462, 418)
Screenshot: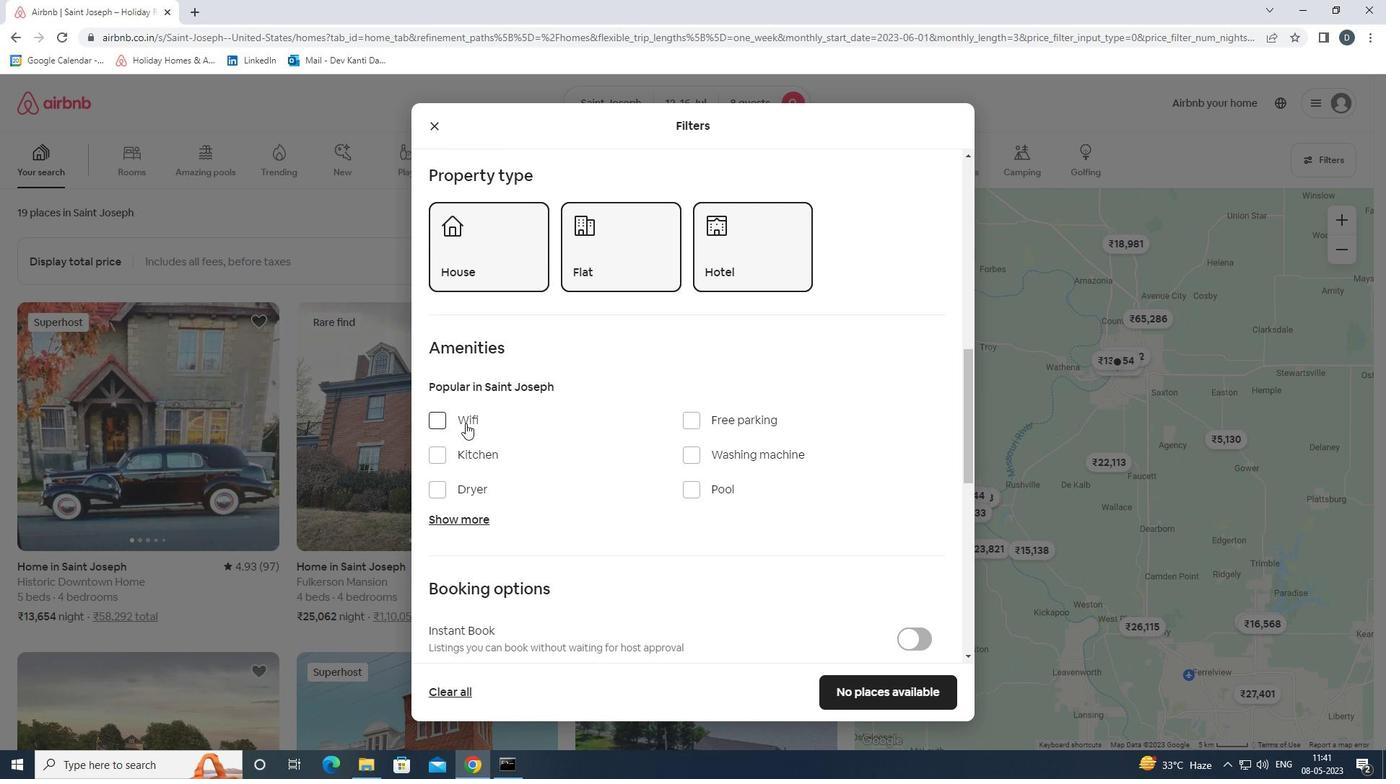 
Action: Mouse pressed left at (462, 418)
Screenshot: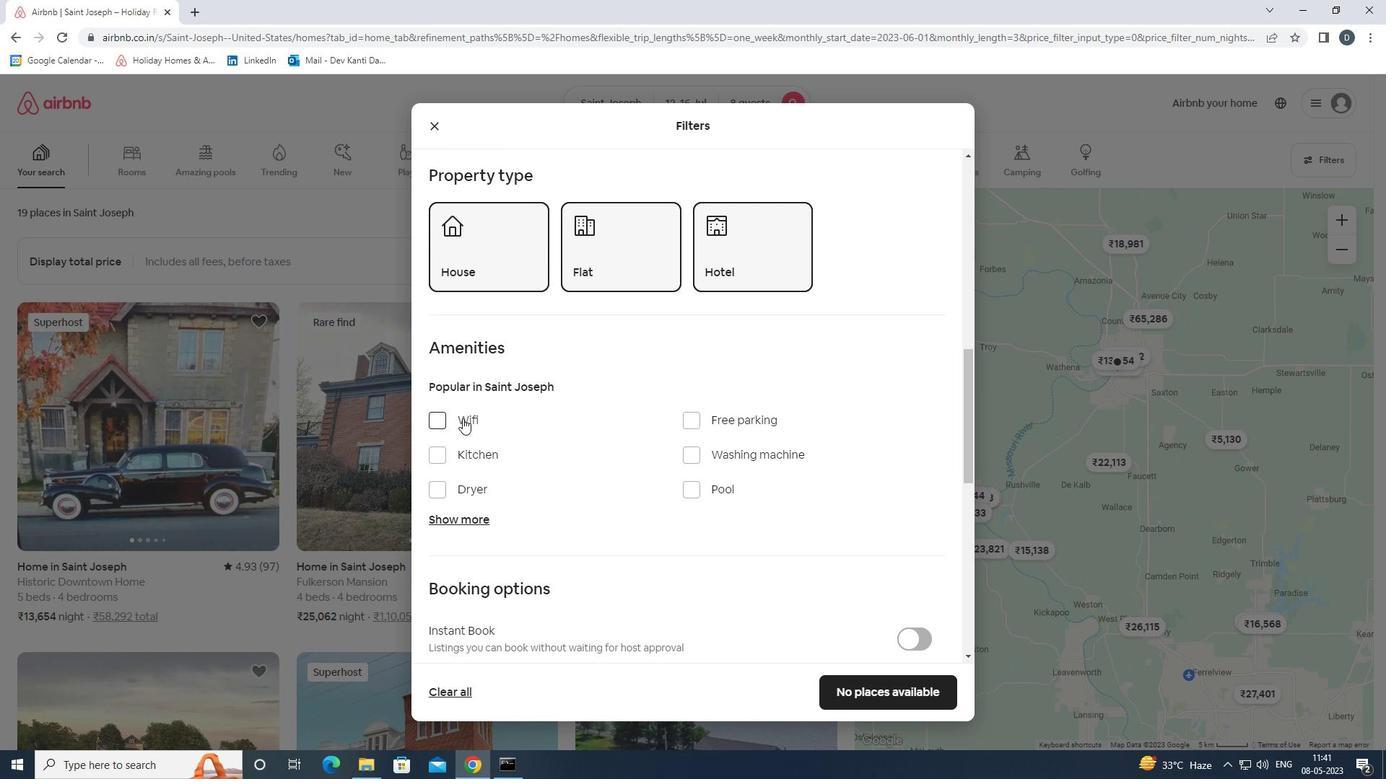
Action: Mouse moved to (701, 420)
Screenshot: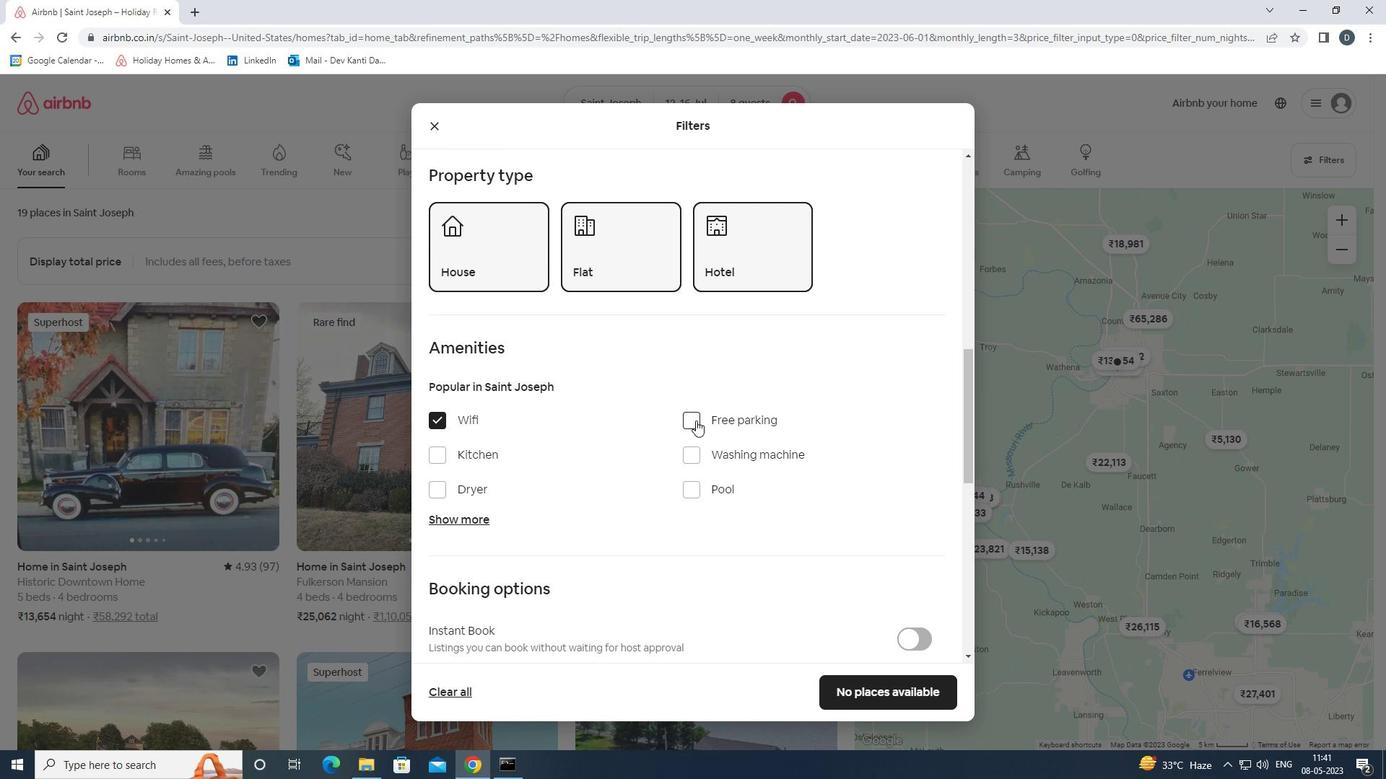 
Action: Mouse pressed left at (701, 420)
Screenshot: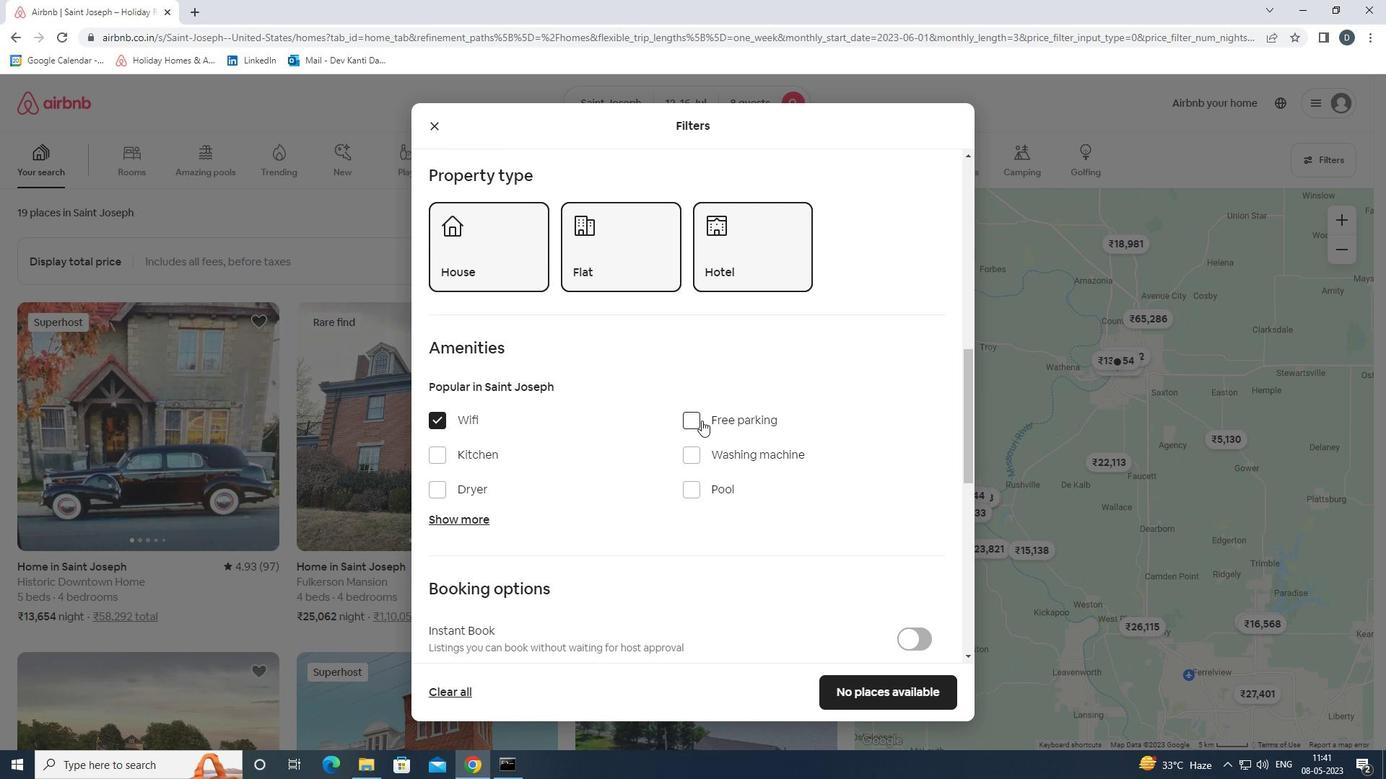 
Action: Mouse moved to (485, 521)
Screenshot: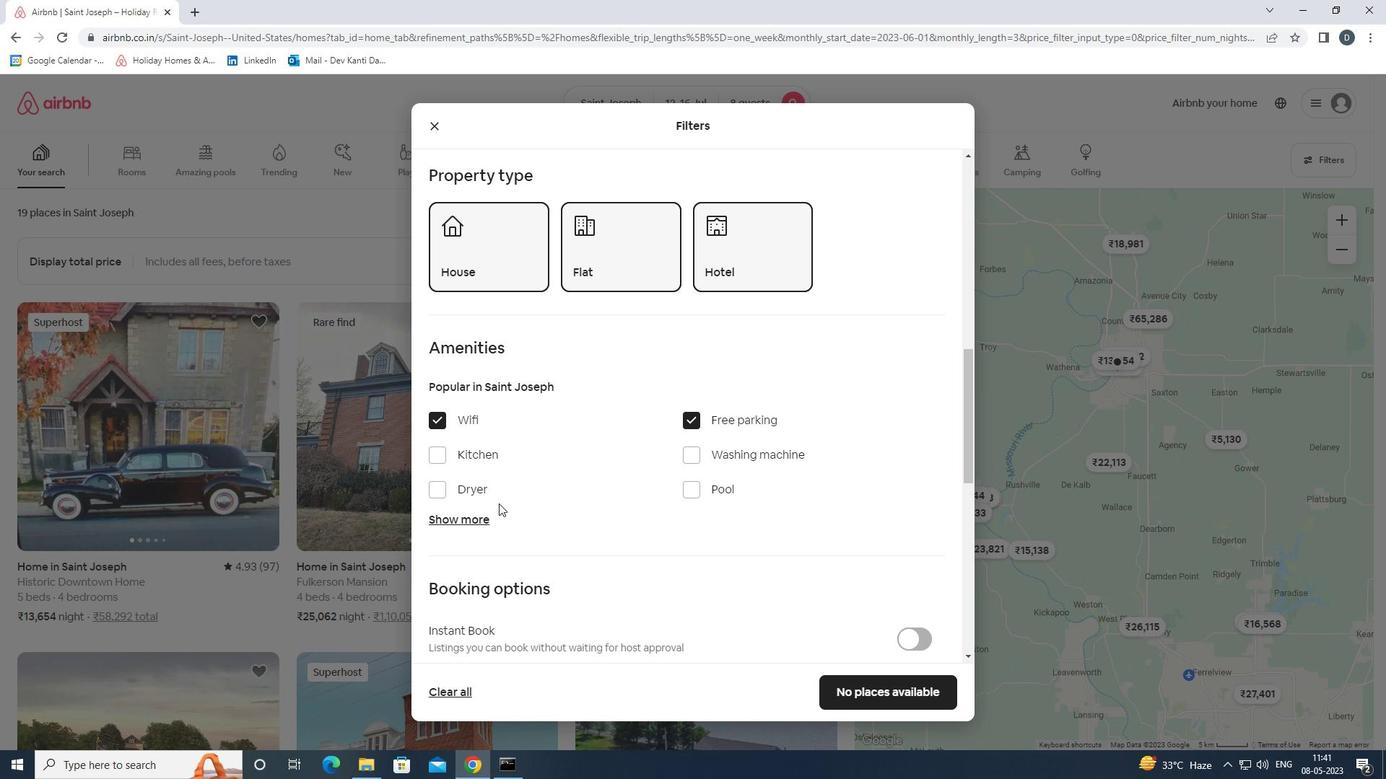 
Action: Mouse pressed left at (485, 521)
Screenshot: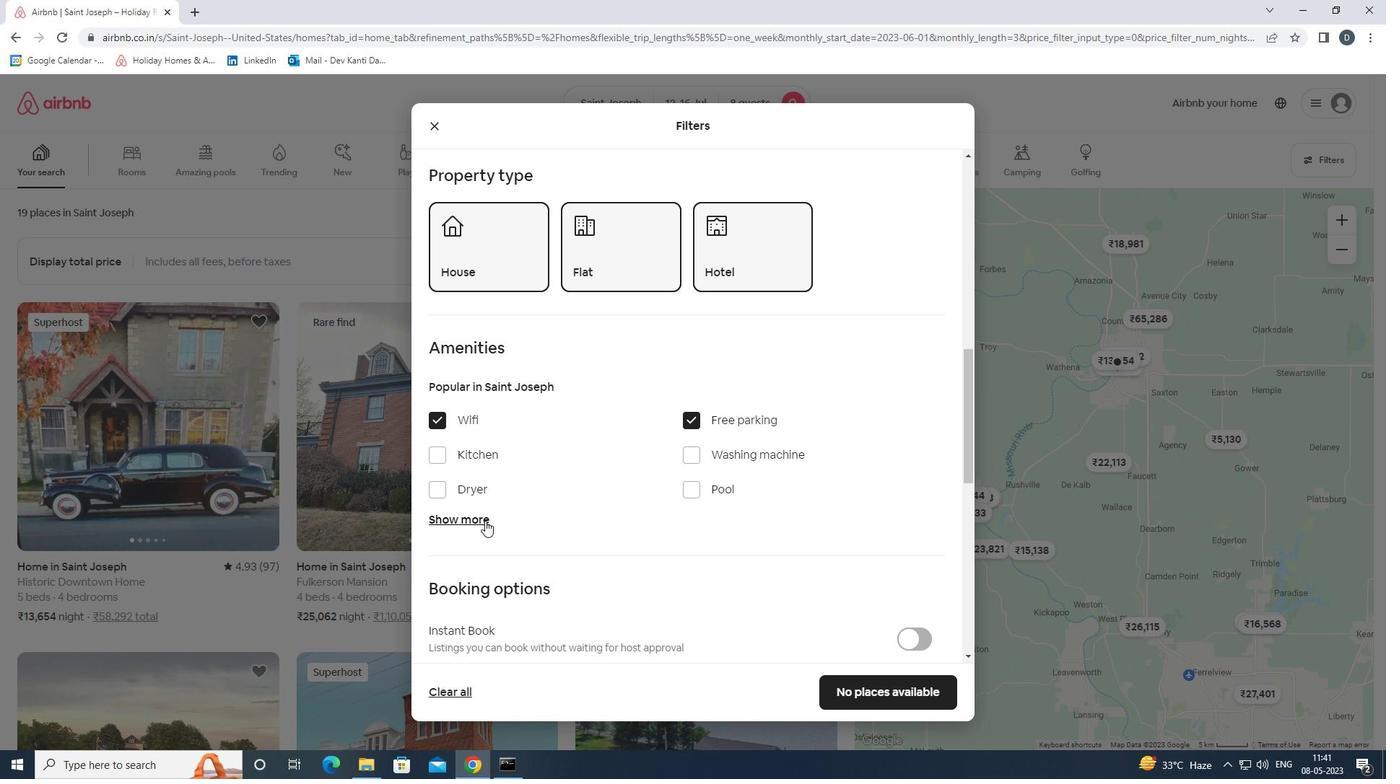 
Action: Mouse moved to (697, 601)
Screenshot: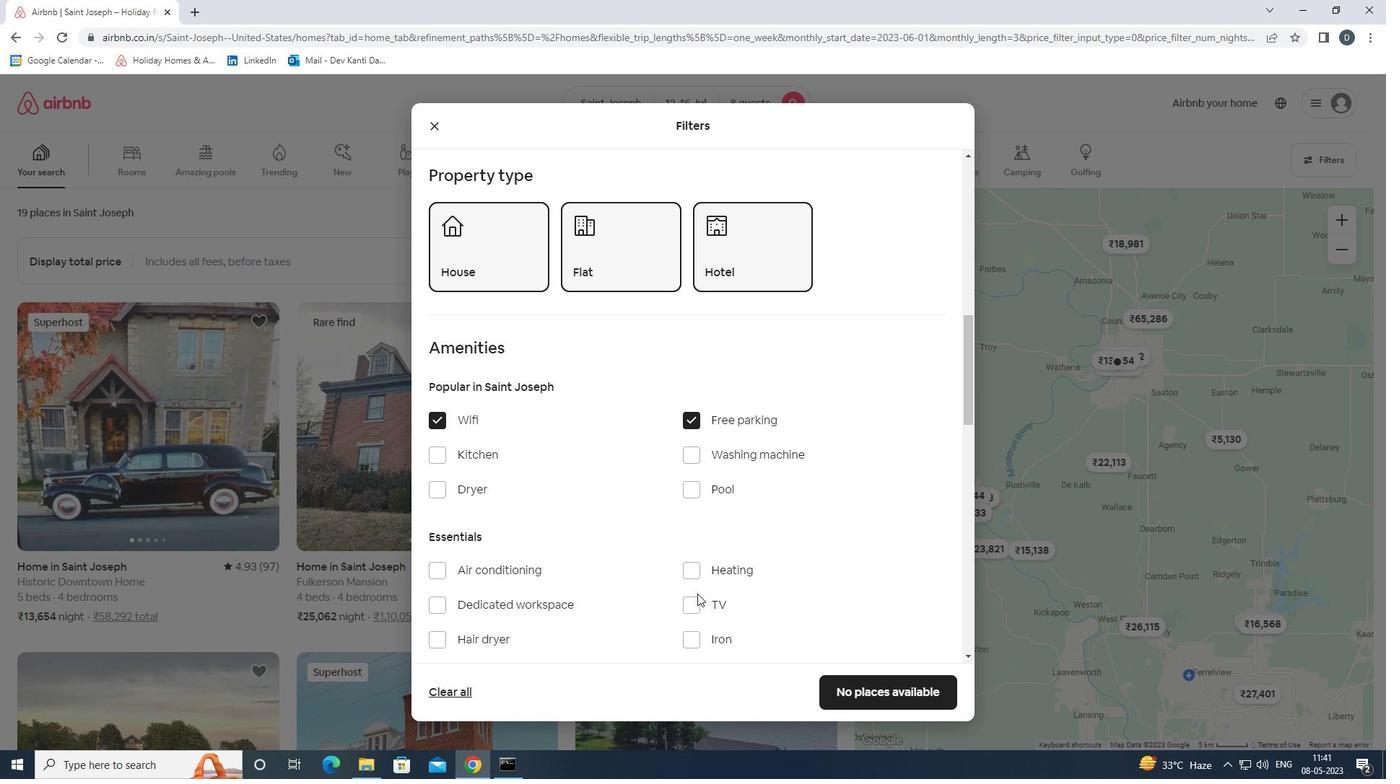 
Action: Mouse pressed left at (697, 601)
Screenshot: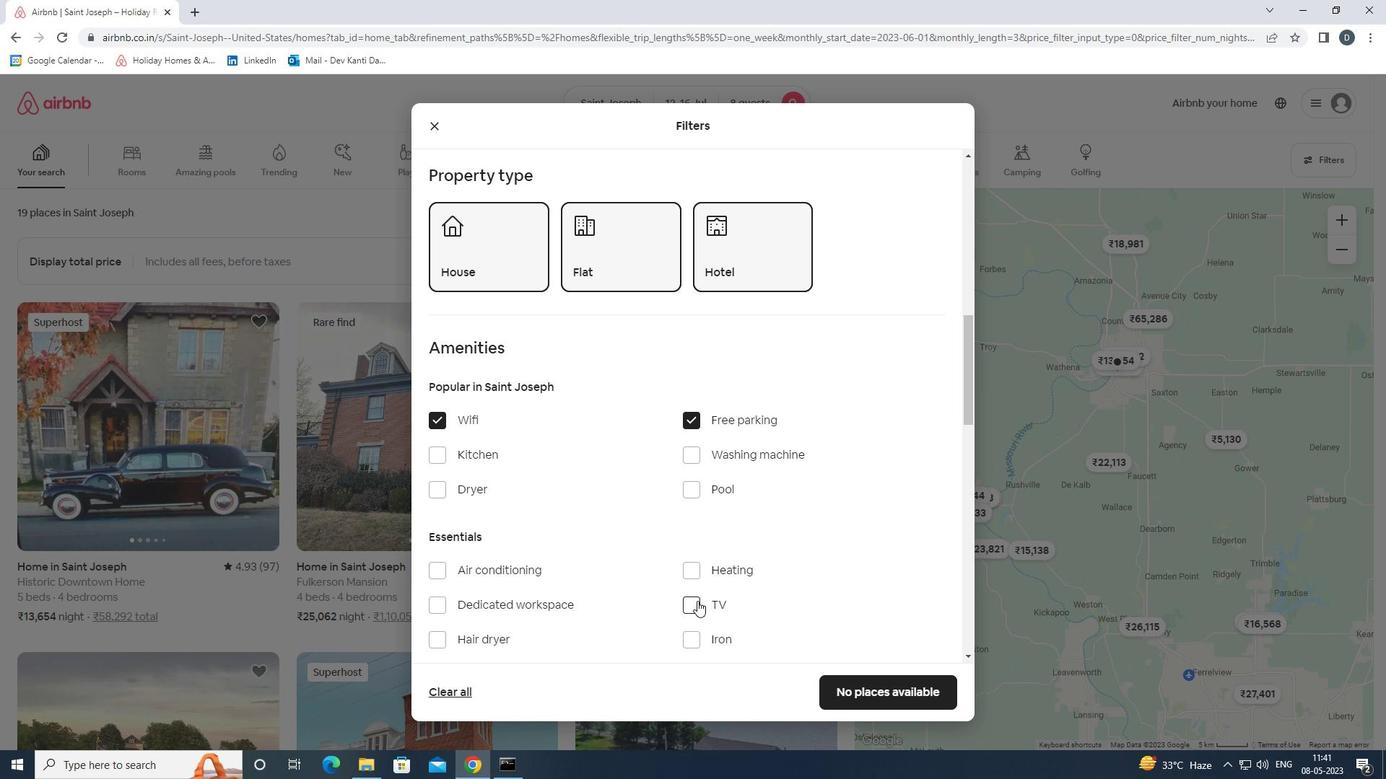 
Action: Mouse moved to (698, 602)
Screenshot: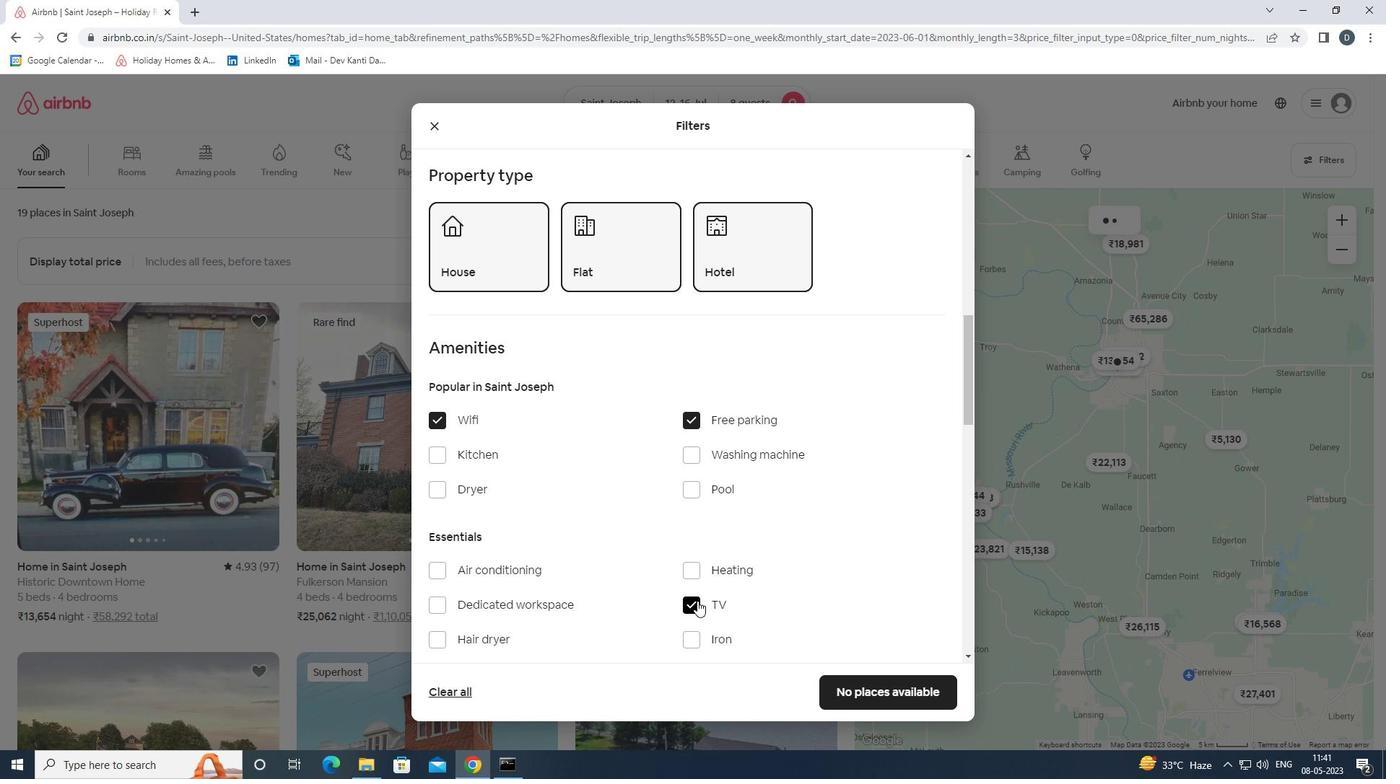 
Action: Mouse scrolled (698, 601) with delta (0, 0)
Screenshot: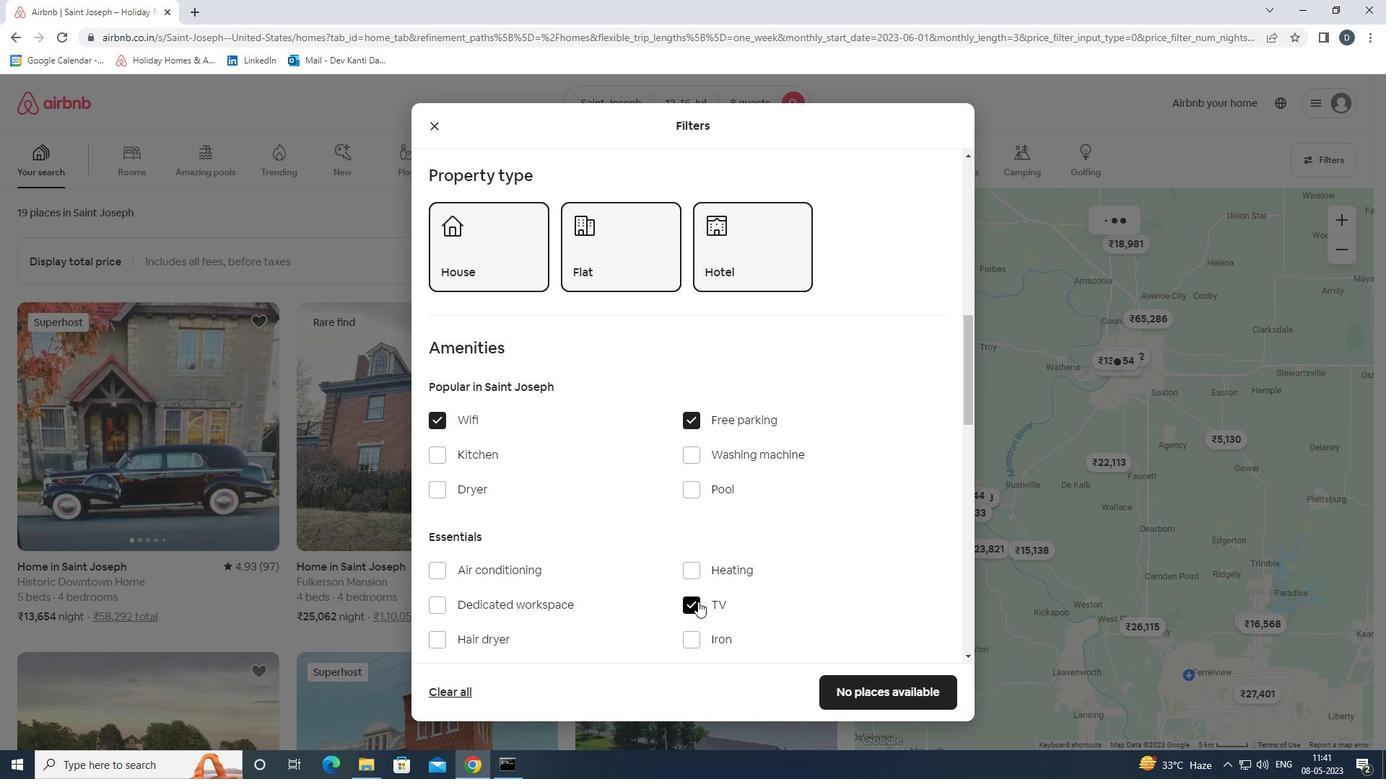 
Action: Mouse moved to (698, 601)
Screenshot: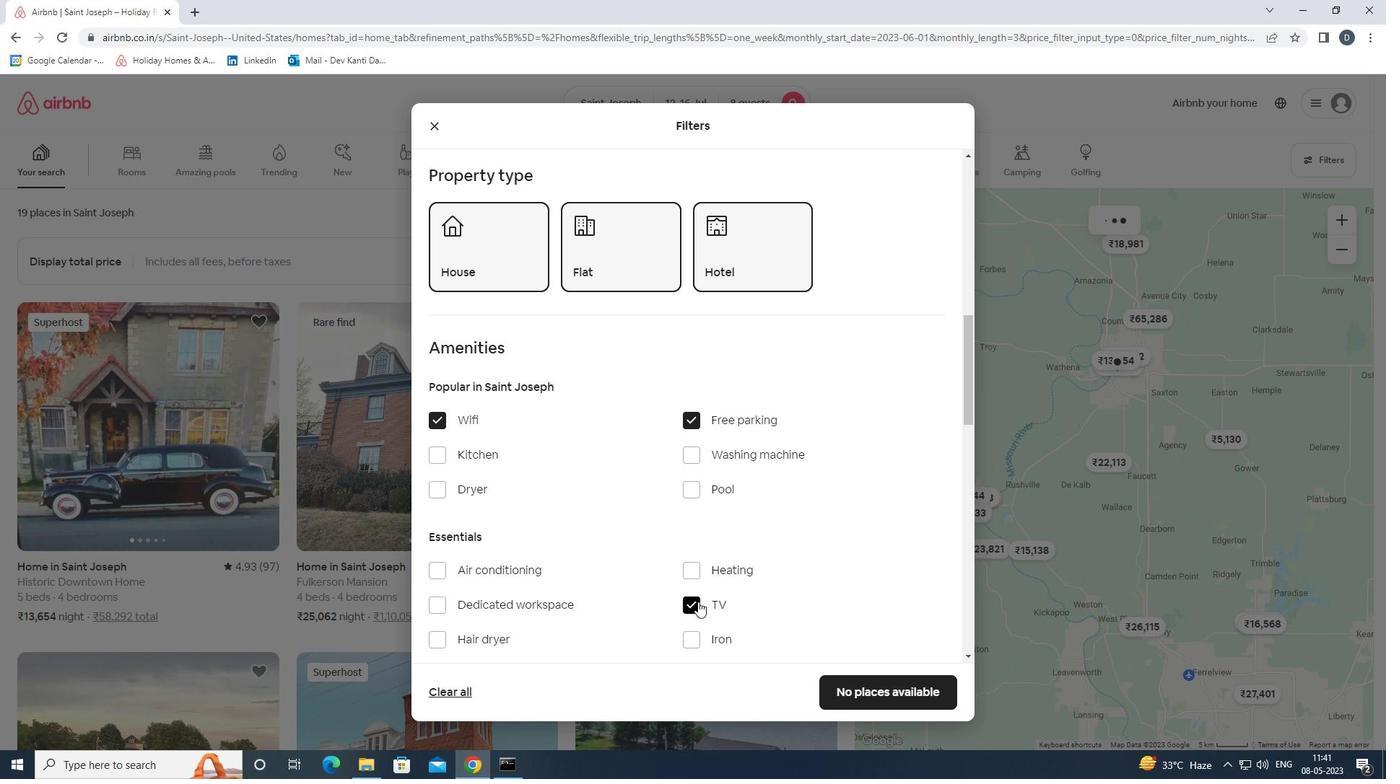 
Action: Mouse scrolled (698, 600) with delta (0, 0)
Screenshot: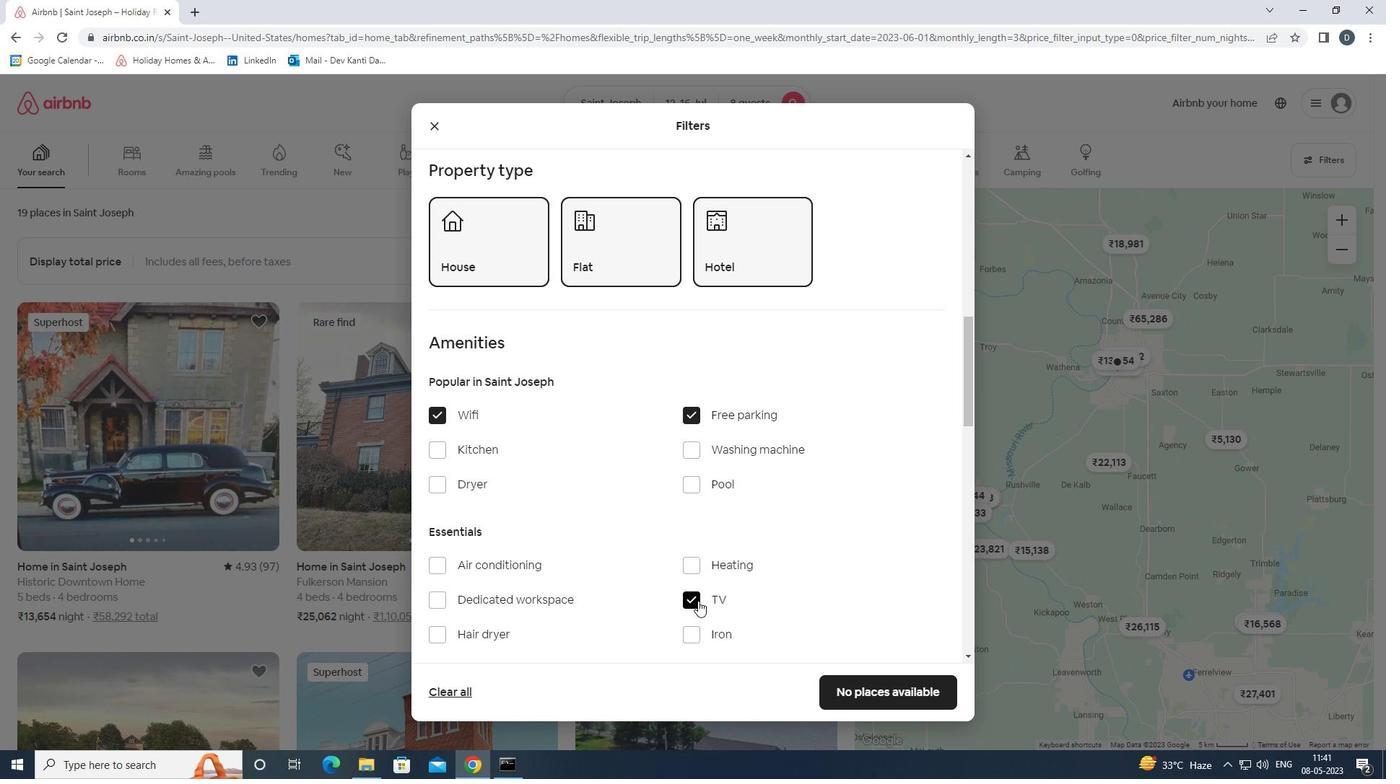 
Action: Mouse moved to (698, 600)
Screenshot: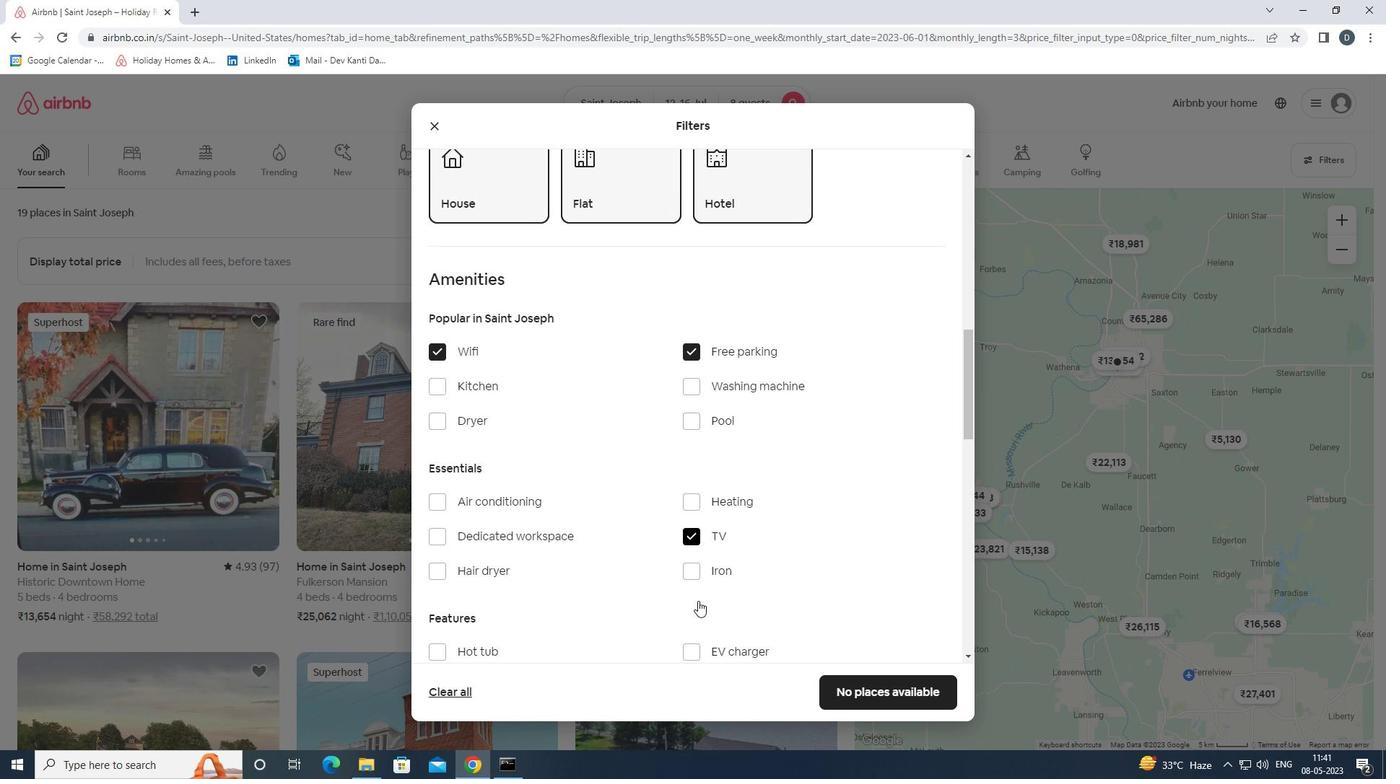 
Action: Mouse scrolled (698, 599) with delta (0, 0)
Screenshot: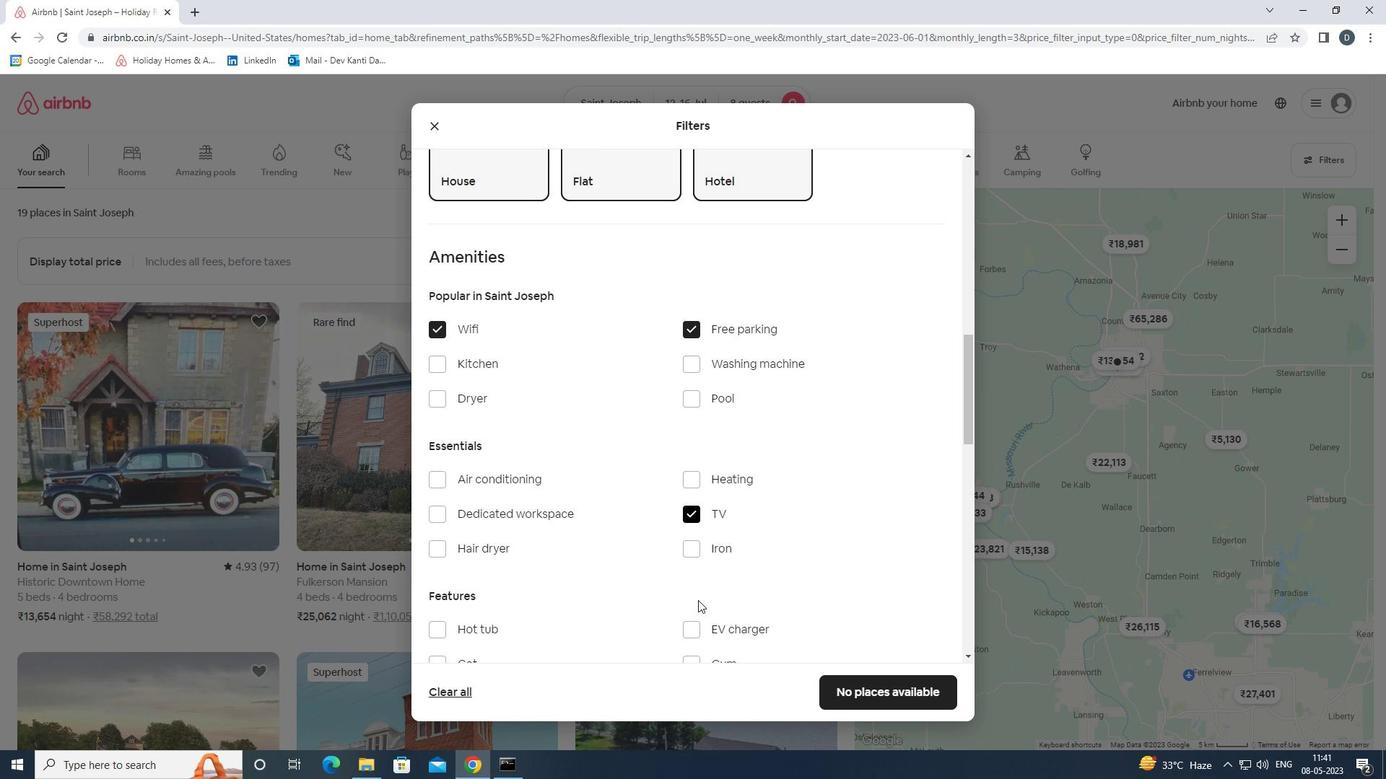 
Action: Mouse moved to (688, 545)
Screenshot: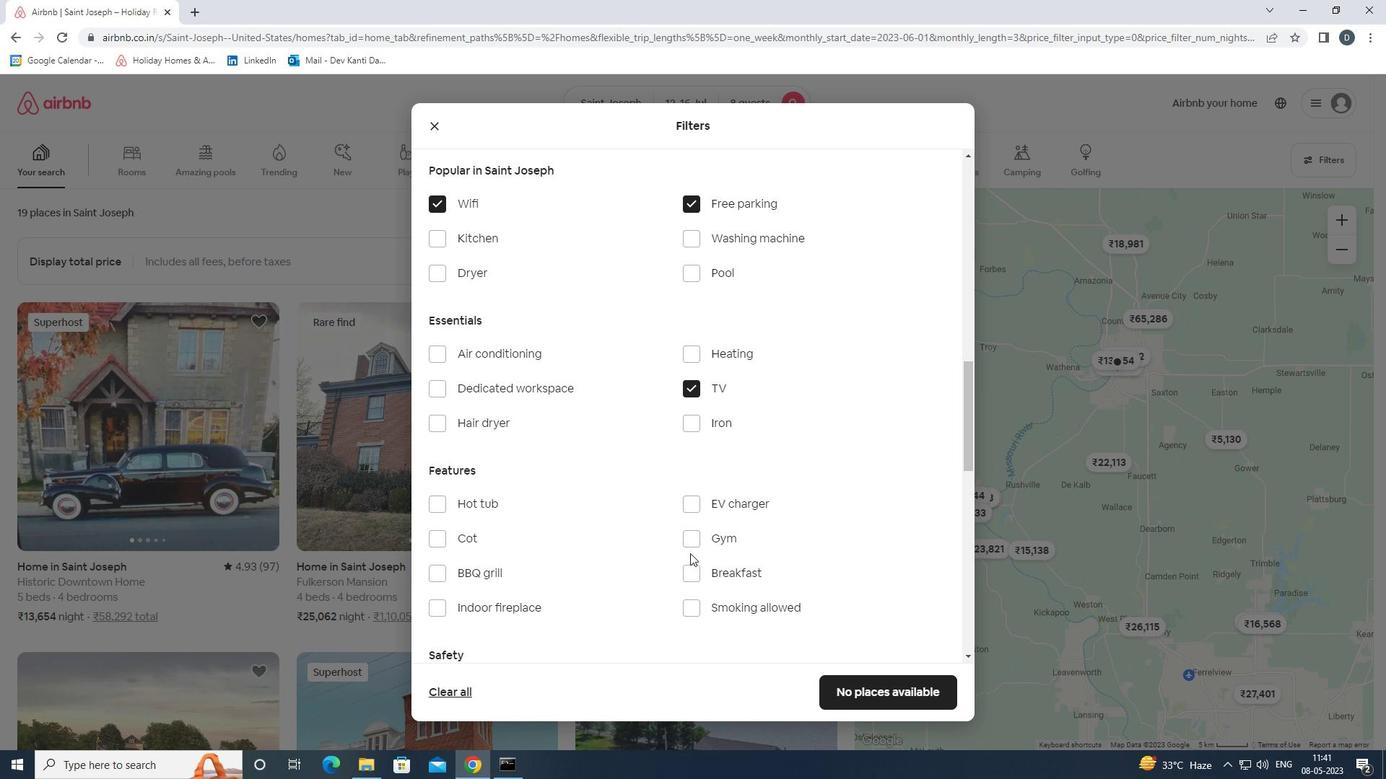 
Action: Mouse pressed left at (688, 545)
Screenshot: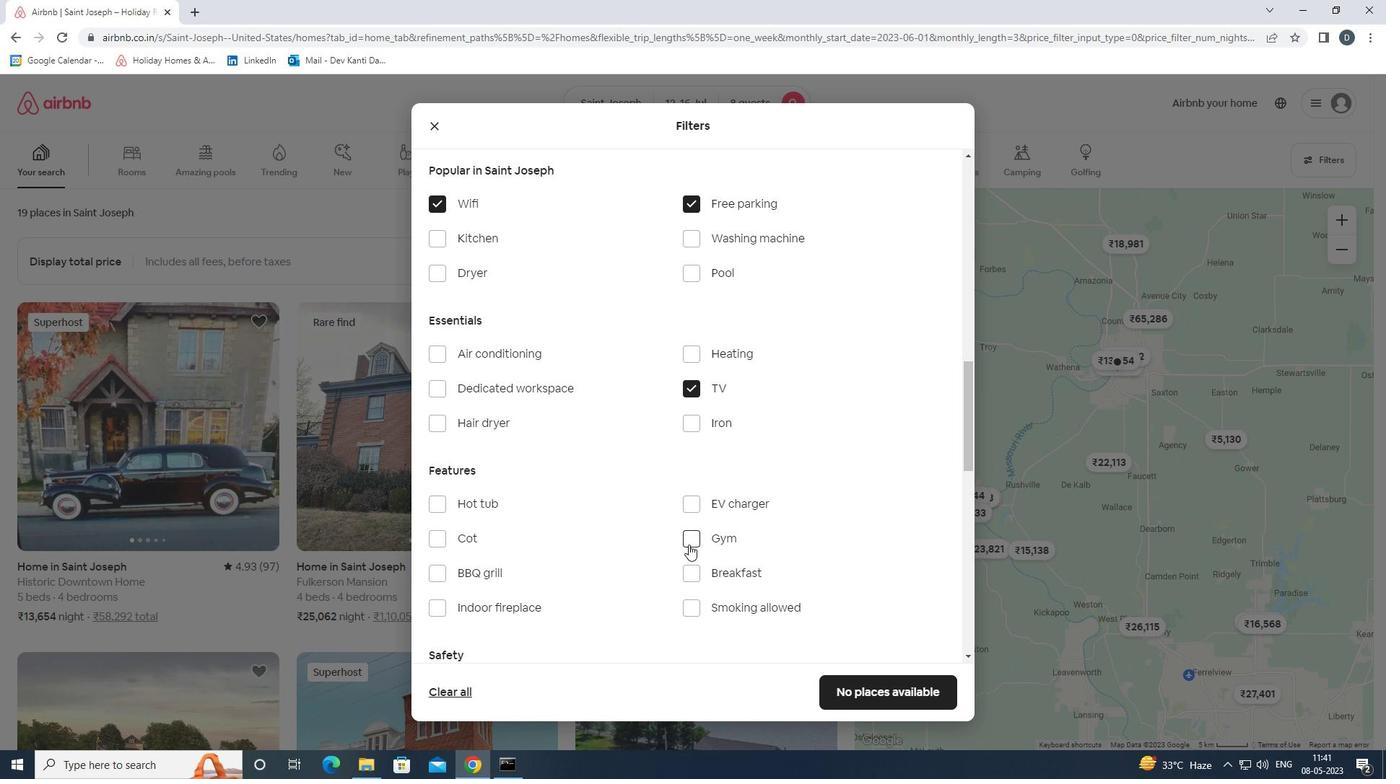 
Action: Mouse moved to (688, 573)
Screenshot: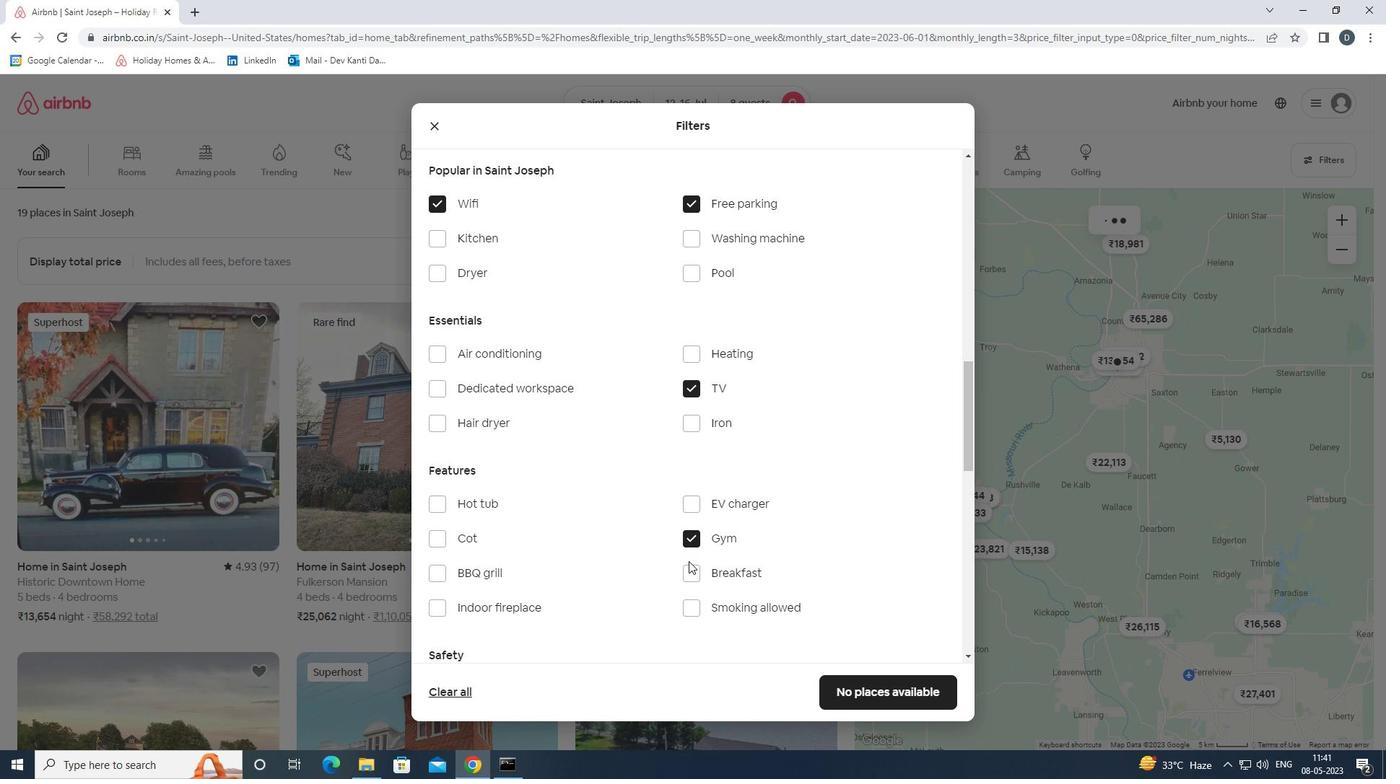 
Action: Mouse pressed left at (688, 573)
Screenshot: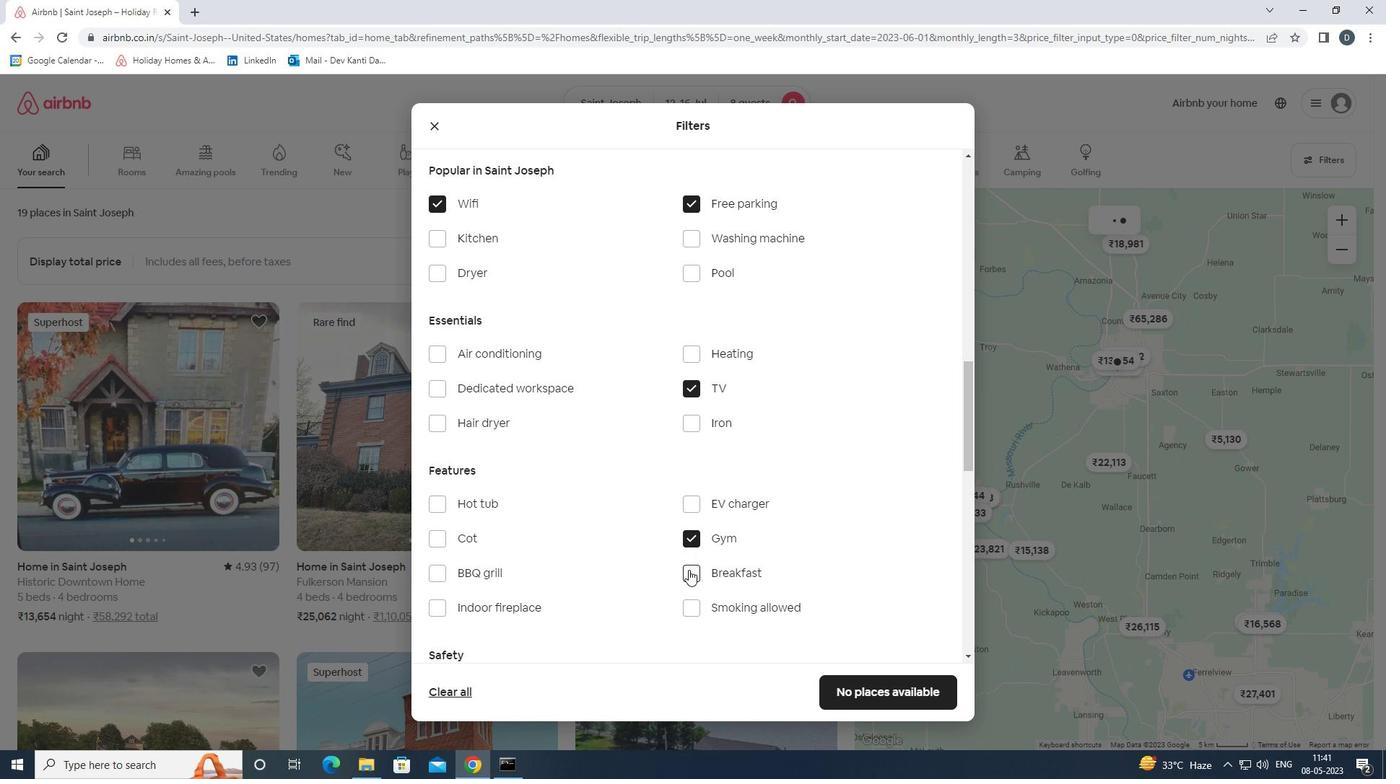 
Action: Mouse moved to (690, 565)
Screenshot: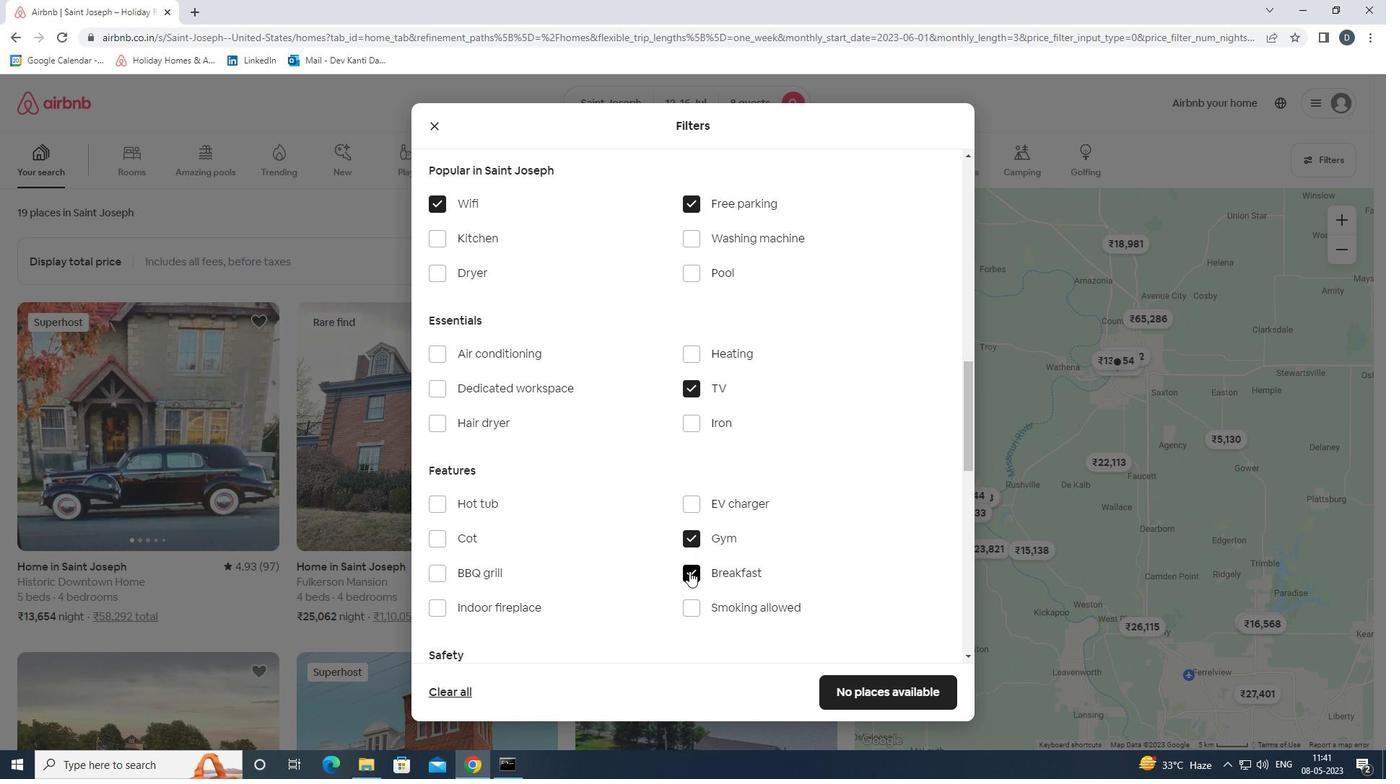 
Action: Mouse scrolled (690, 565) with delta (0, 0)
Screenshot: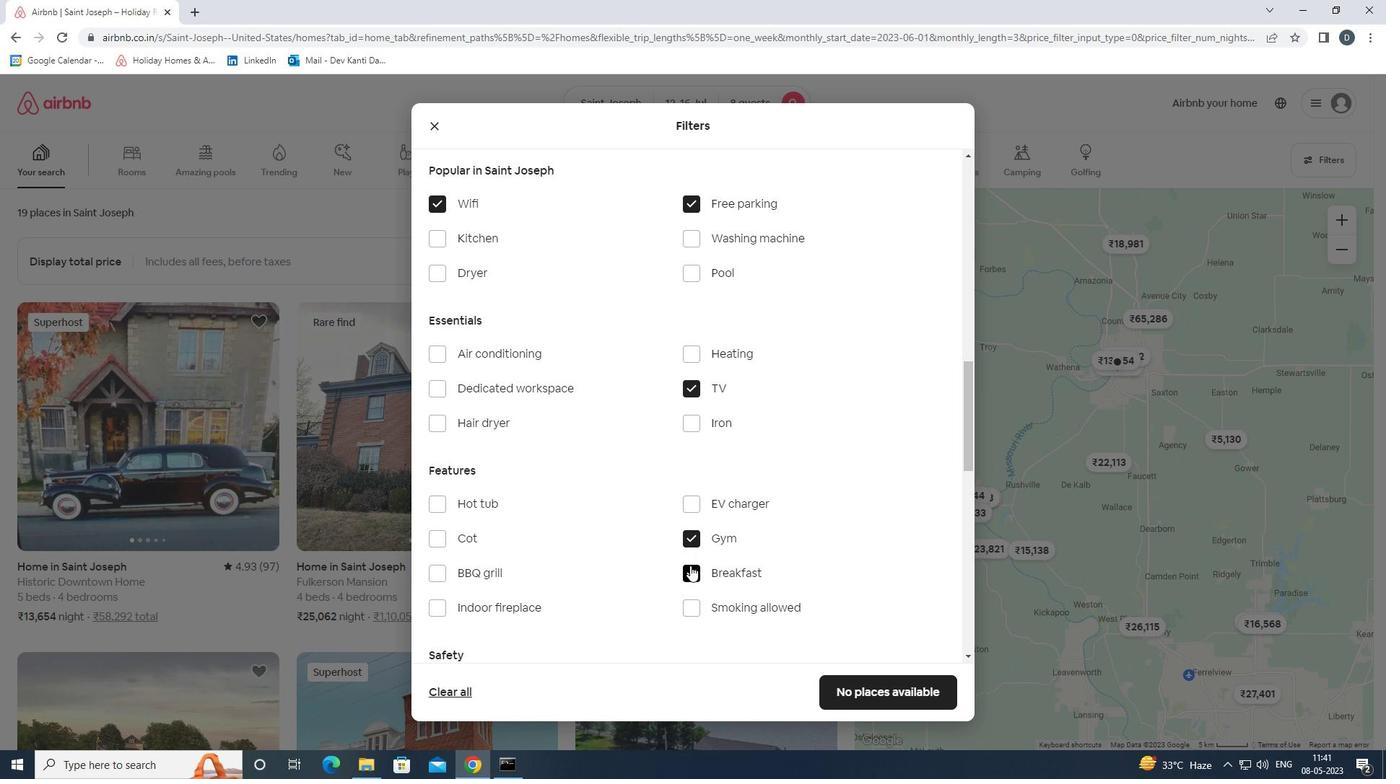
Action: Mouse scrolled (690, 565) with delta (0, 0)
Screenshot: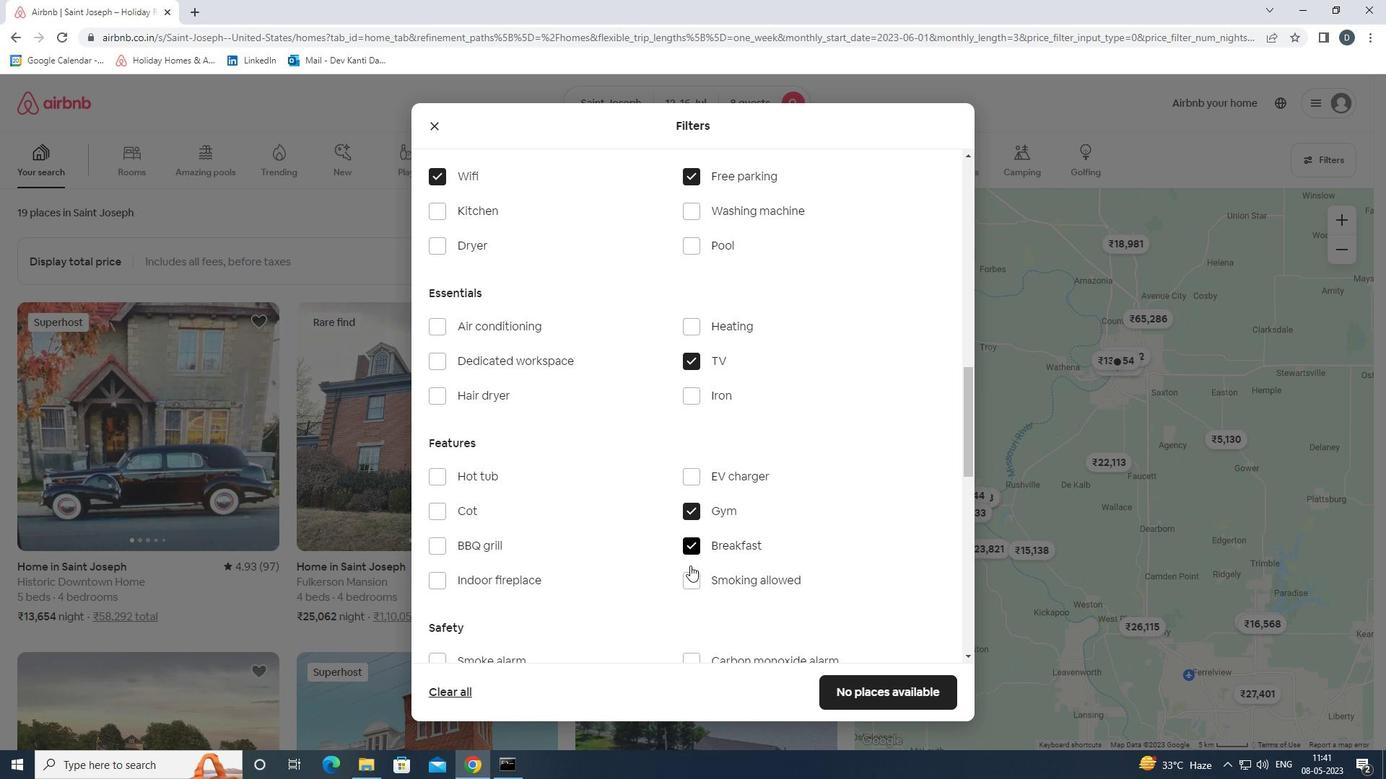 
Action: Mouse scrolled (690, 565) with delta (0, 0)
Screenshot: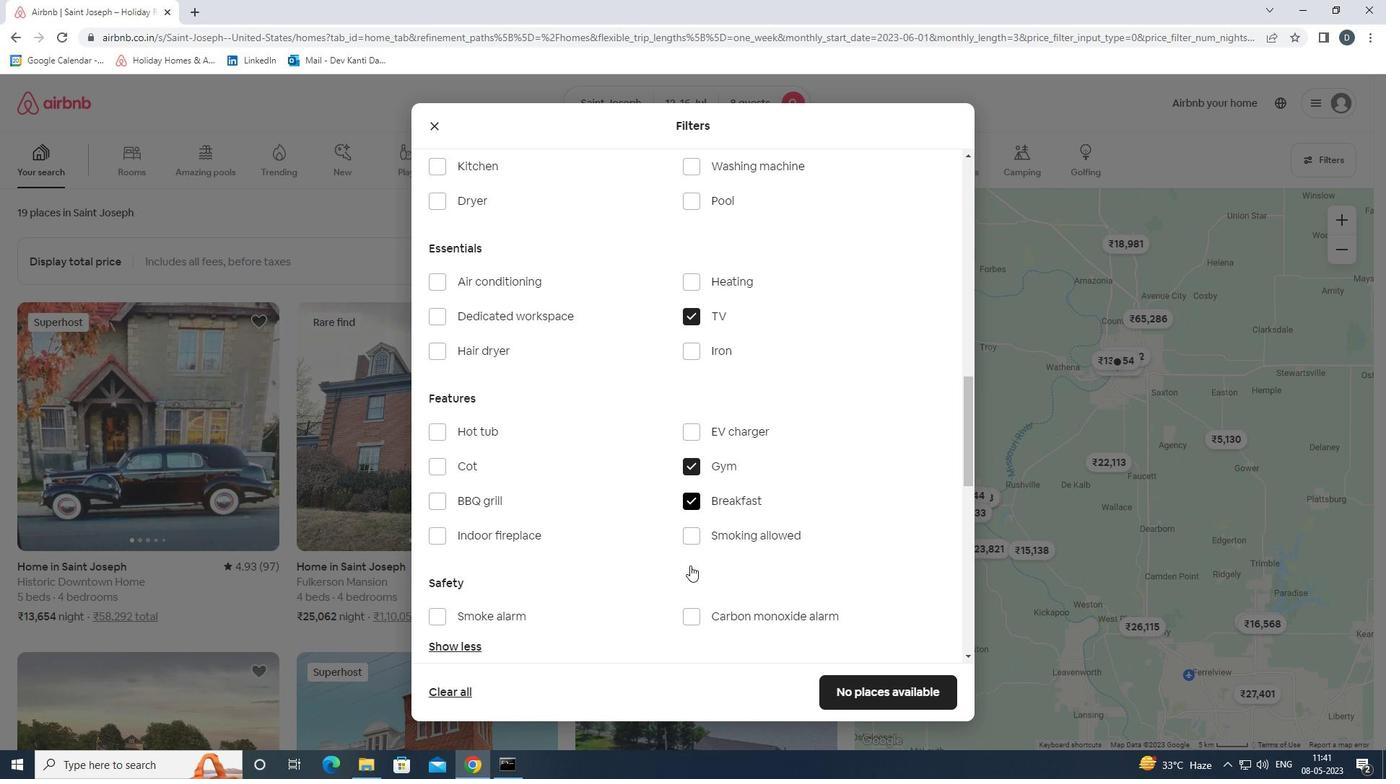 
Action: Mouse scrolled (690, 565) with delta (0, 0)
Screenshot: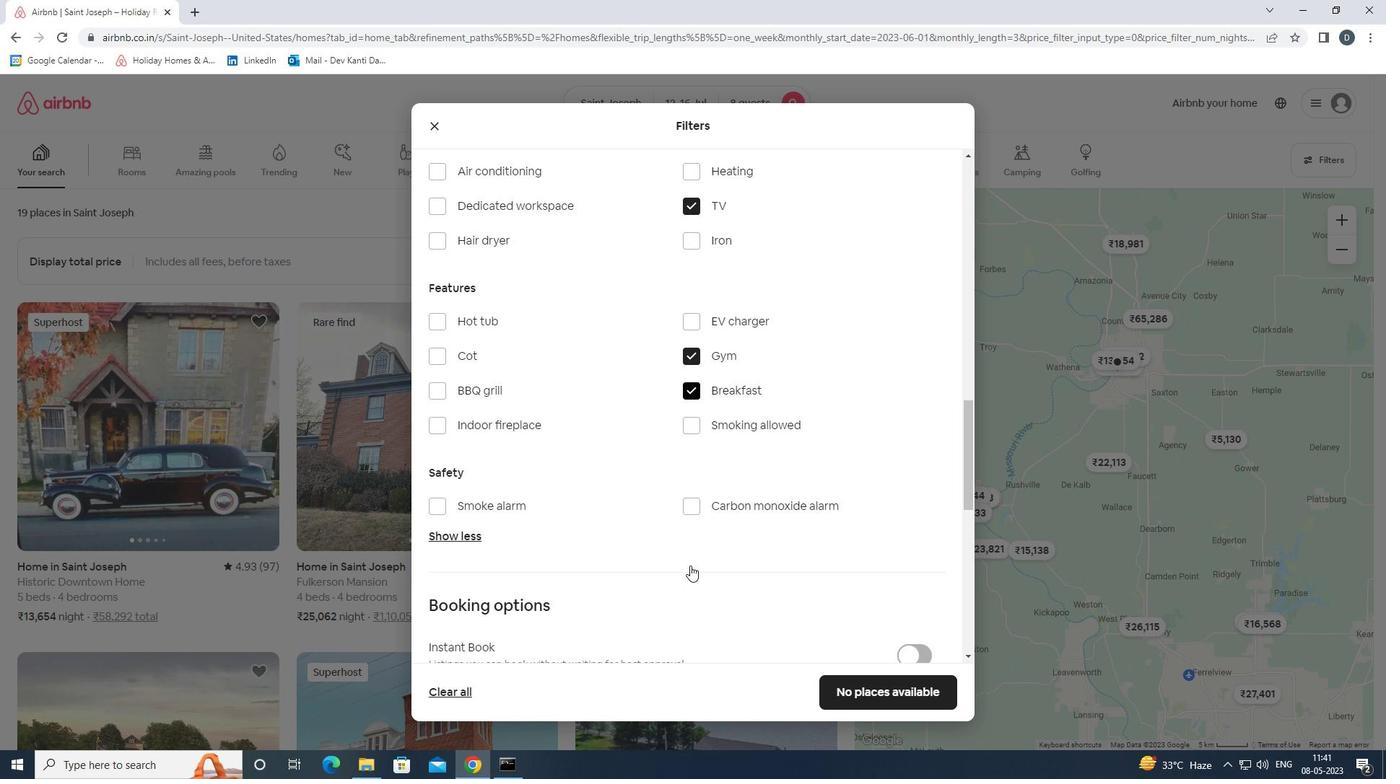 
Action: Mouse moved to (746, 560)
Screenshot: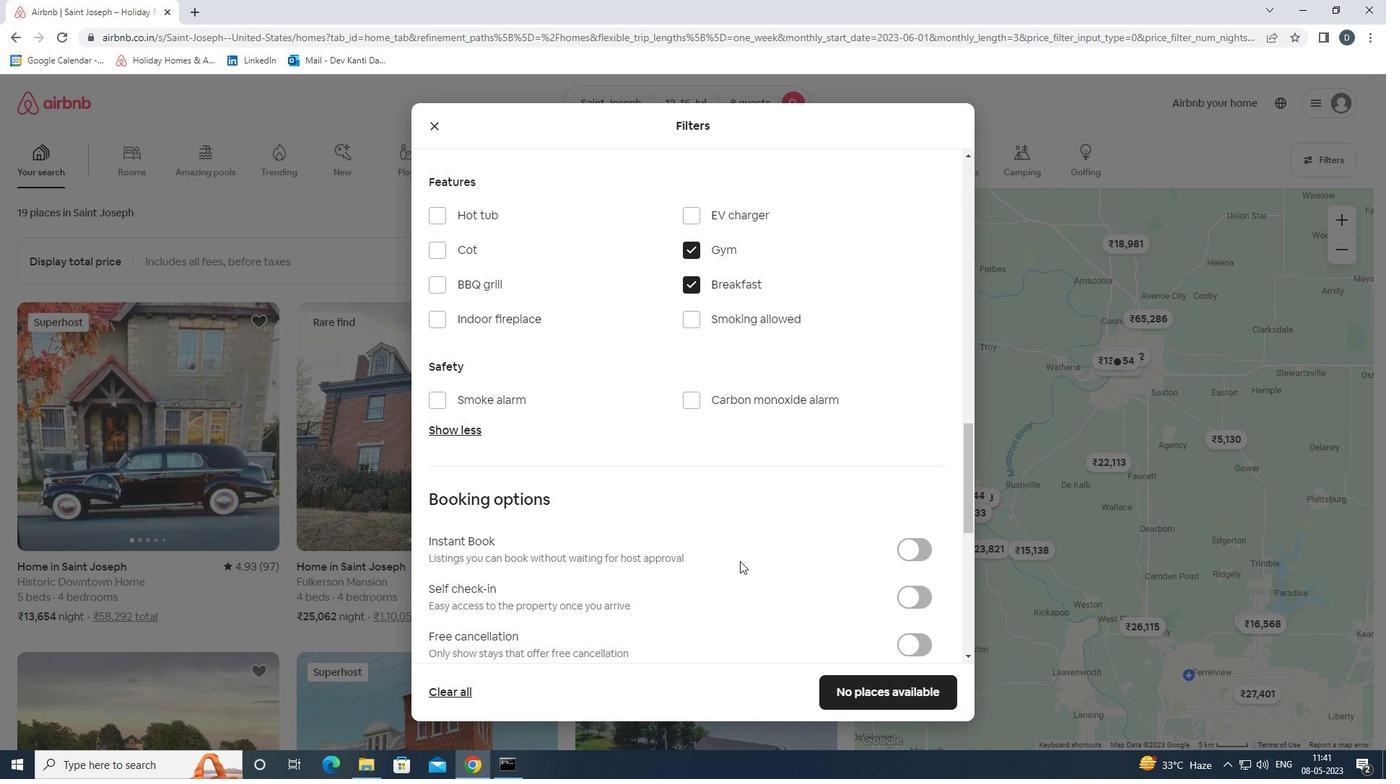 
Action: Mouse scrolled (746, 560) with delta (0, 0)
Screenshot: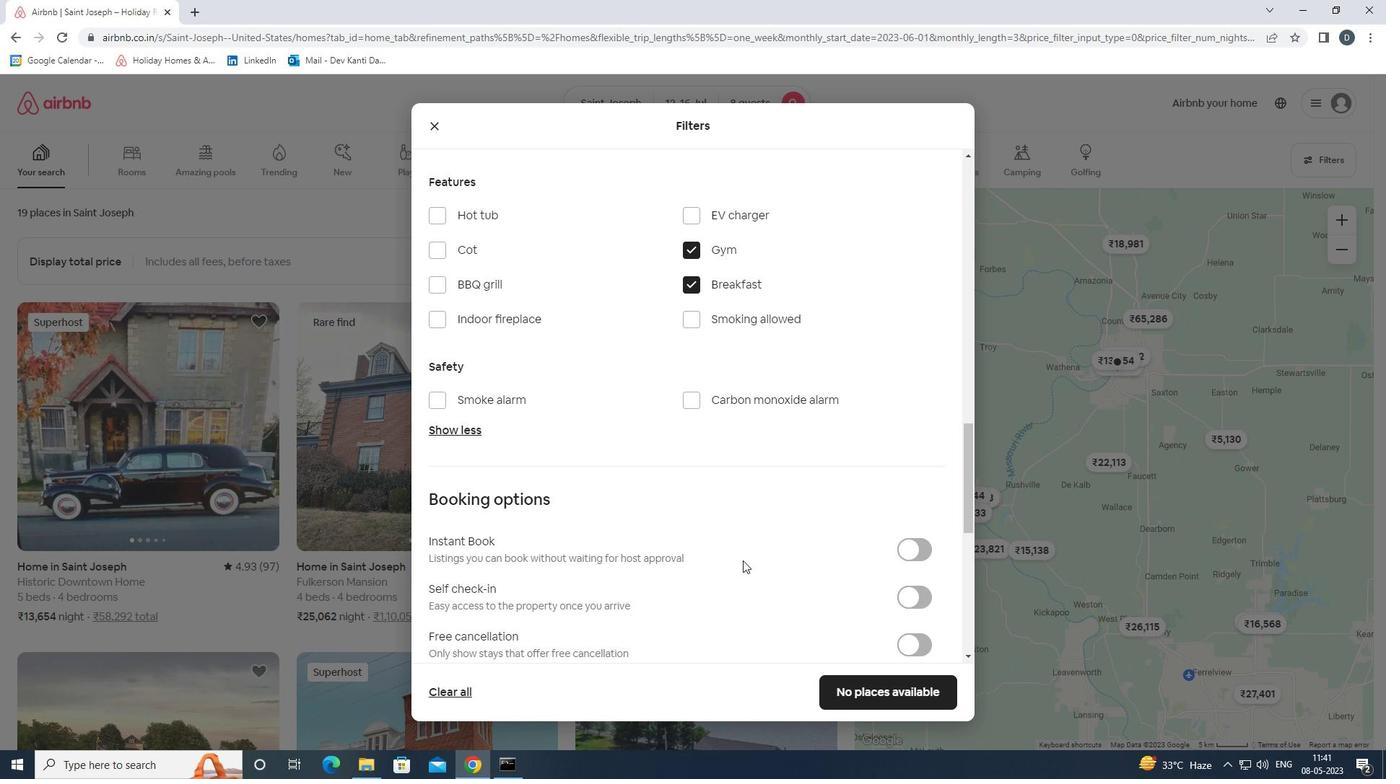 
Action: Mouse moved to (752, 561)
Screenshot: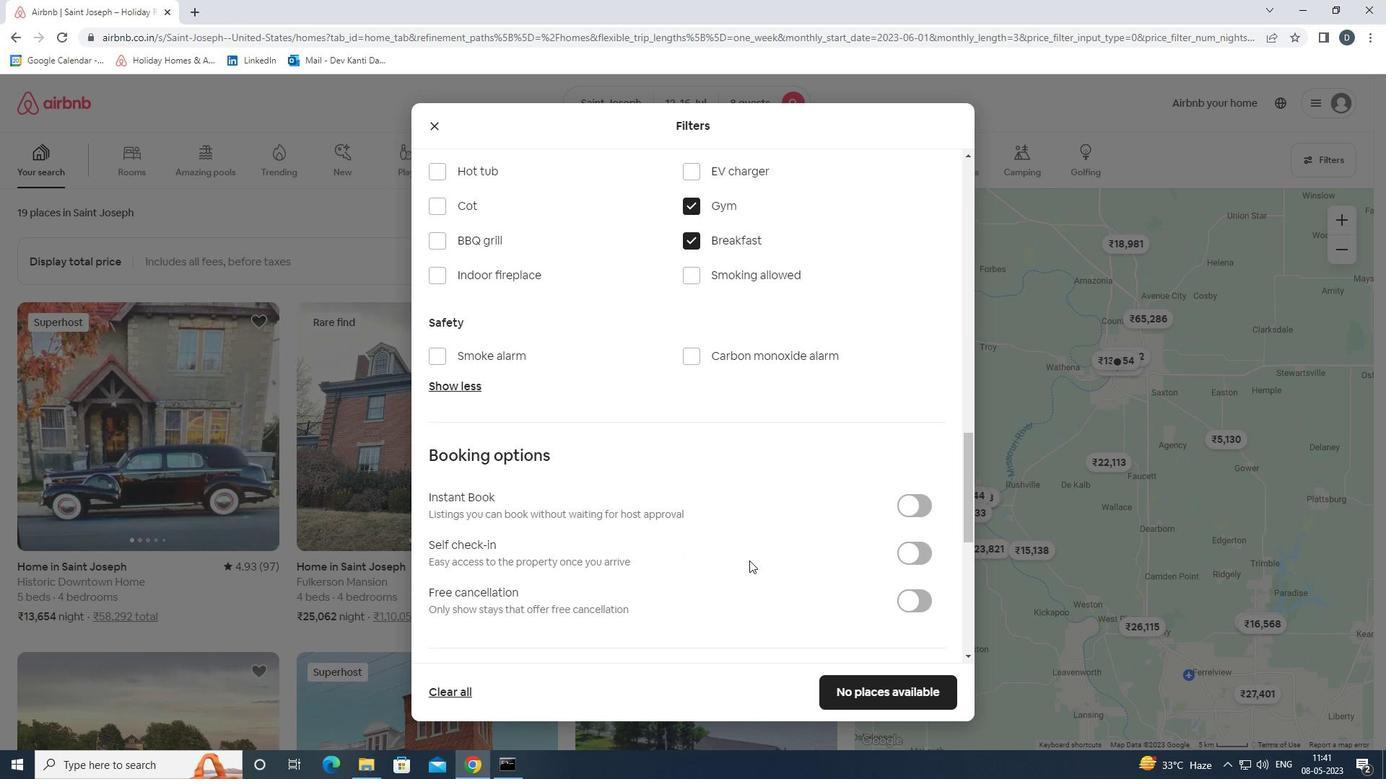 
Action: Mouse scrolled (752, 560) with delta (0, 0)
Screenshot: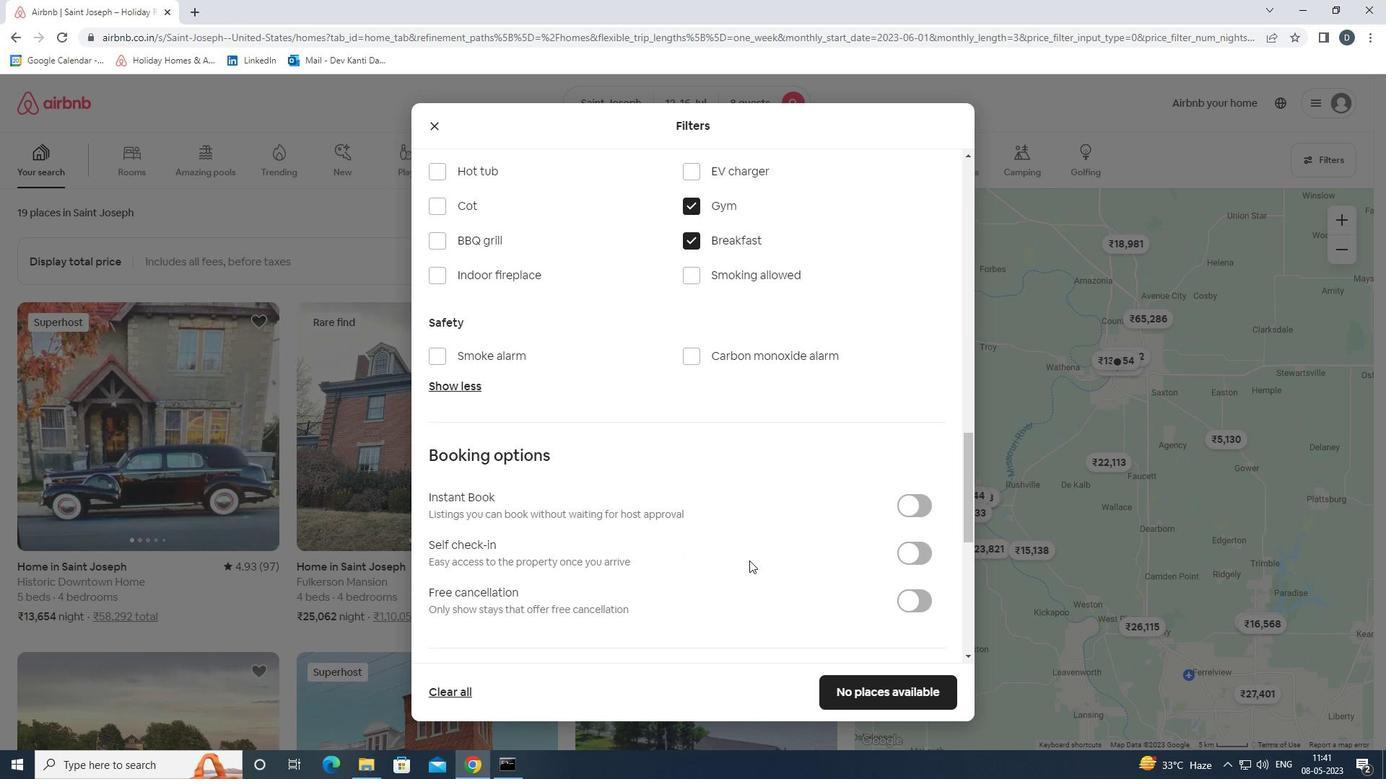 
Action: Mouse moved to (919, 459)
Screenshot: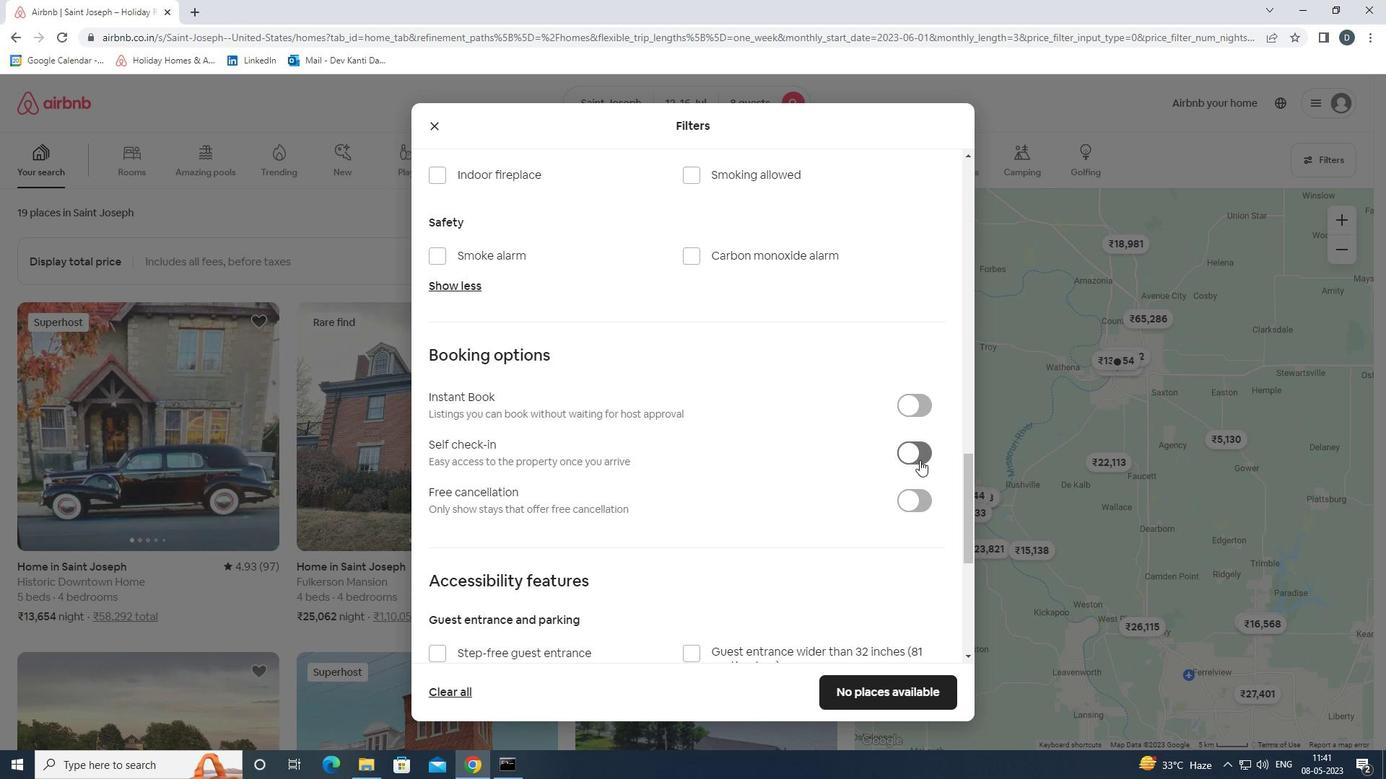 
Action: Mouse pressed left at (919, 459)
Screenshot: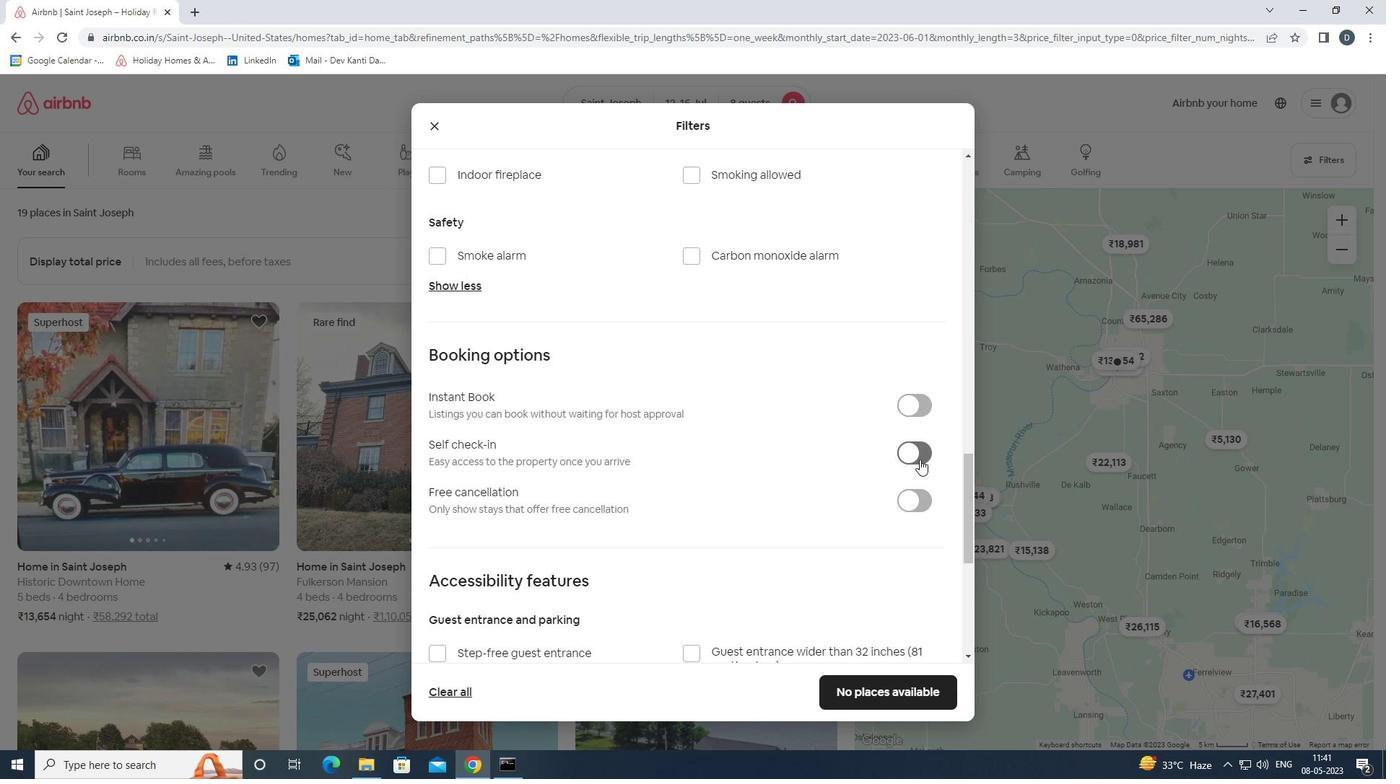 
Action: Mouse moved to (899, 483)
Screenshot: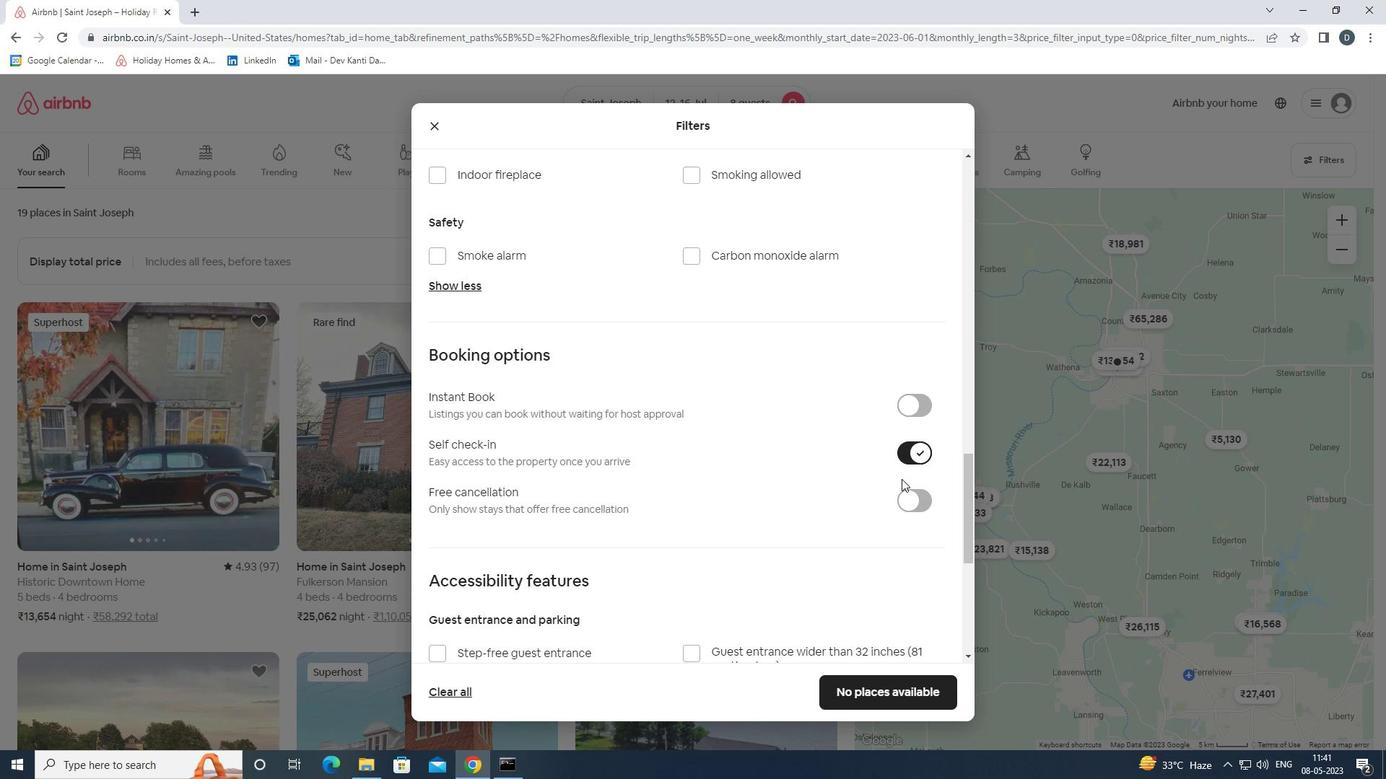 
Action: Mouse scrolled (899, 482) with delta (0, 0)
Screenshot: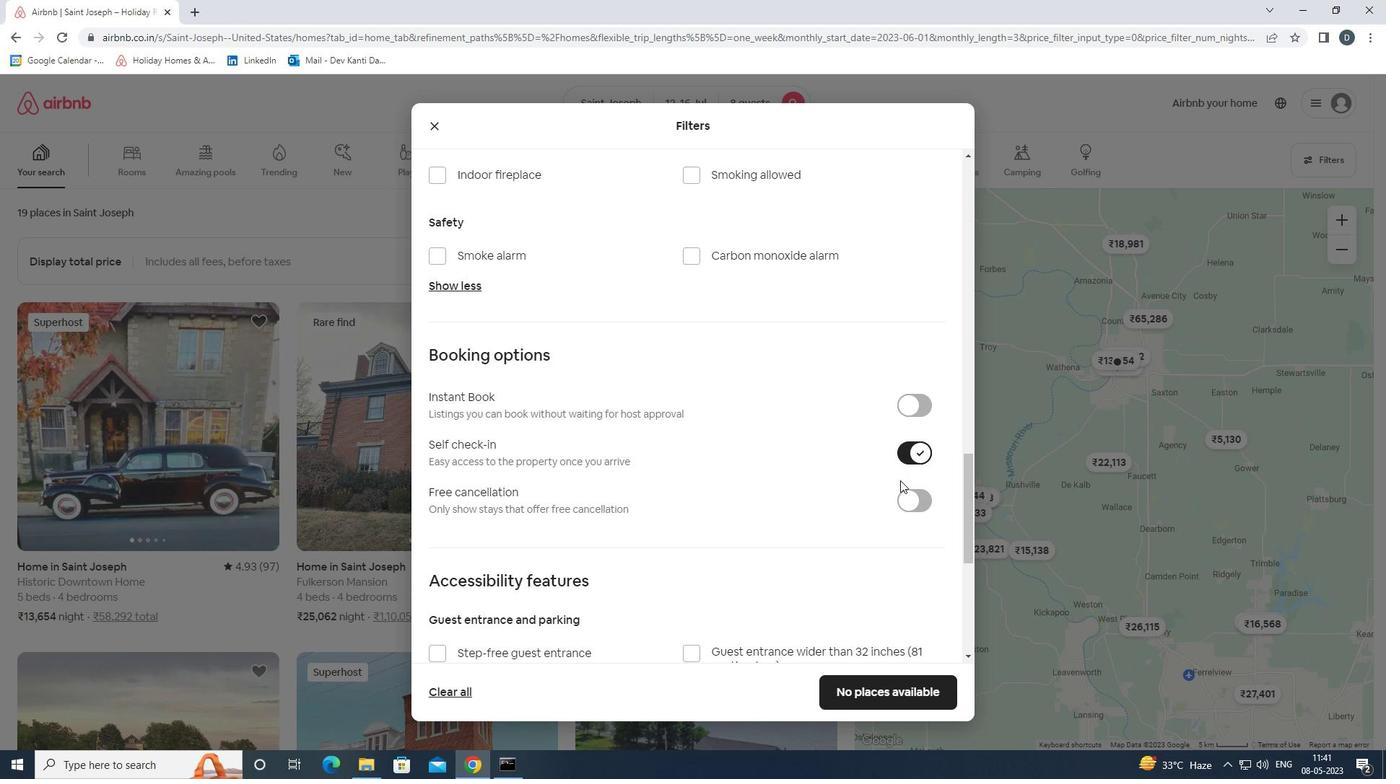 
Action: Mouse moved to (898, 487)
Screenshot: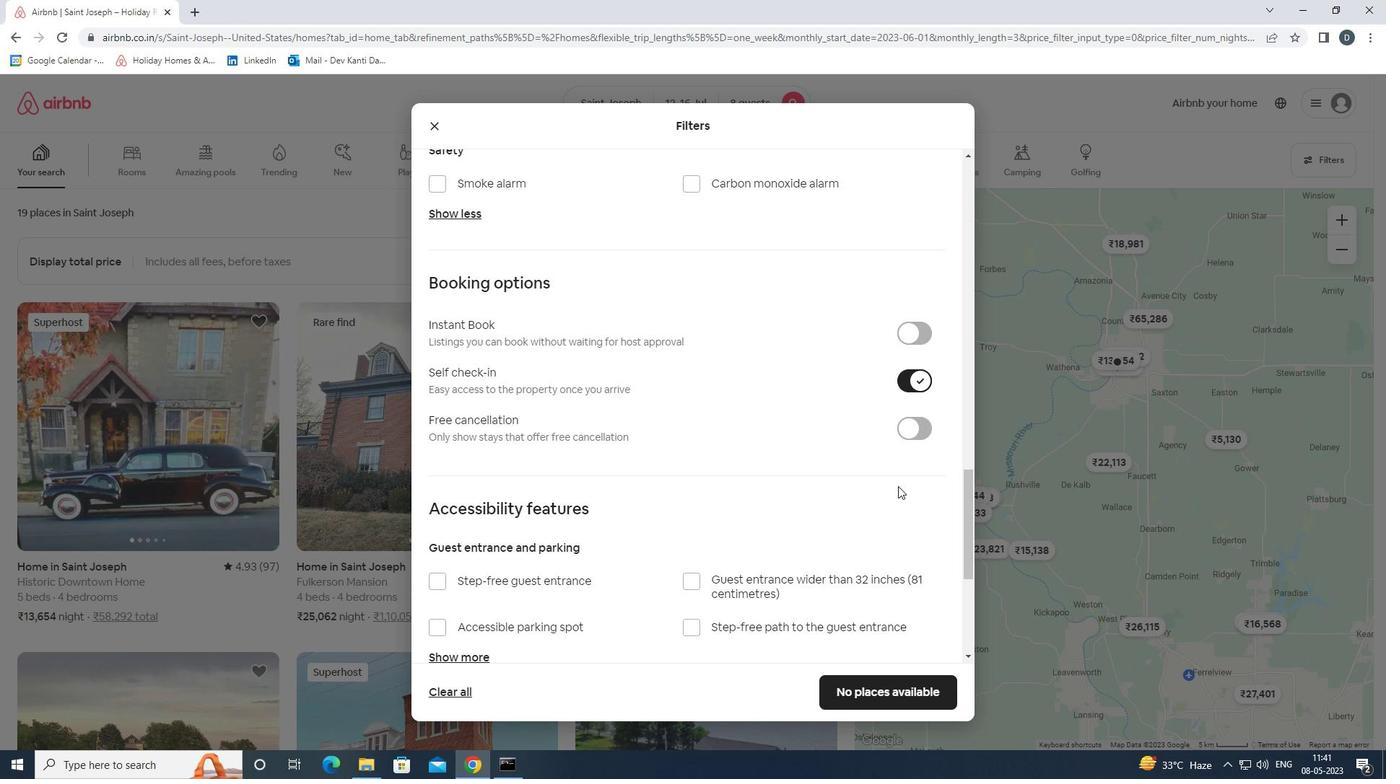 
Action: Mouse scrolled (898, 486) with delta (0, 0)
Screenshot: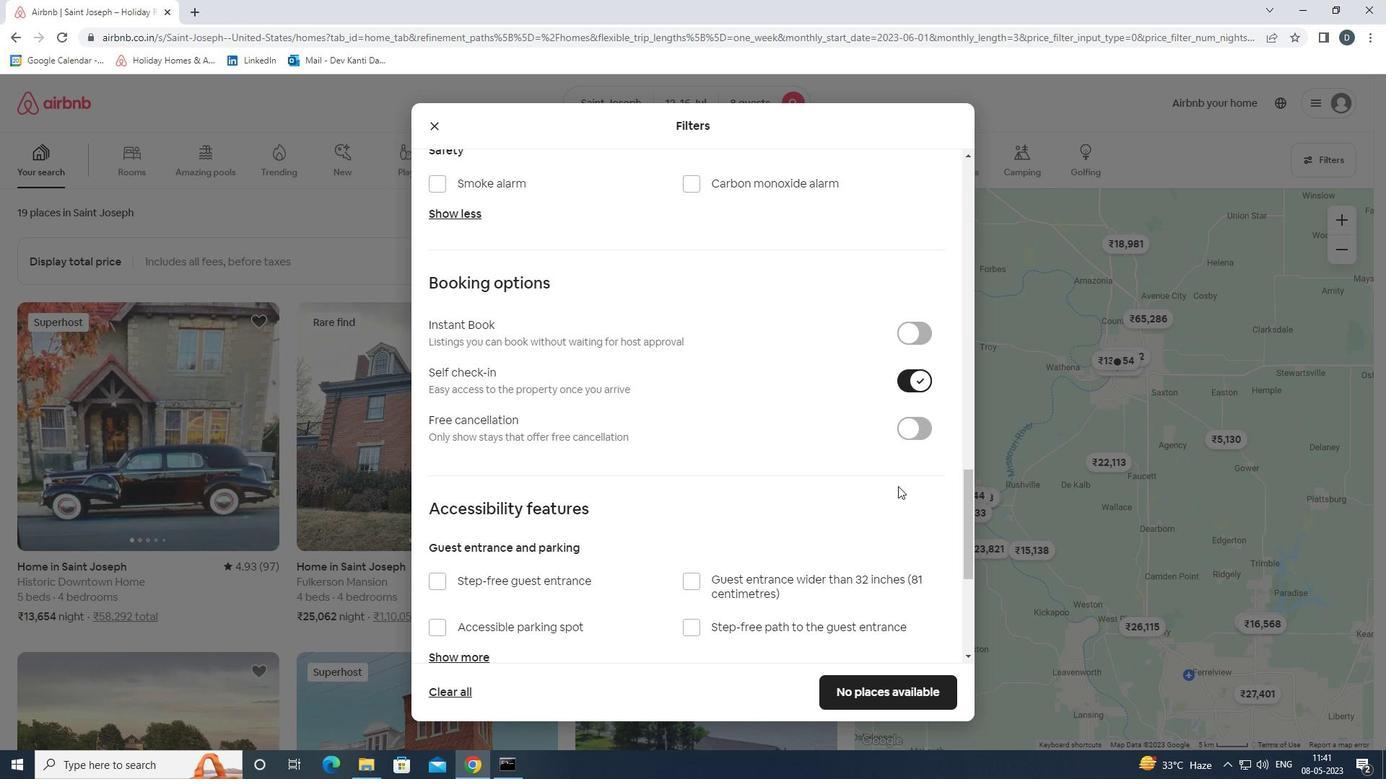 
Action: Mouse scrolled (898, 486) with delta (0, 0)
Screenshot: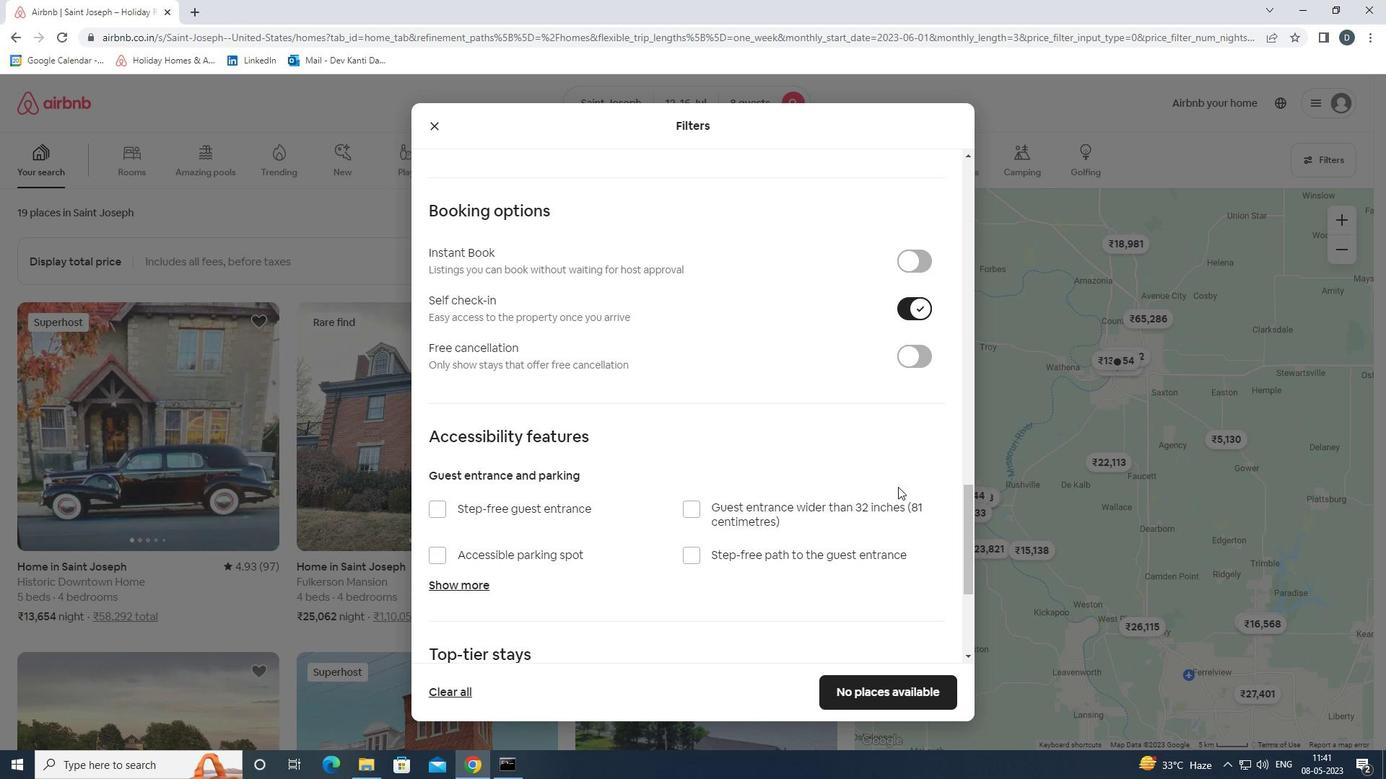 
Action: Mouse scrolled (898, 486) with delta (0, 0)
Screenshot: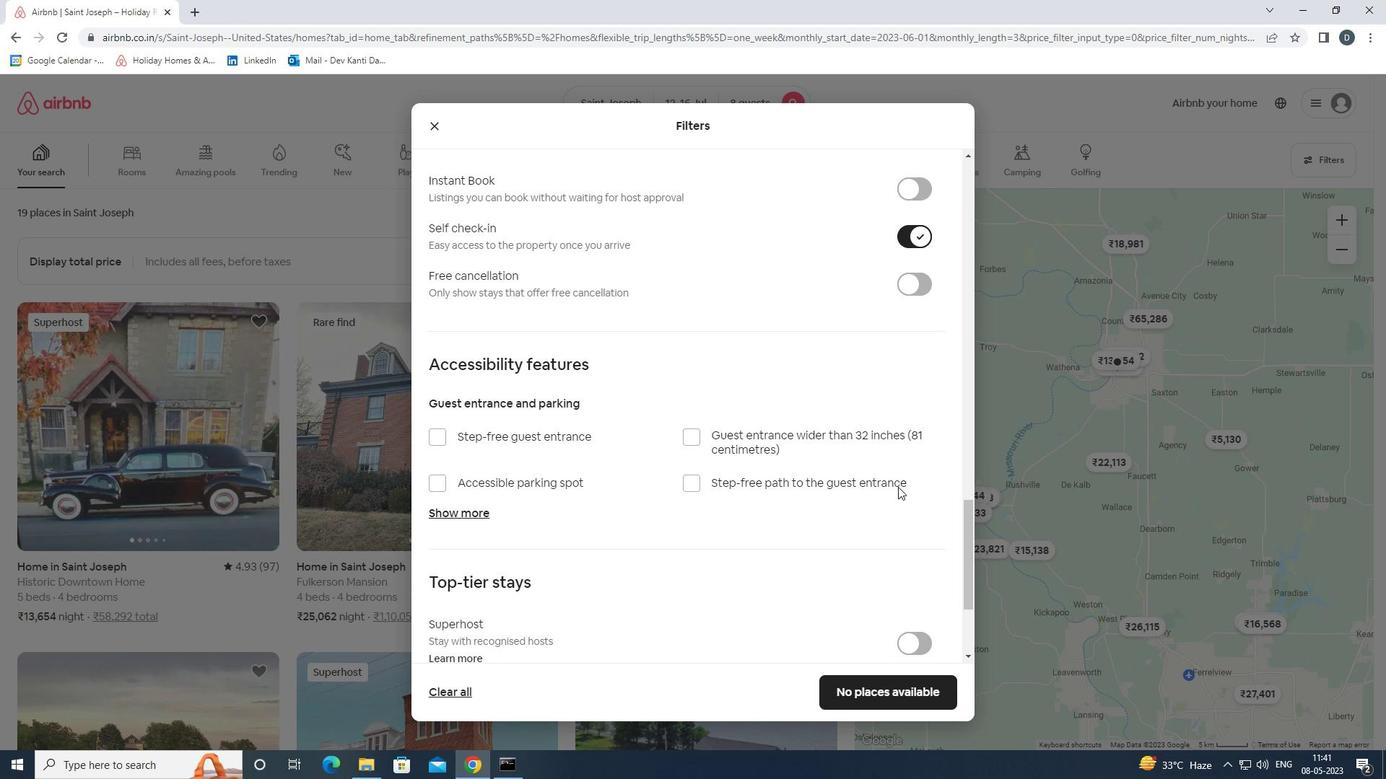 
Action: Mouse scrolled (898, 486) with delta (0, 0)
Screenshot: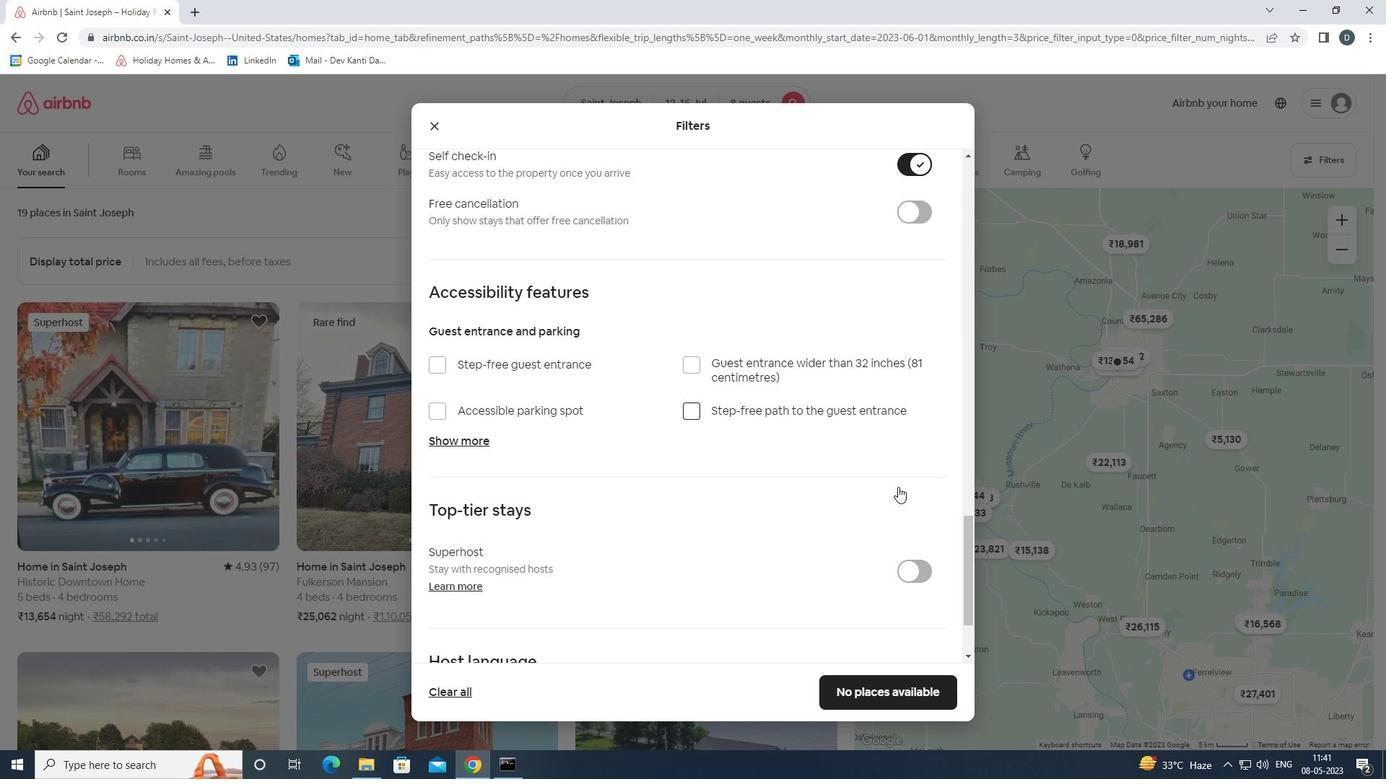 
Action: Mouse scrolled (898, 486) with delta (0, 0)
Screenshot: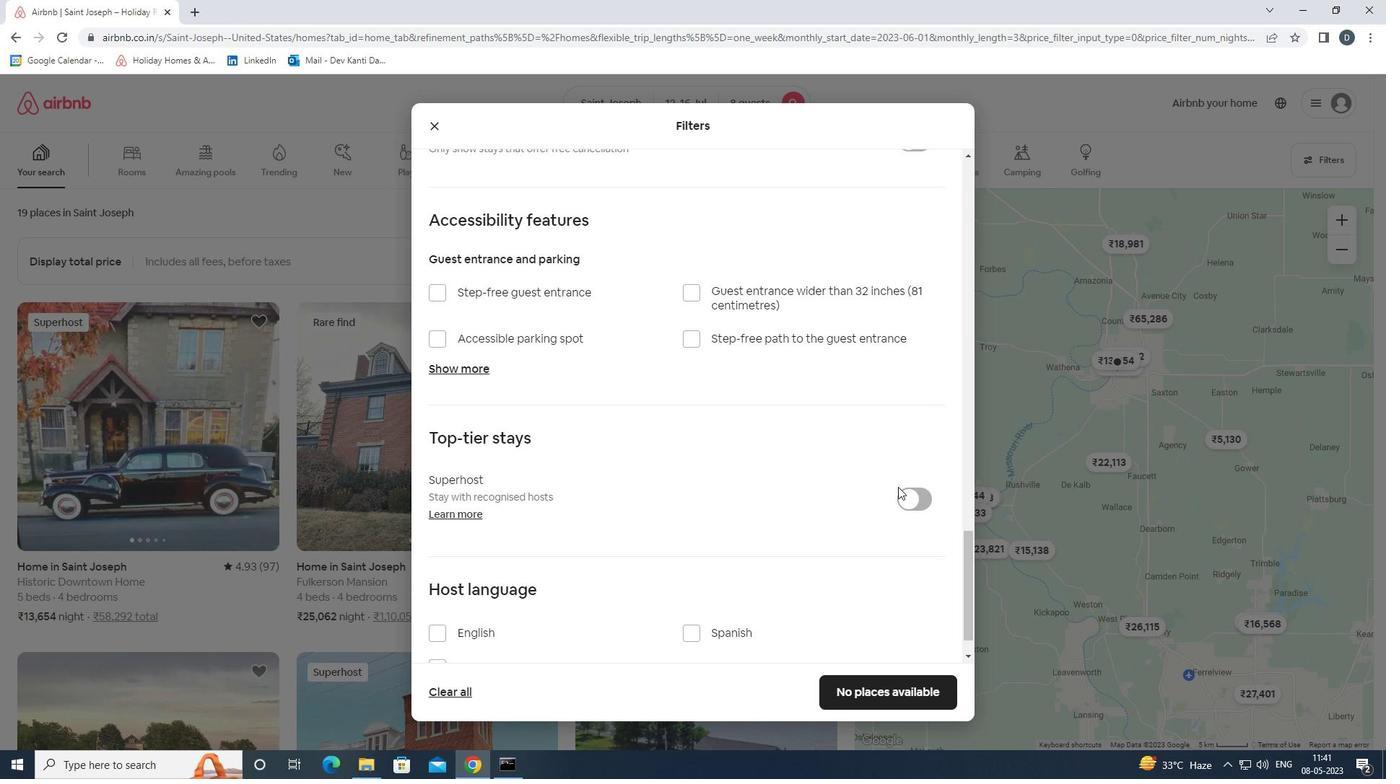 
Action: Mouse moved to (895, 489)
Screenshot: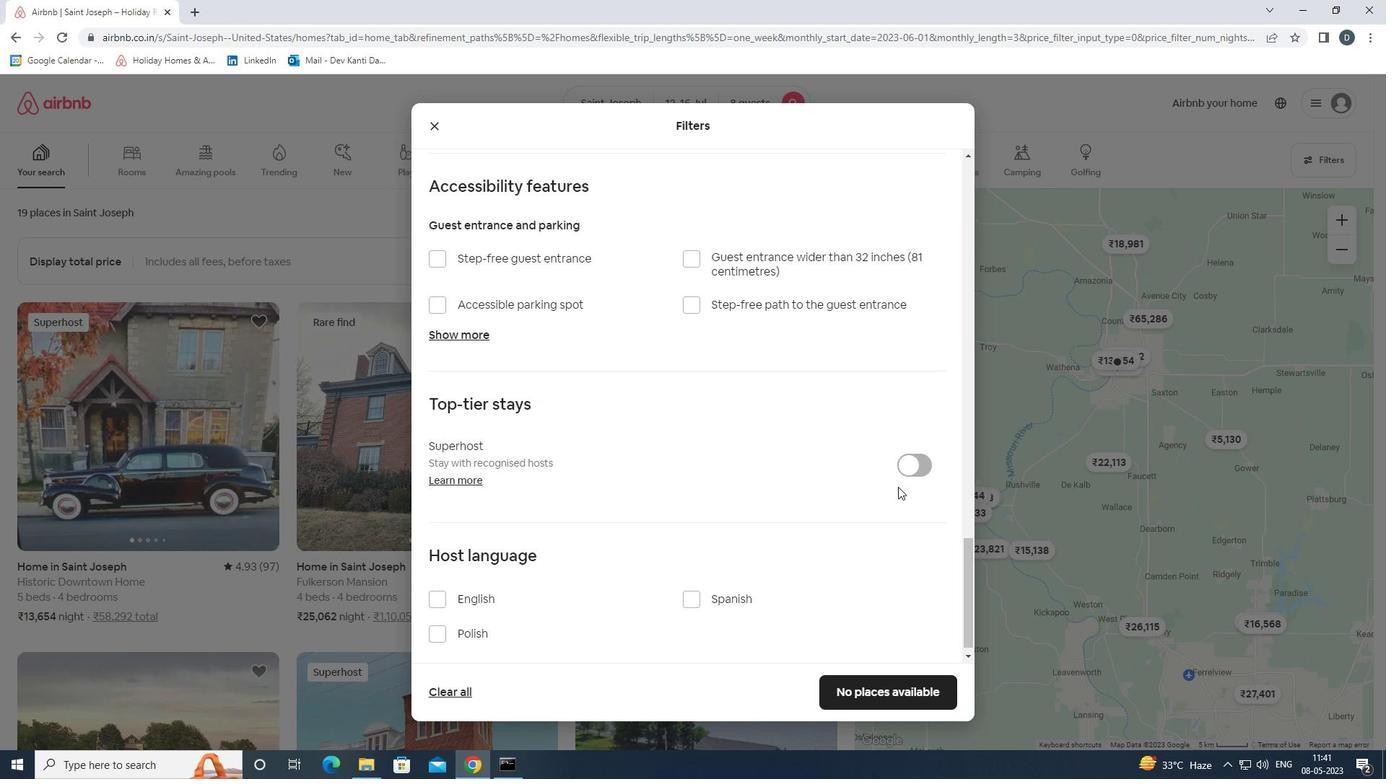 
Action: Mouse scrolled (895, 488) with delta (0, 0)
Screenshot: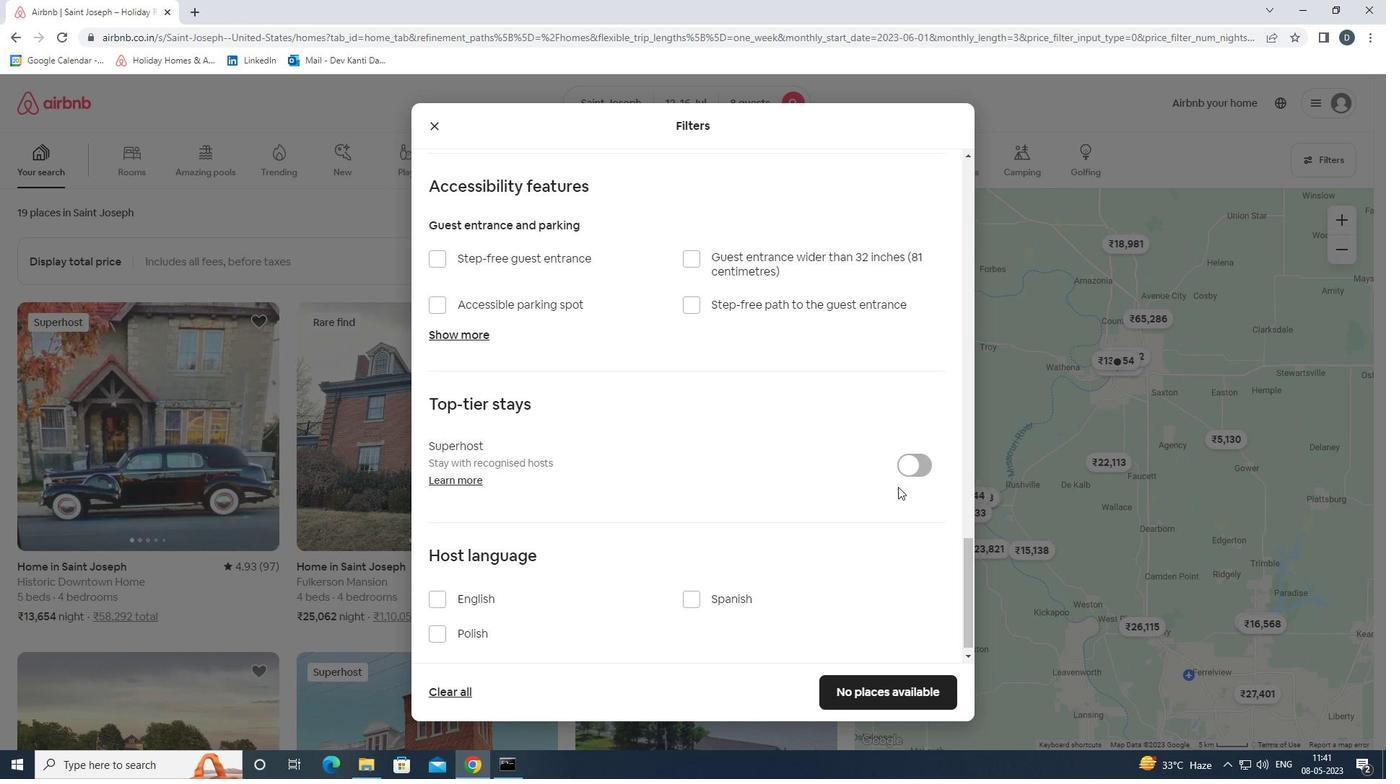 
Action: Mouse moved to (486, 589)
Screenshot: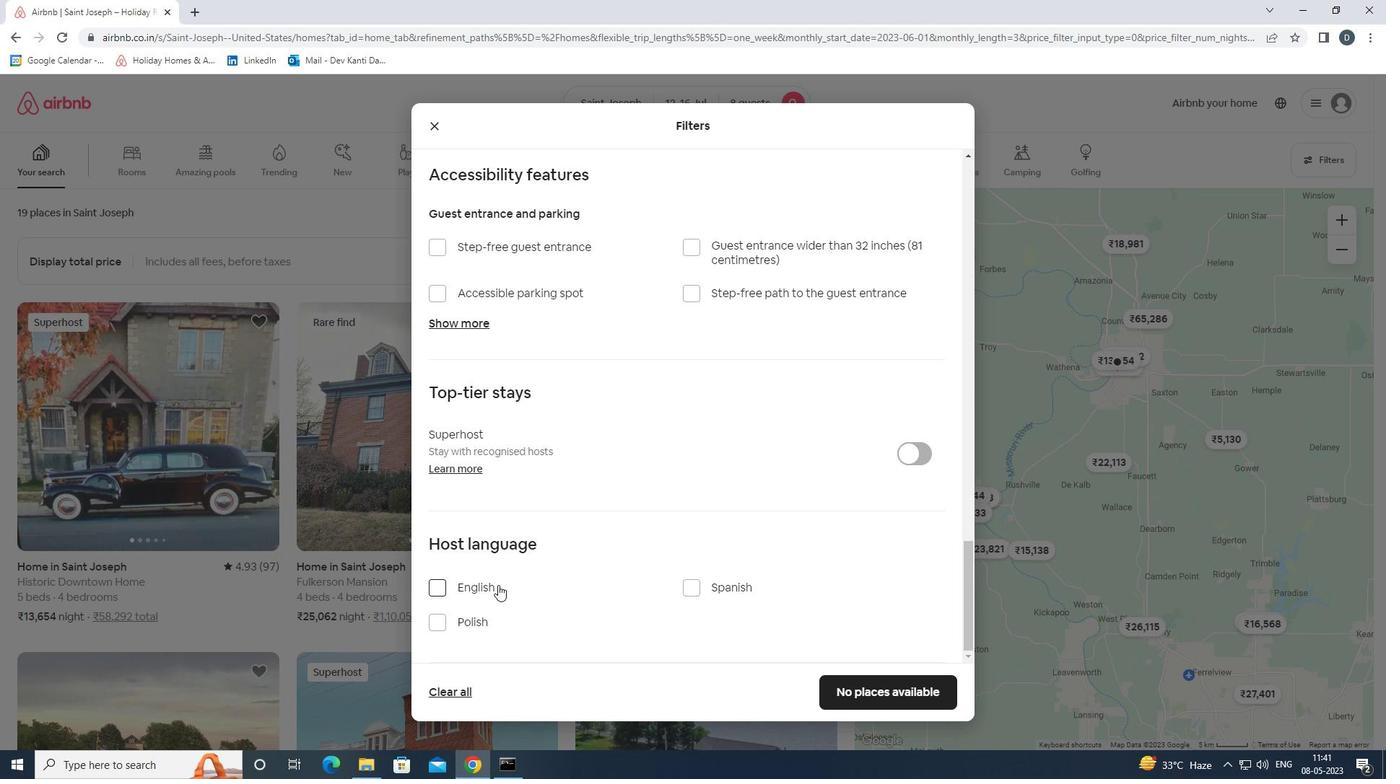 
Action: Mouse pressed left at (486, 589)
Screenshot: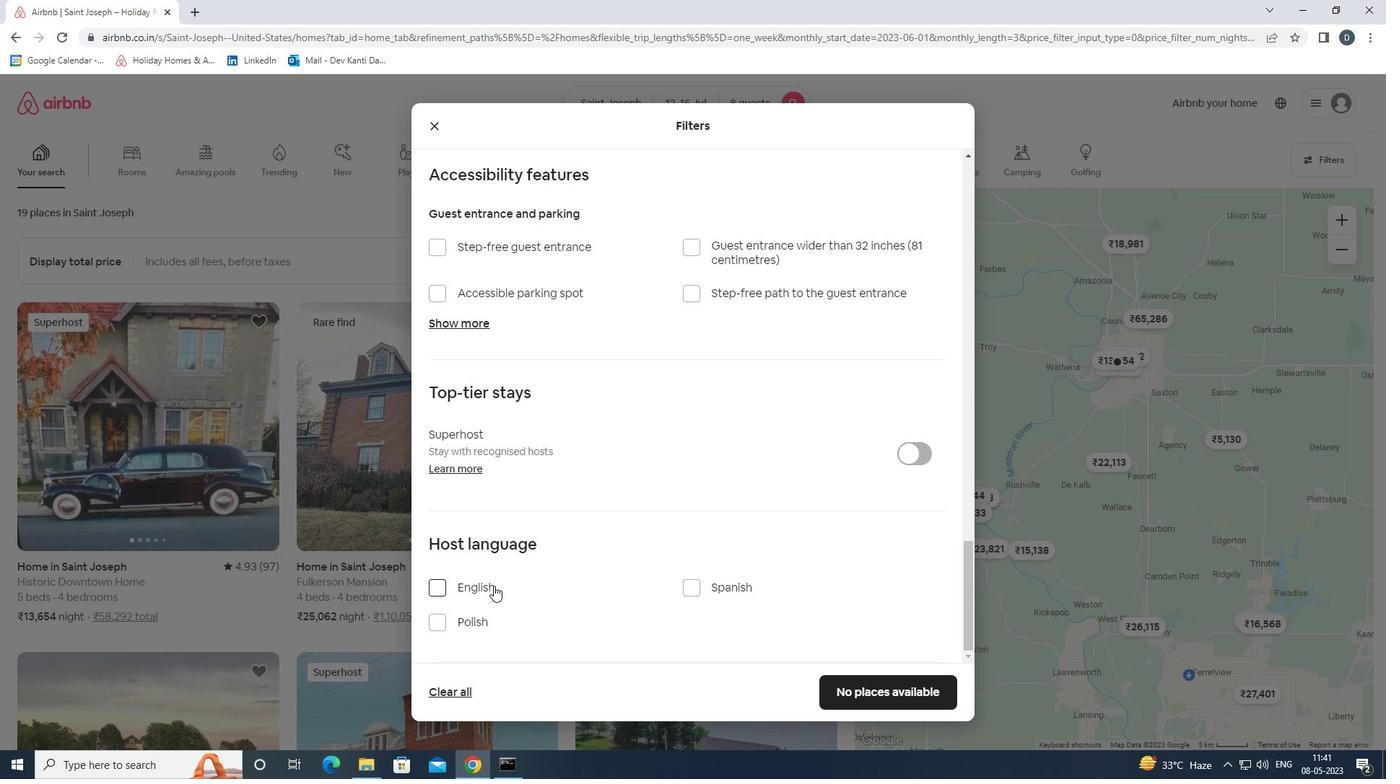 
Action: Mouse moved to (859, 689)
Screenshot: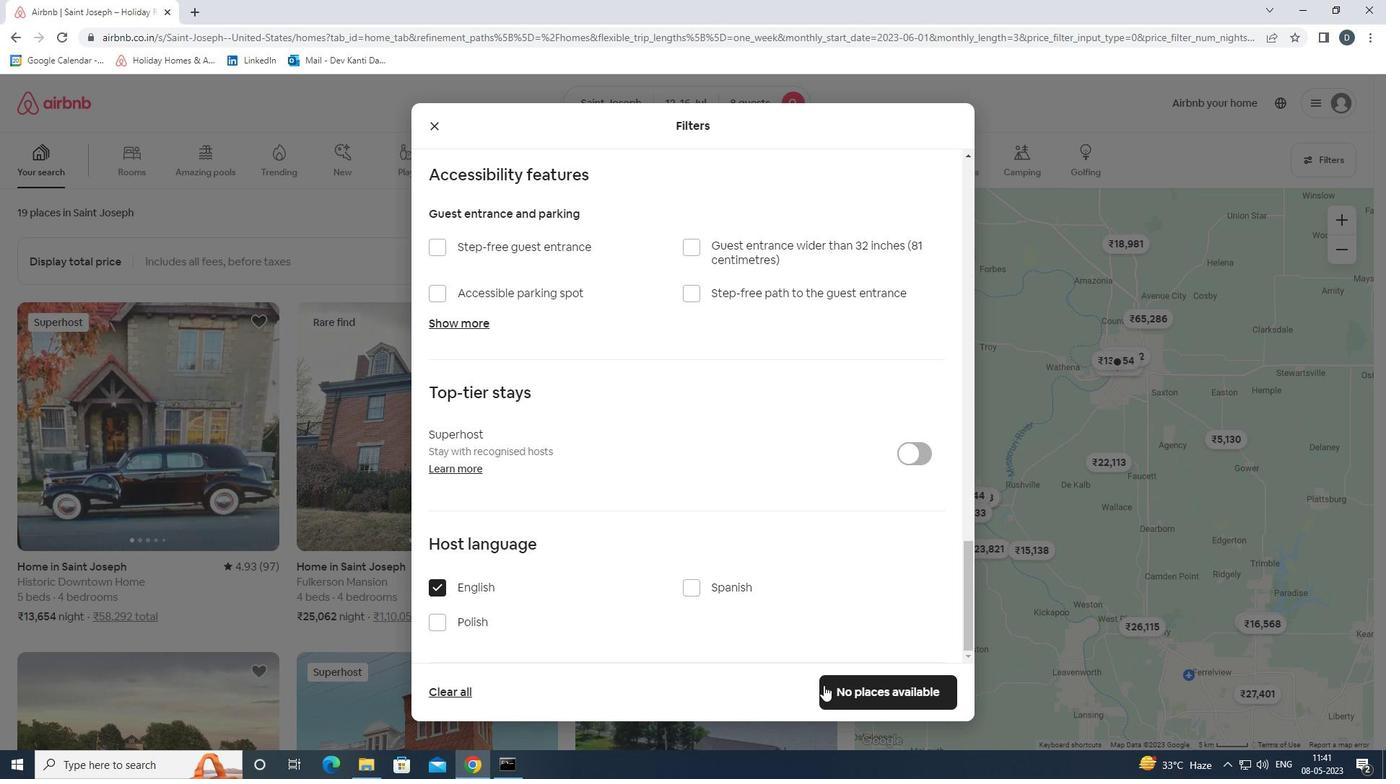 
Action: Mouse pressed left at (859, 689)
Screenshot: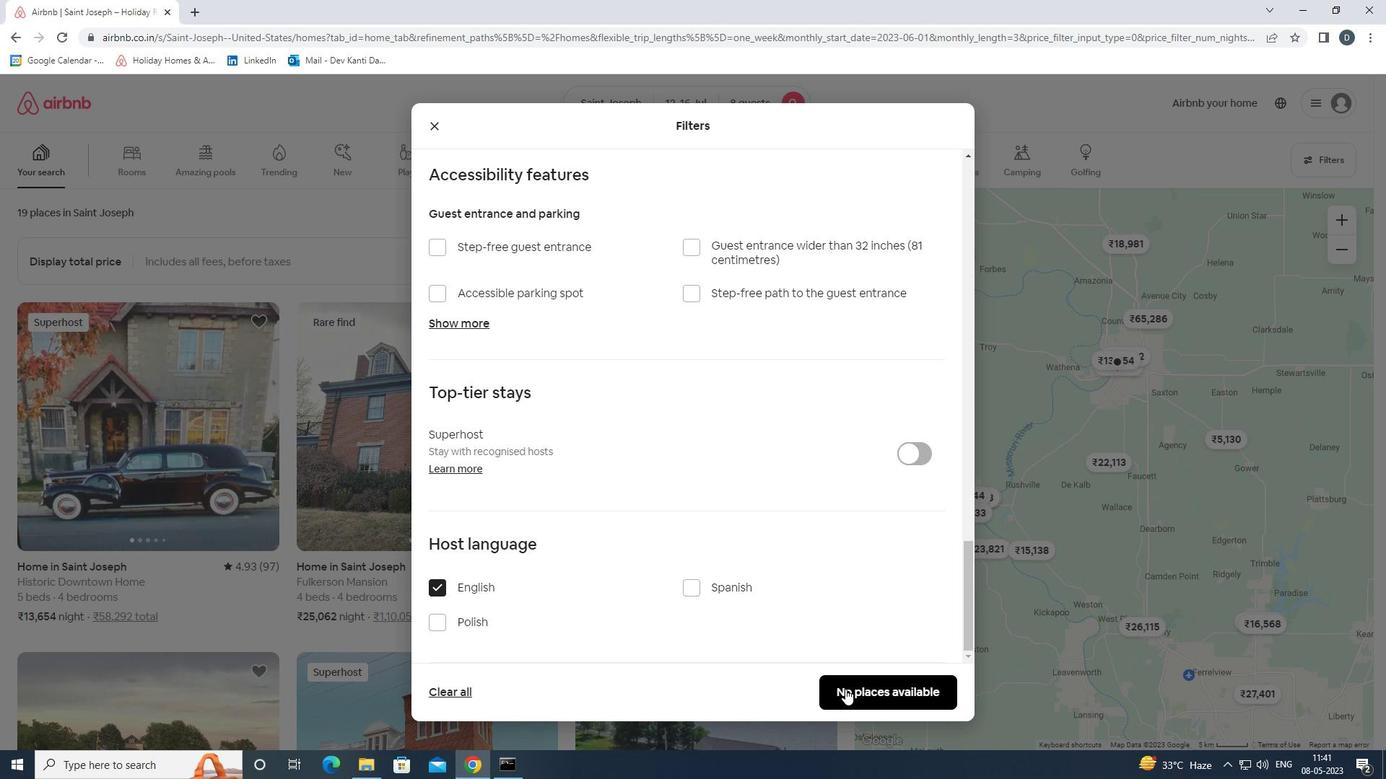 
Action: Mouse moved to (840, 678)
Screenshot: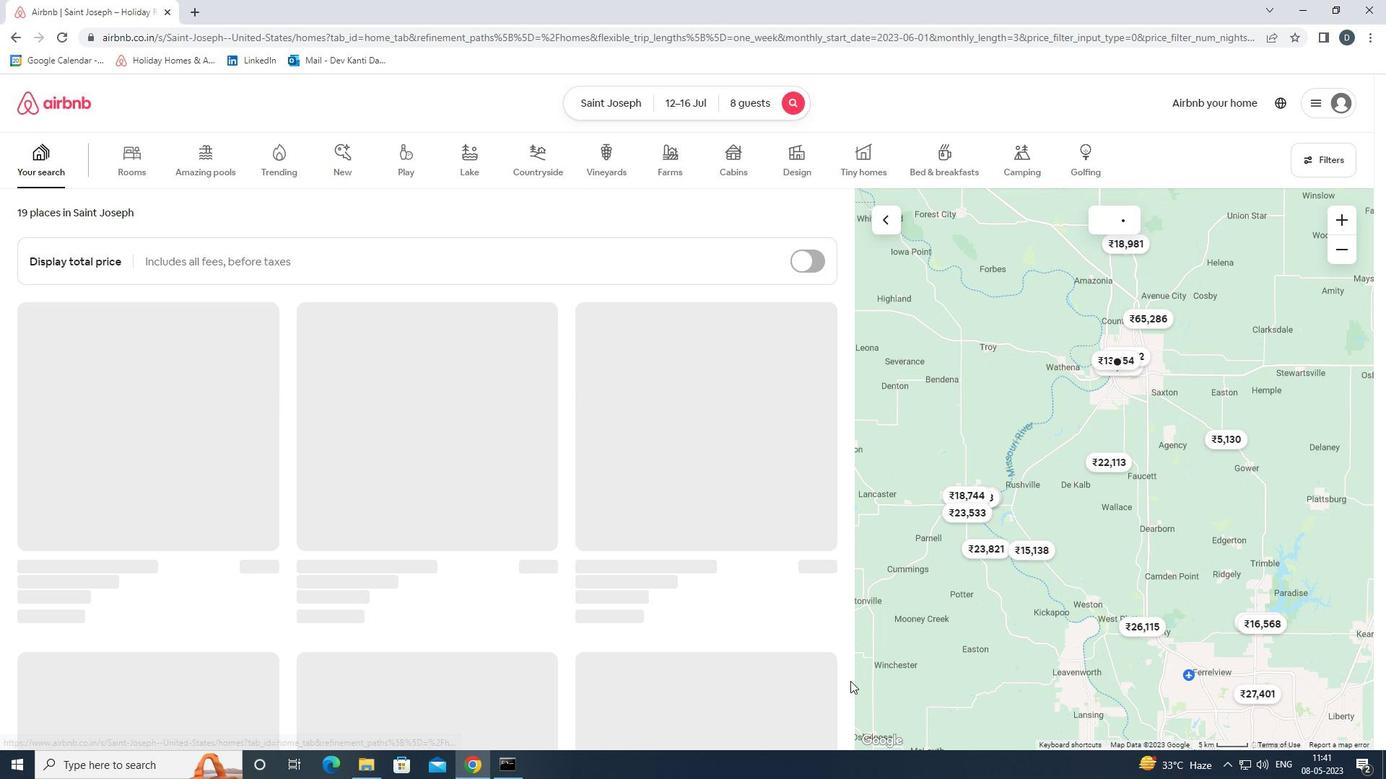 
